 Task: Search one way flight ticket for 4 adults, 2 children, 2 infants in seat and 1 infant on lap in economy from West Yellowstone: Yellowstone Airport to Fort Wayne: Fort Wayne International Airport on 5-4-2023. Choice of flights is Royal air maroc. Number of bags: 10 checked bags. Price is upto 100000. Outbound departure time preference is 18:45.
Action: Mouse moved to (338, 131)
Screenshot: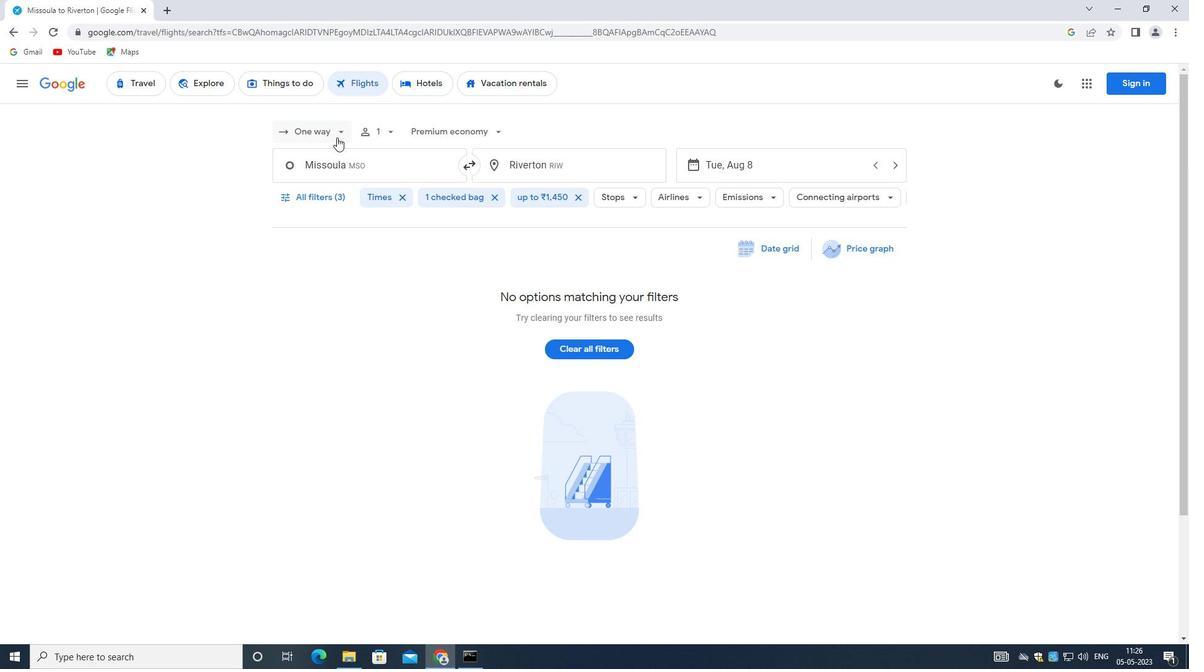 
Action: Mouse pressed left at (338, 131)
Screenshot: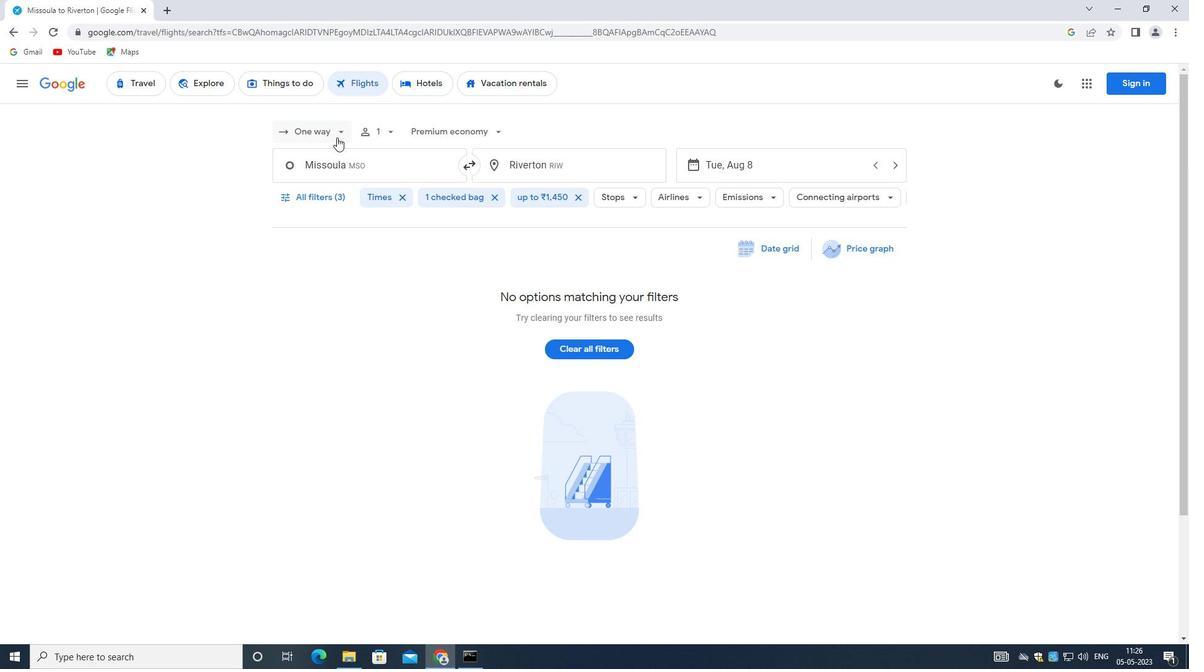
Action: Mouse moved to (324, 188)
Screenshot: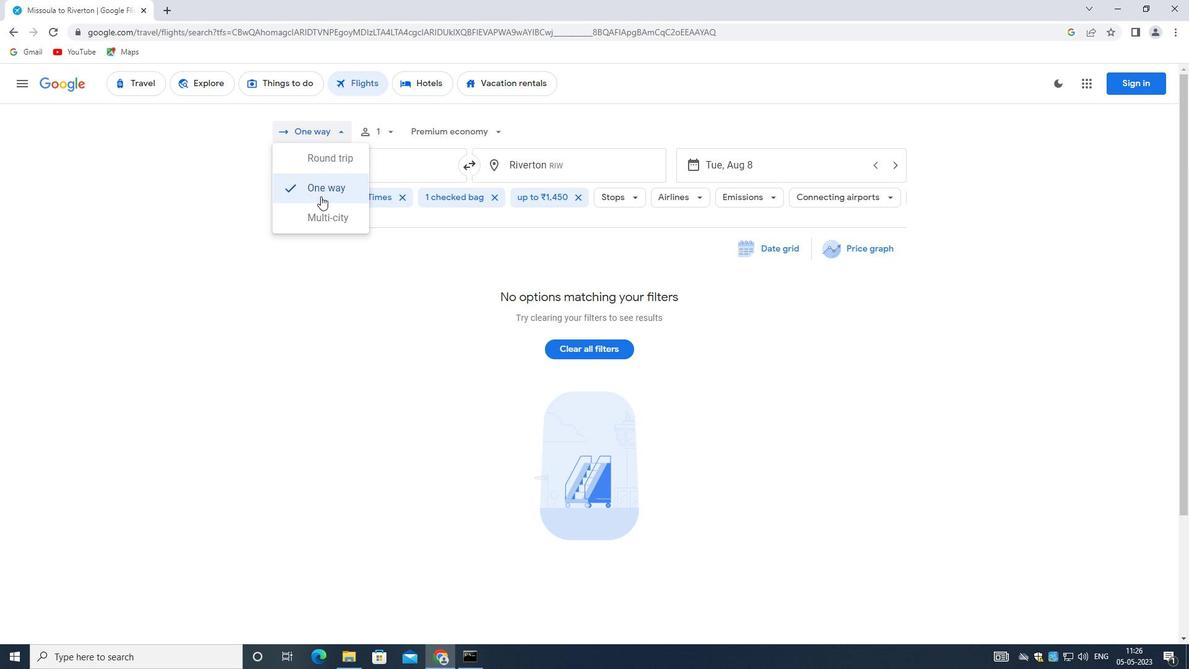 
Action: Mouse pressed left at (324, 188)
Screenshot: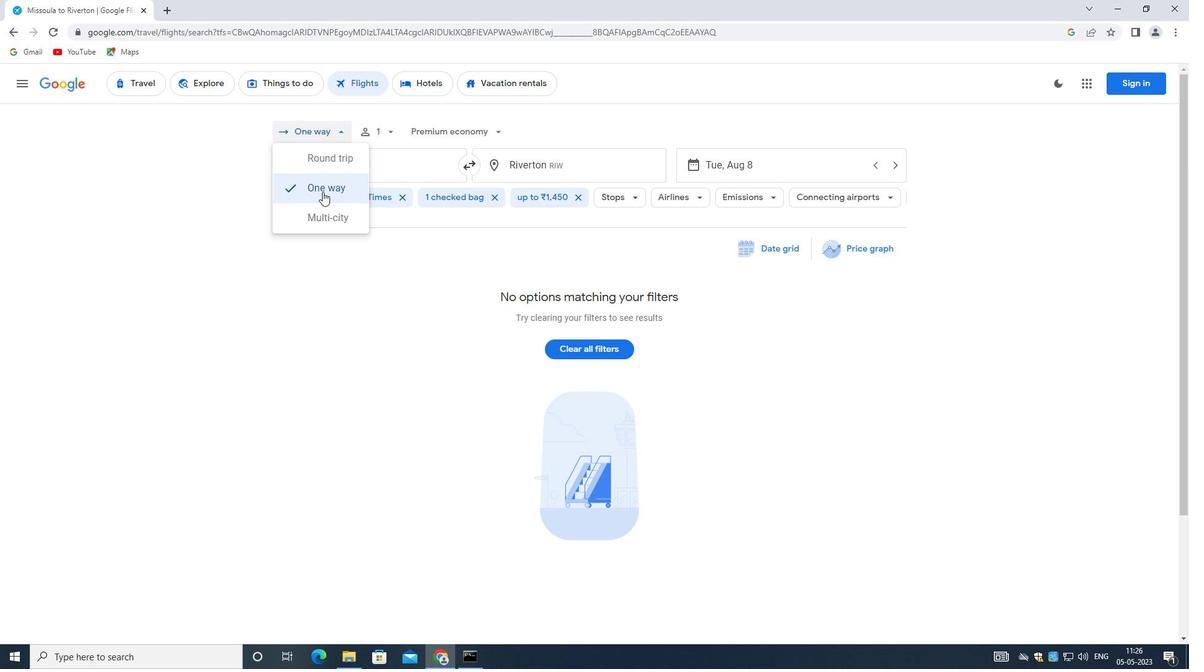 
Action: Mouse moved to (388, 128)
Screenshot: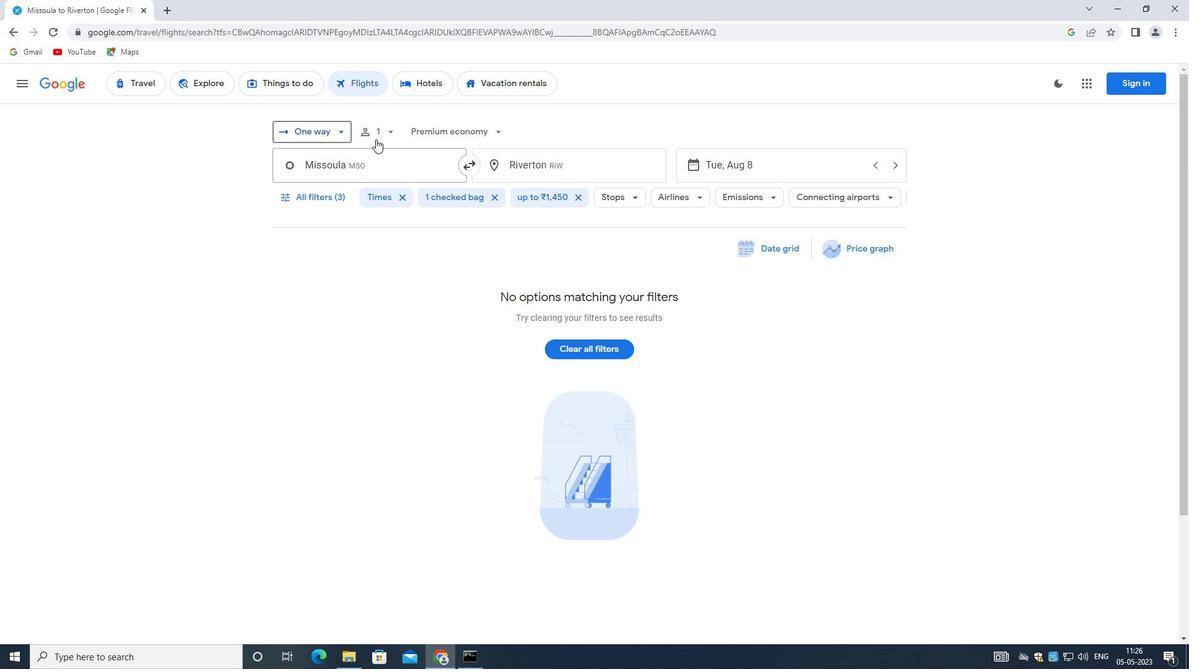 
Action: Mouse pressed left at (388, 128)
Screenshot: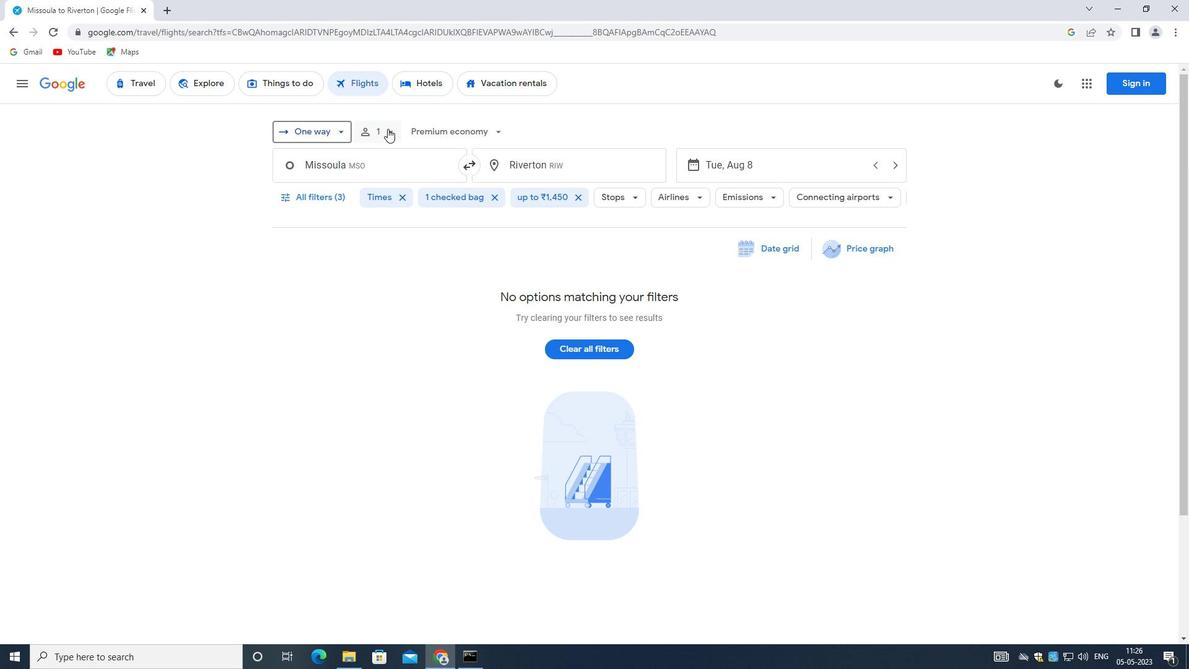 
Action: Mouse moved to (485, 162)
Screenshot: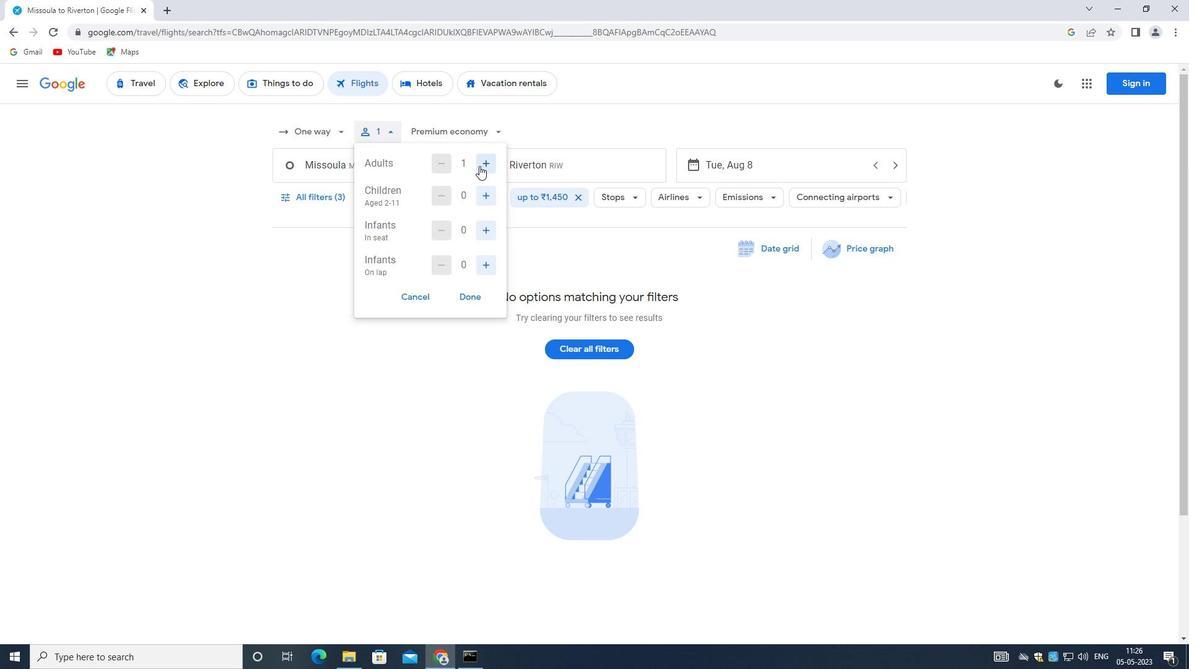 
Action: Mouse pressed left at (485, 162)
Screenshot: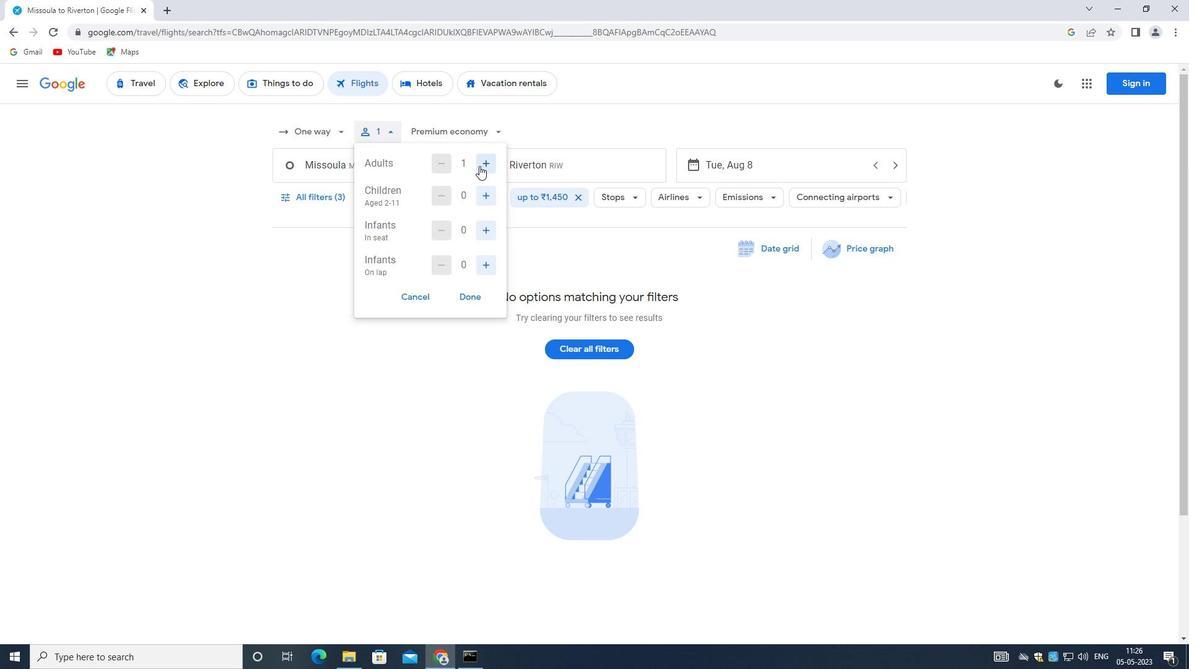 
Action: Mouse pressed left at (485, 162)
Screenshot: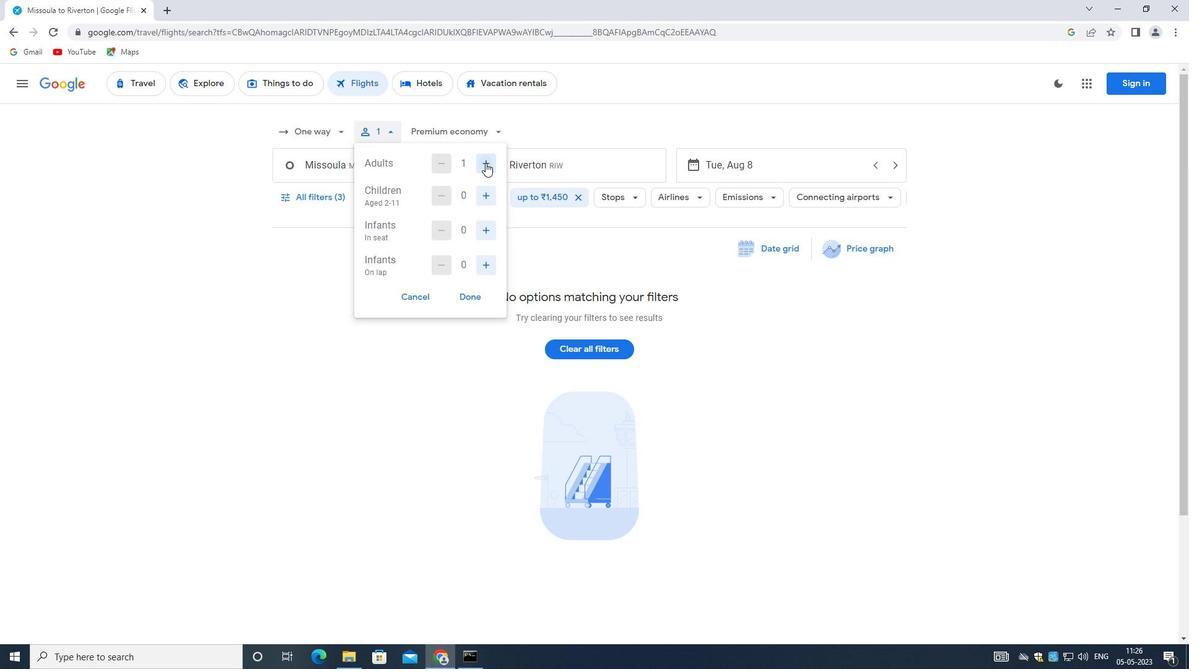 
Action: Mouse pressed left at (485, 162)
Screenshot: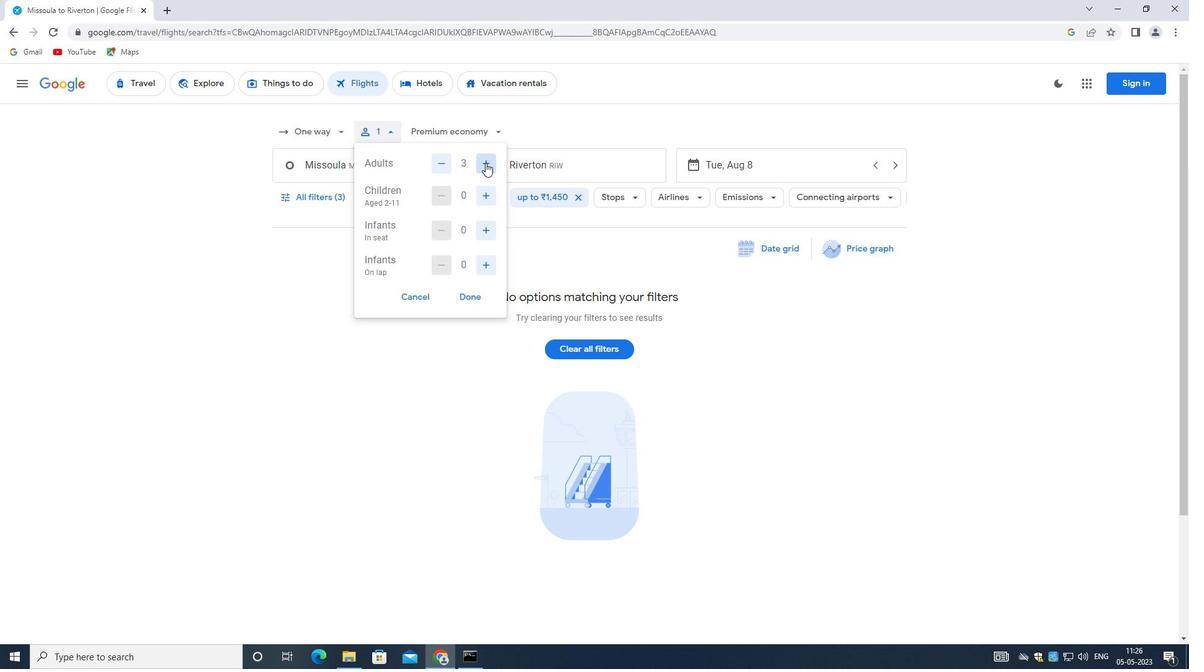
Action: Mouse moved to (483, 188)
Screenshot: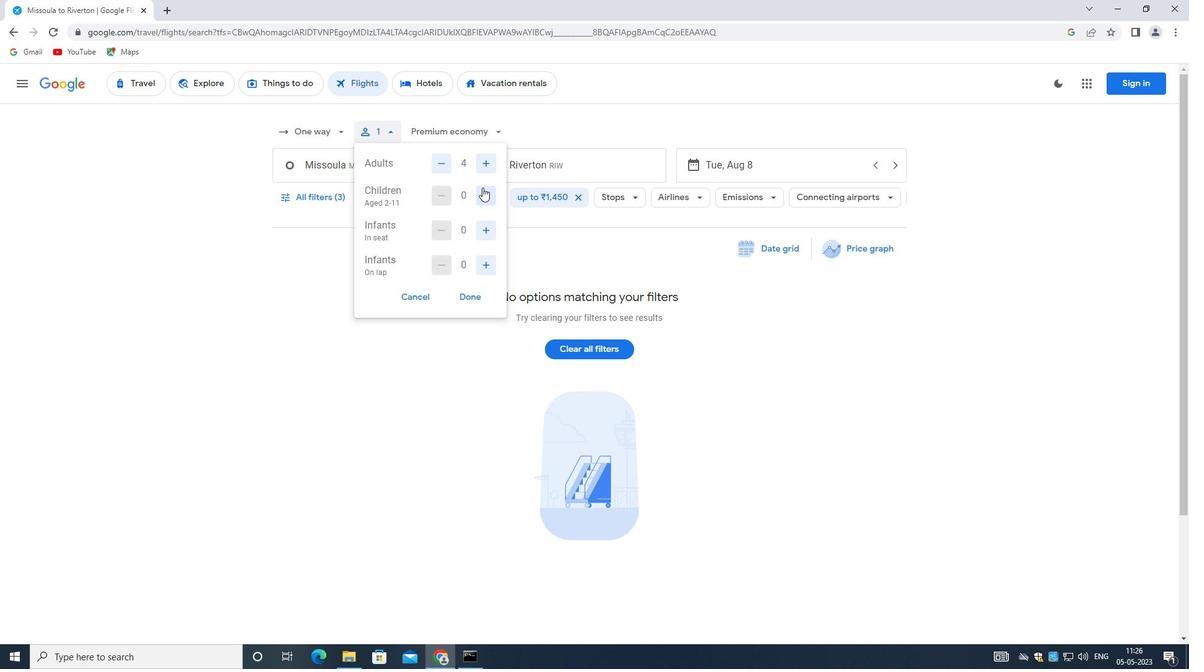 
Action: Mouse pressed left at (483, 188)
Screenshot: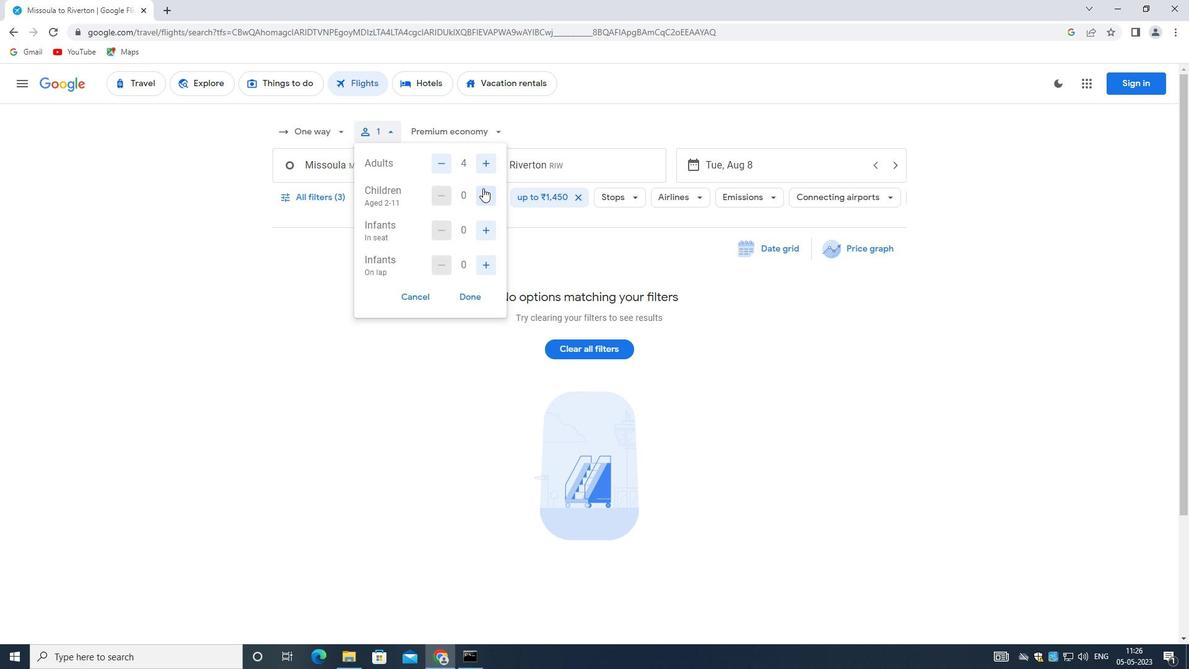 
Action: Mouse pressed left at (483, 188)
Screenshot: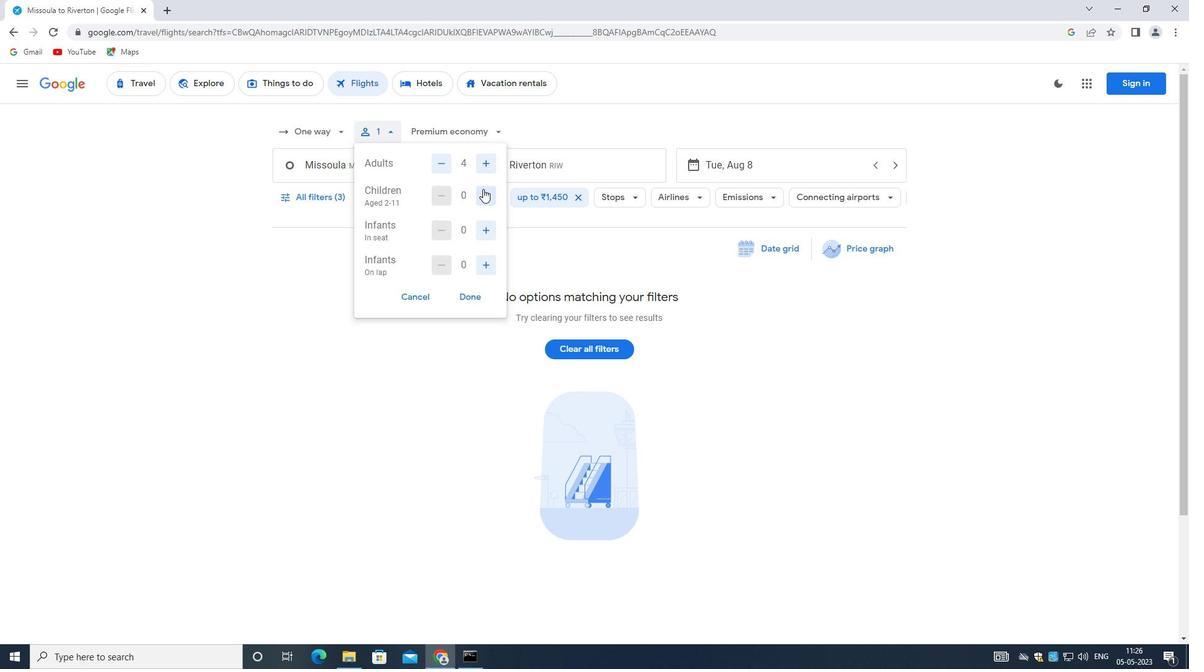 
Action: Mouse moved to (486, 231)
Screenshot: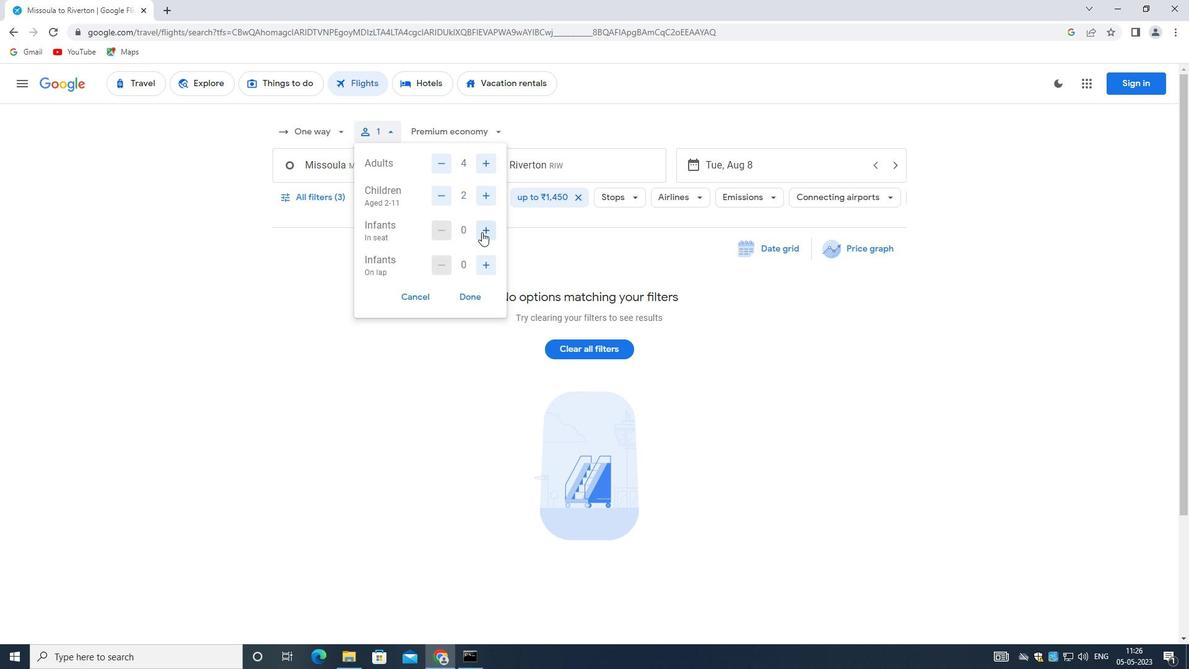
Action: Mouse pressed left at (486, 231)
Screenshot: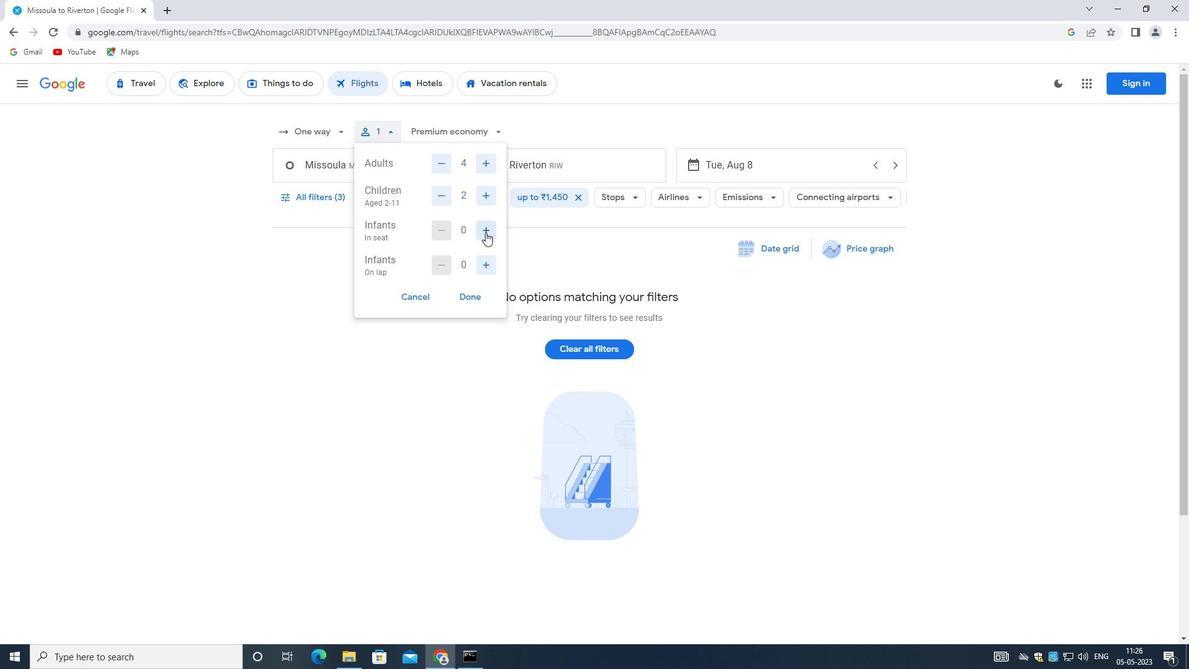
Action: Mouse moved to (486, 231)
Screenshot: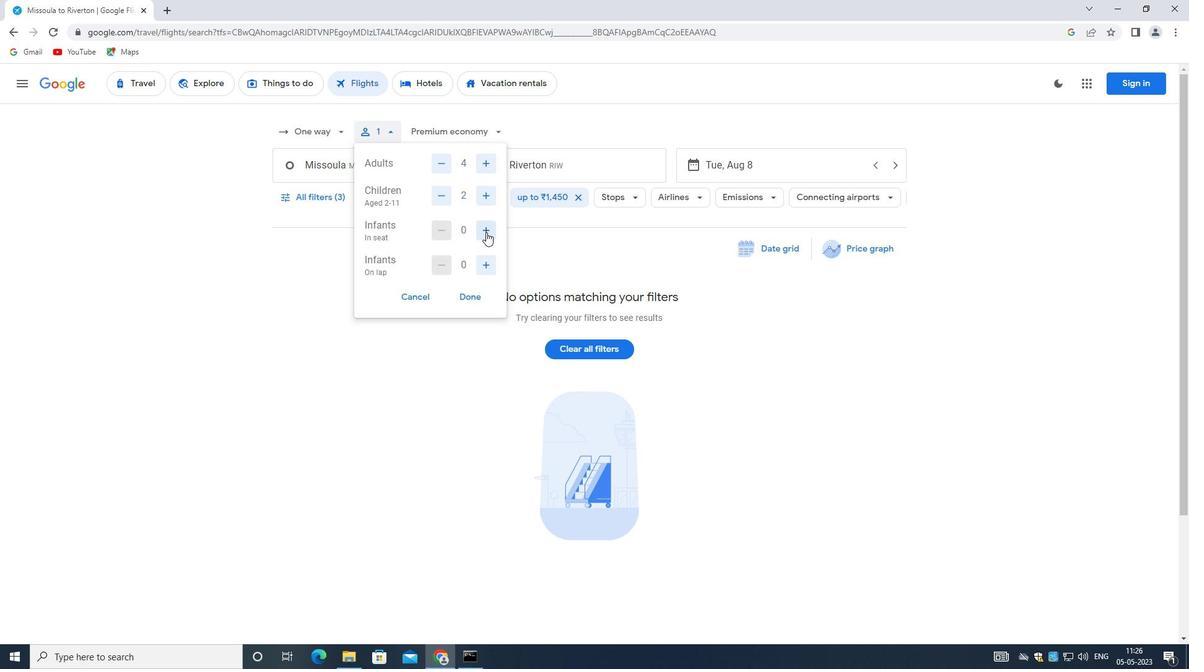 
Action: Mouse pressed left at (486, 231)
Screenshot: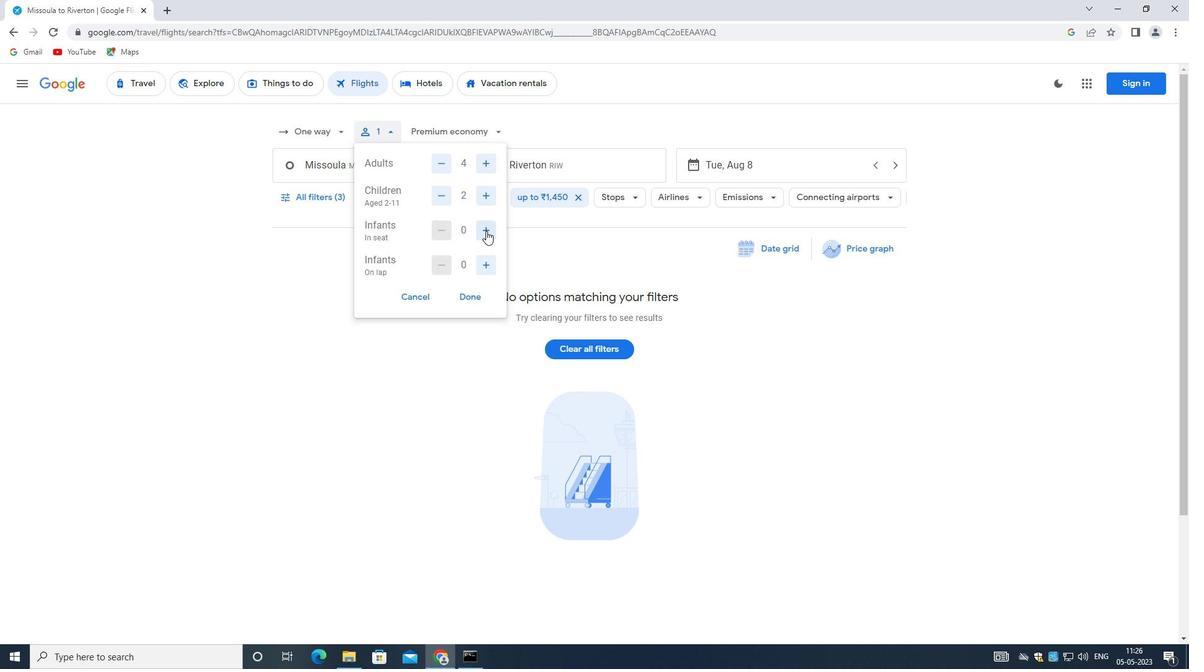 
Action: Mouse moved to (487, 263)
Screenshot: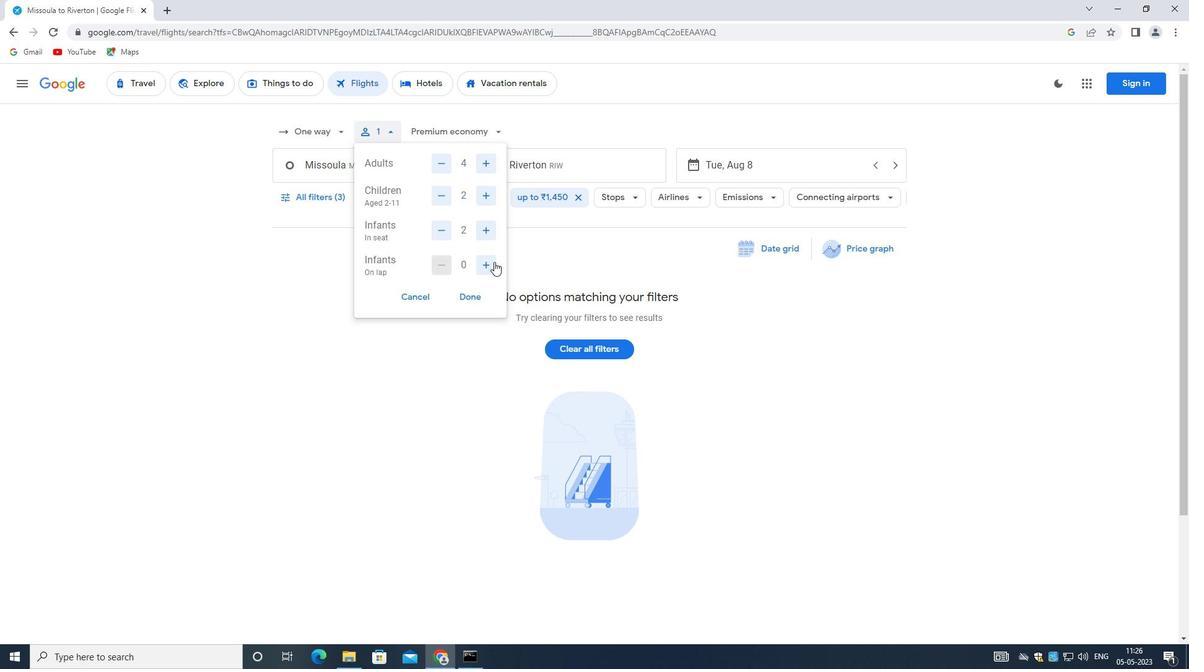
Action: Mouse pressed left at (487, 263)
Screenshot: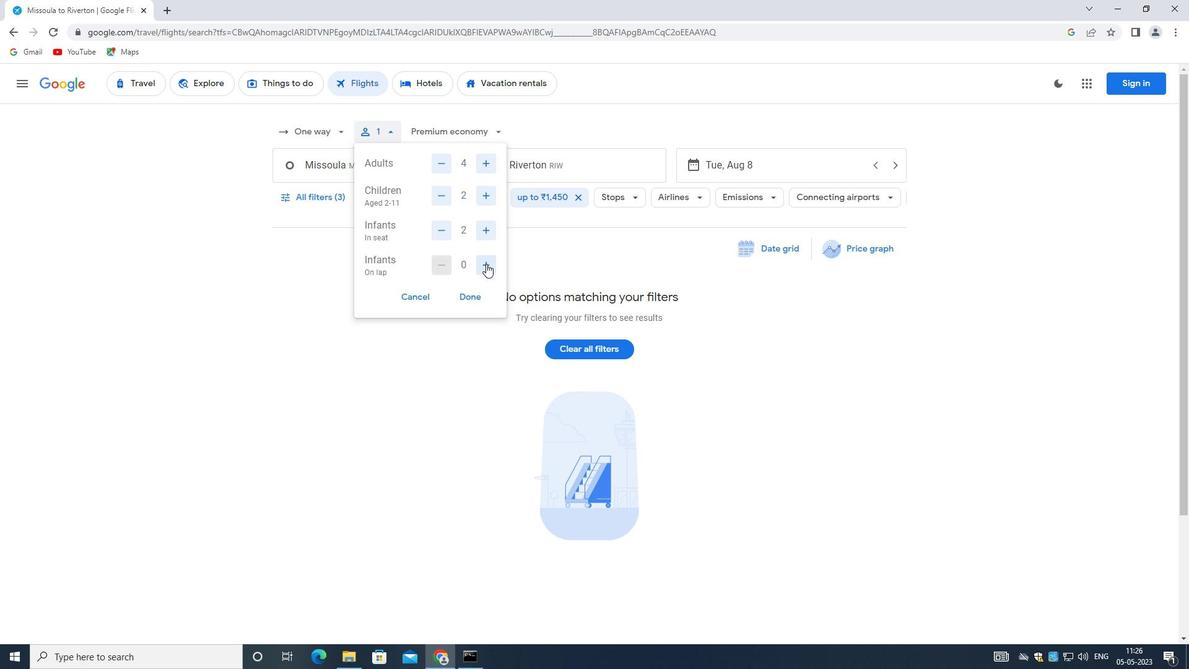 
Action: Mouse moved to (465, 297)
Screenshot: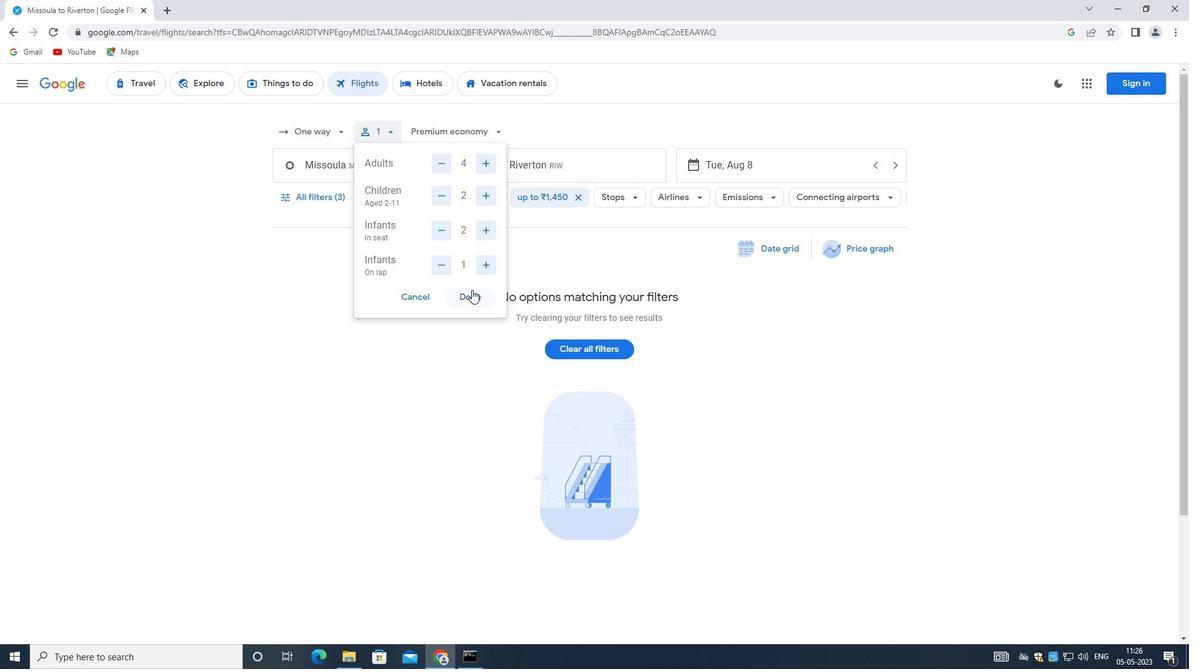 
Action: Mouse pressed left at (465, 297)
Screenshot: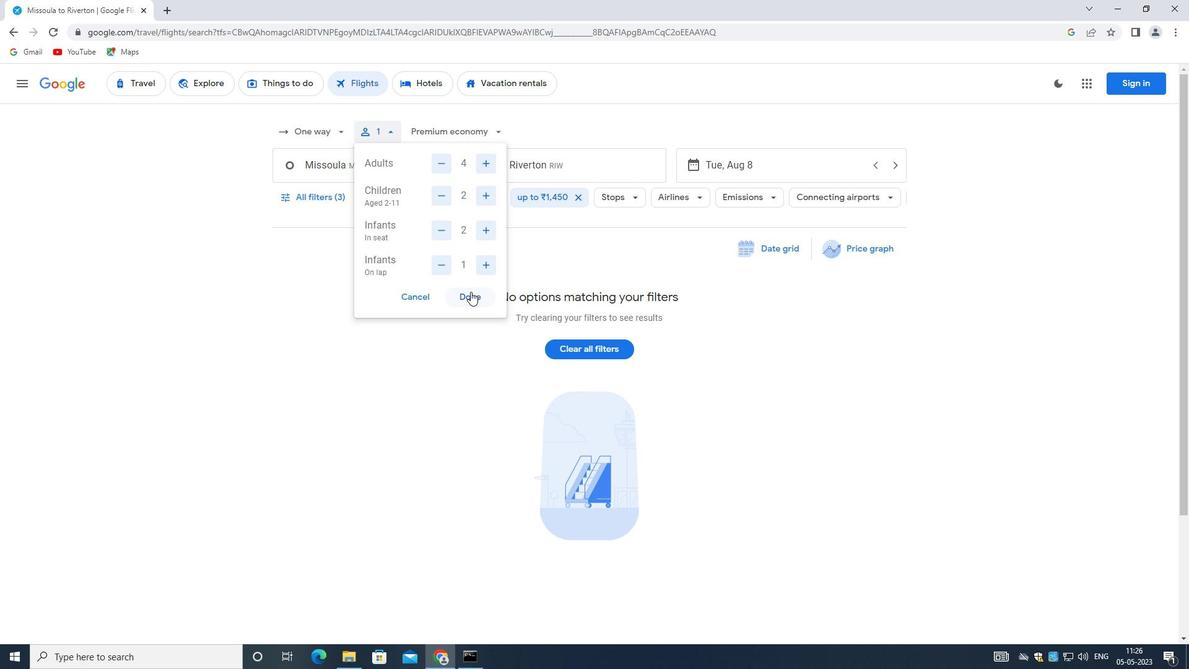 
Action: Mouse moved to (449, 131)
Screenshot: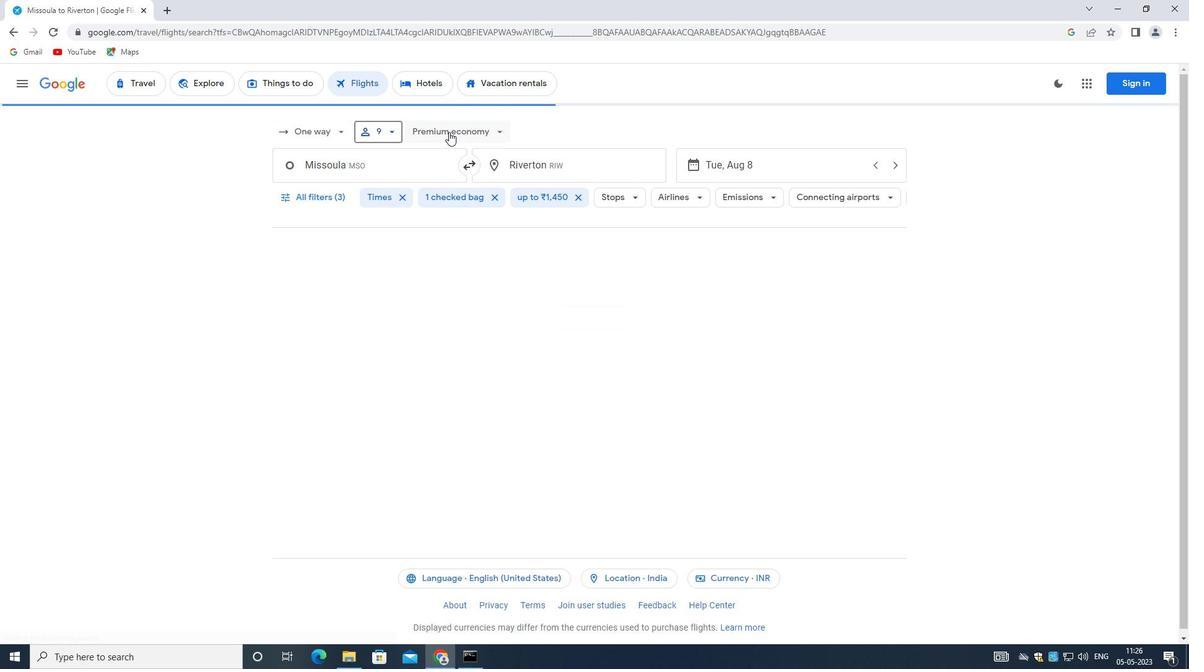 
Action: Mouse pressed left at (449, 131)
Screenshot: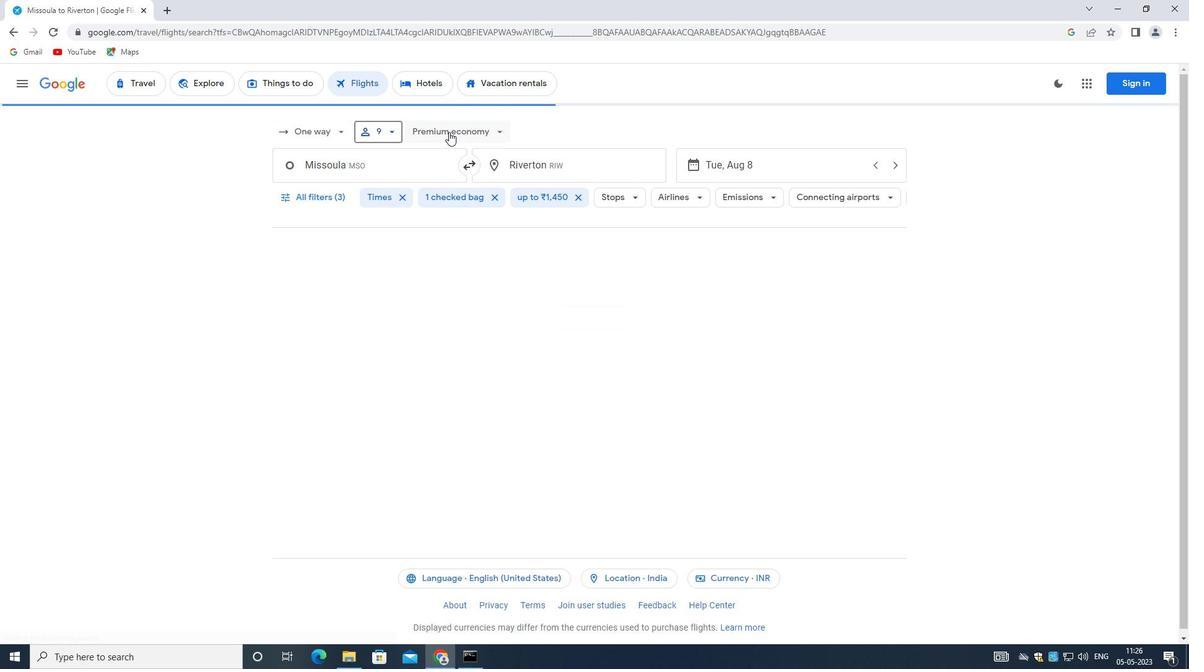 
Action: Mouse moved to (470, 154)
Screenshot: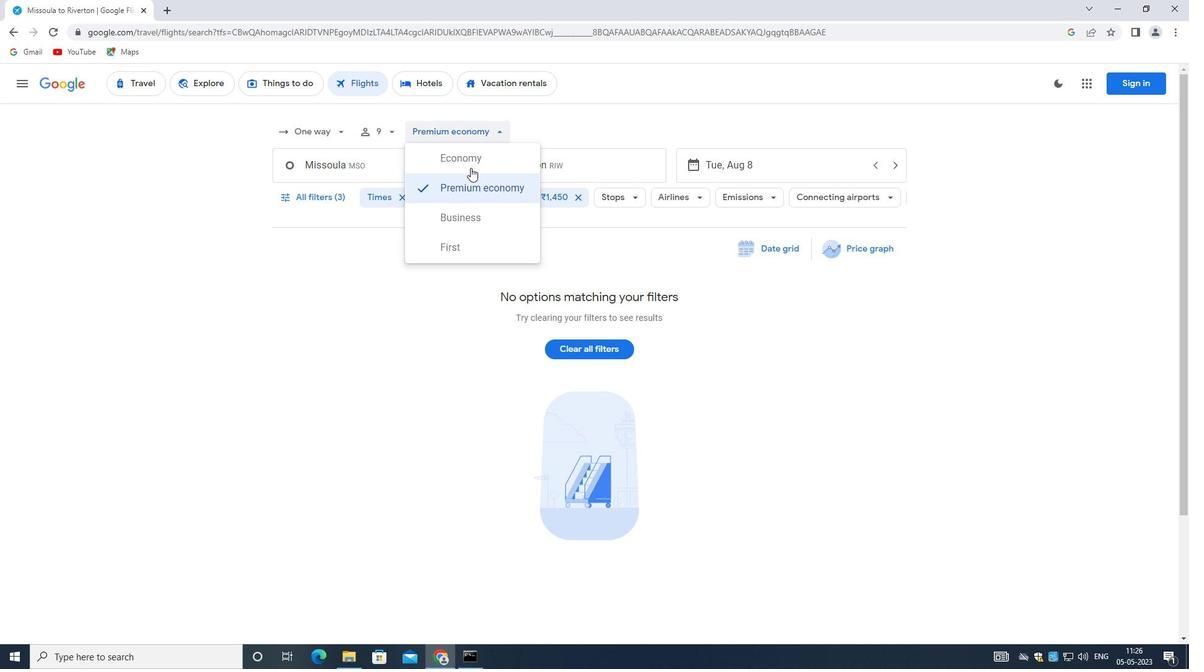 
Action: Mouse pressed left at (470, 154)
Screenshot: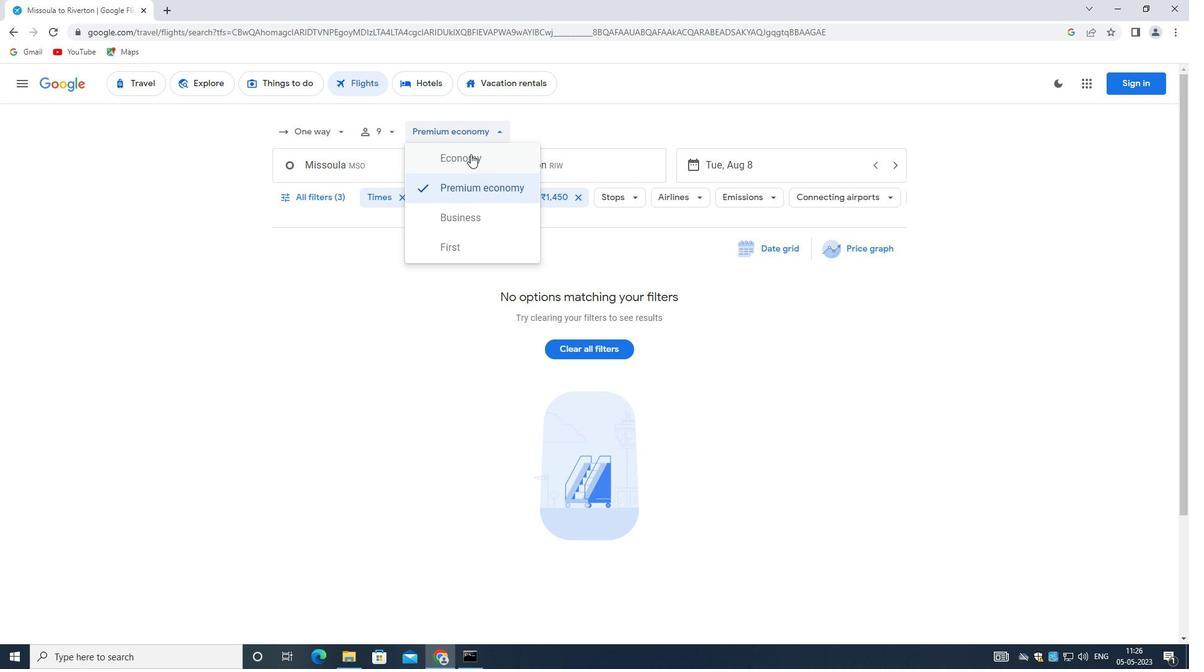 
Action: Mouse moved to (359, 168)
Screenshot: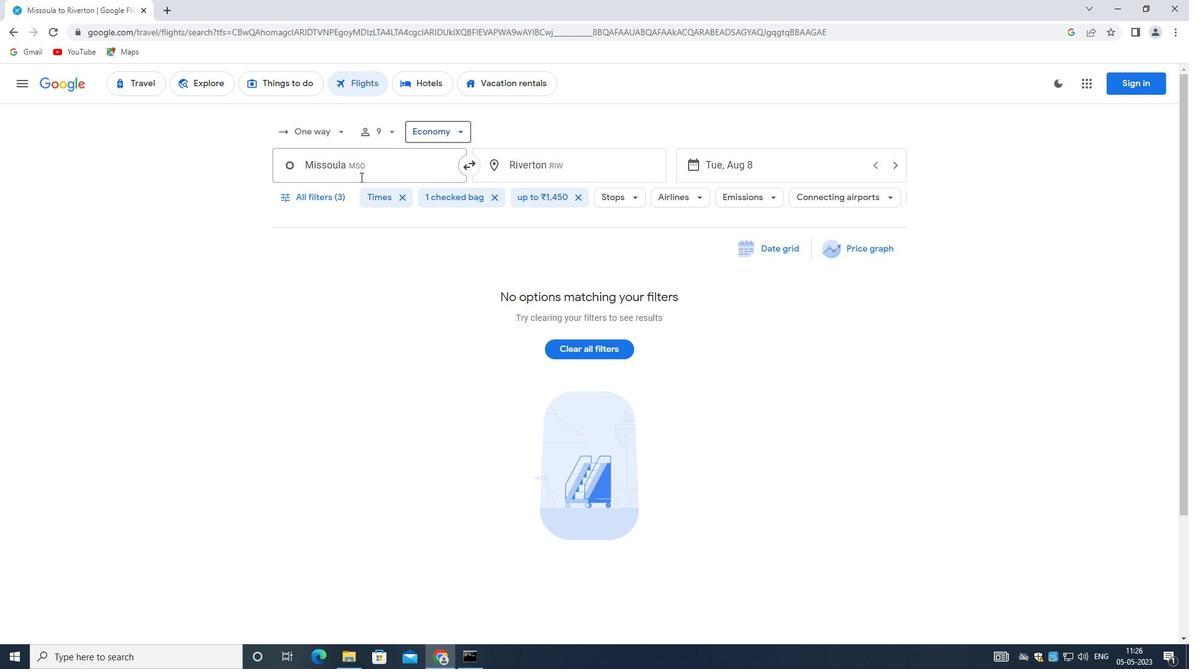 
Action: Mouse pressed left at (359, 168)
Screenshot: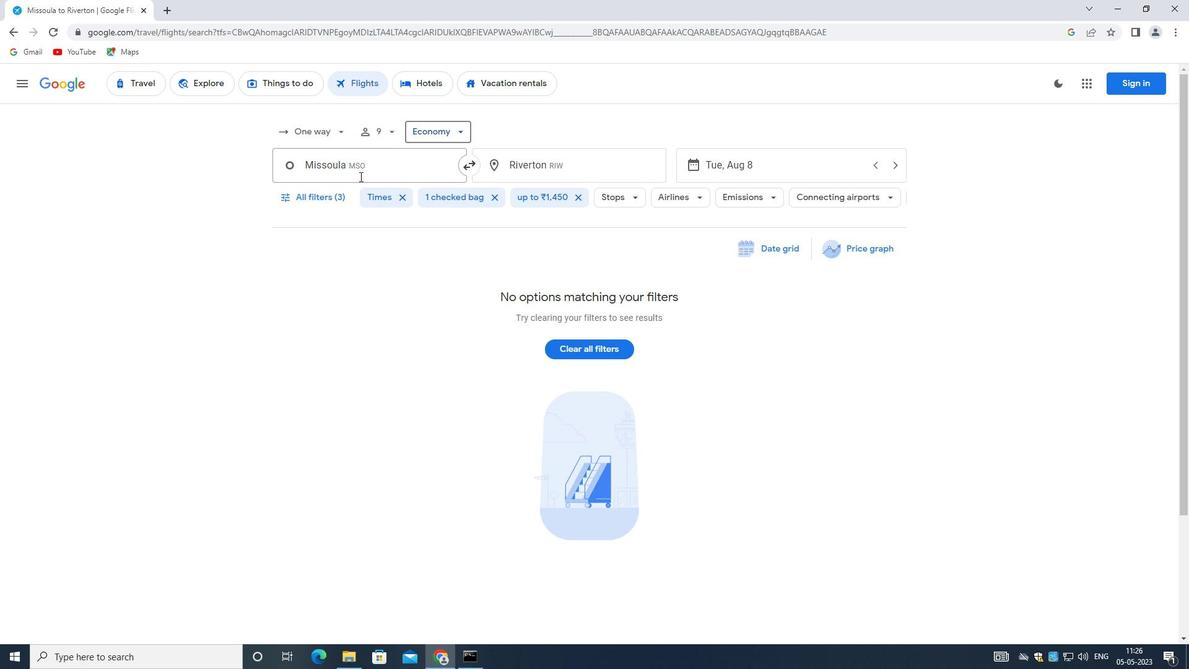 
Action: Key pressed <Key.backspace><Key.shift_r>Yelli<Key.backspace>ow
Screenshot: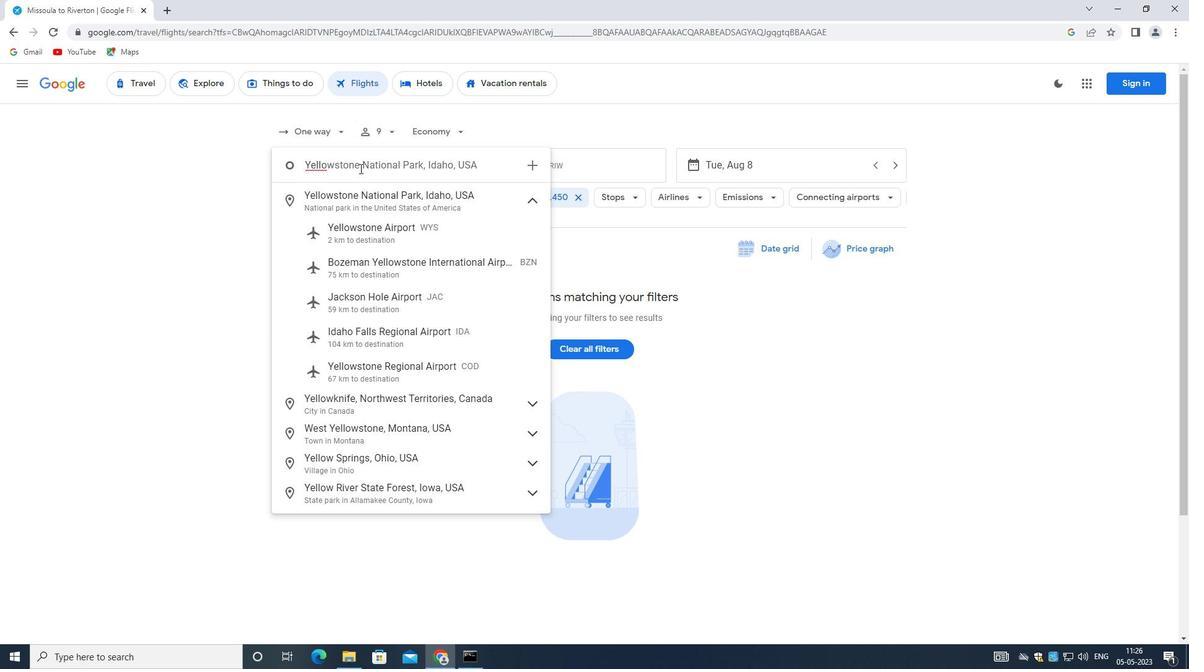 
Action: Mouse moved to (335, 184)
Screenshot: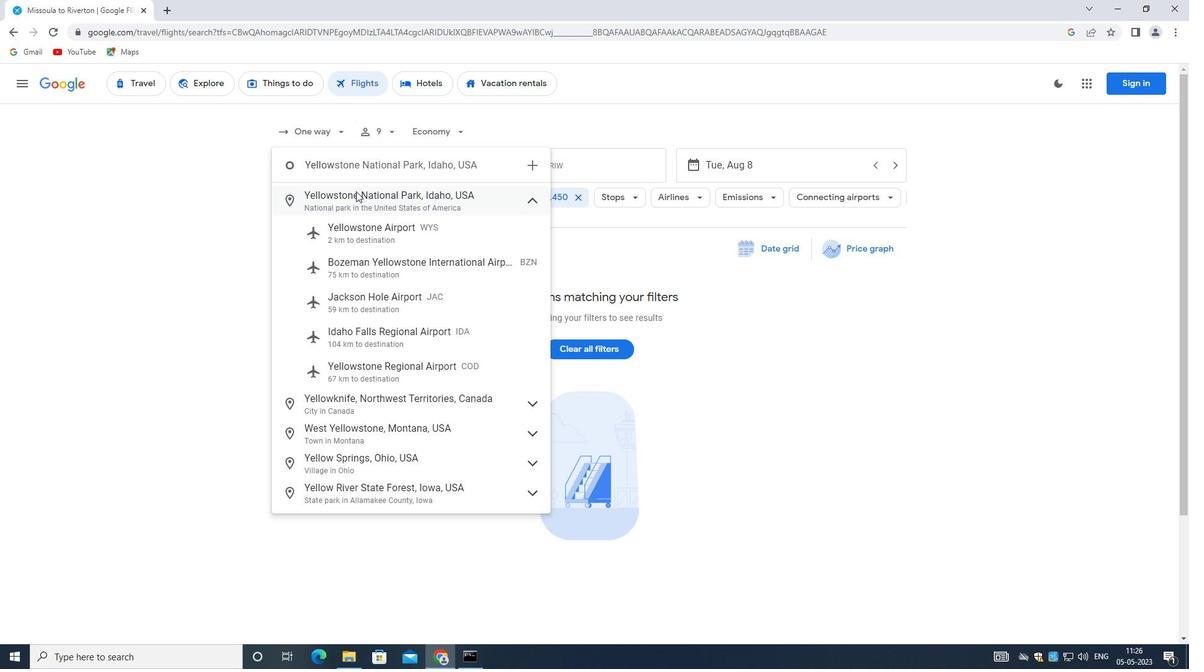 
Action: Key pressed stone<Key.space><Key.shift>AIR
Screenshot: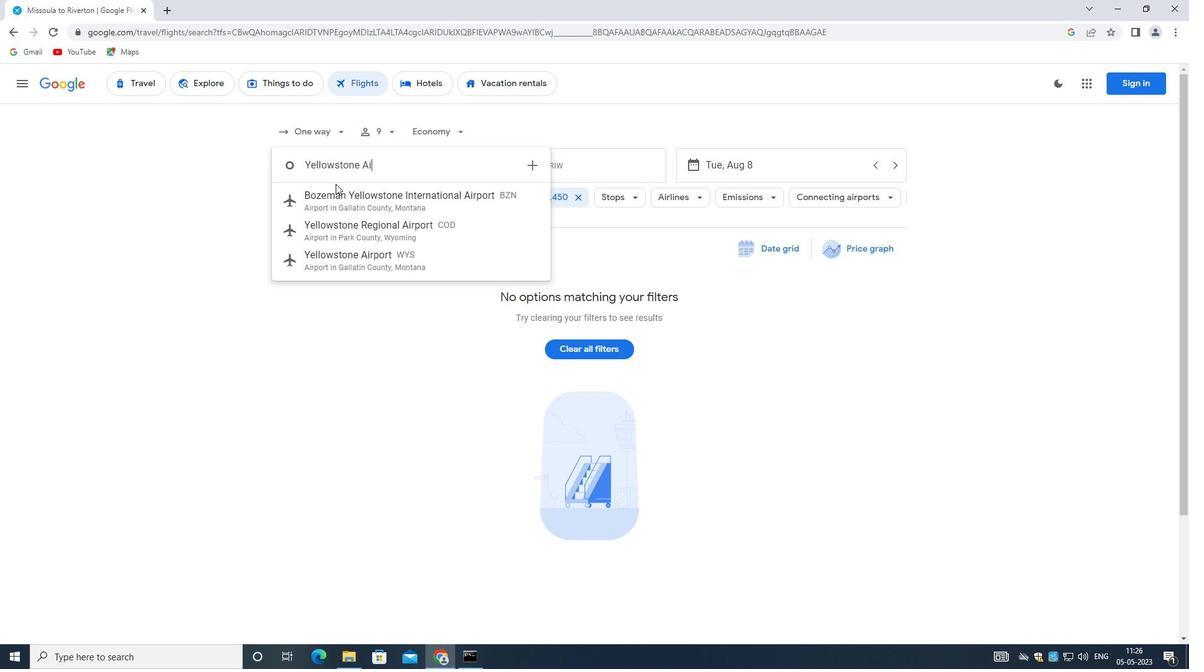 
Action: Mouse moved to (377, 256)
Screenshot: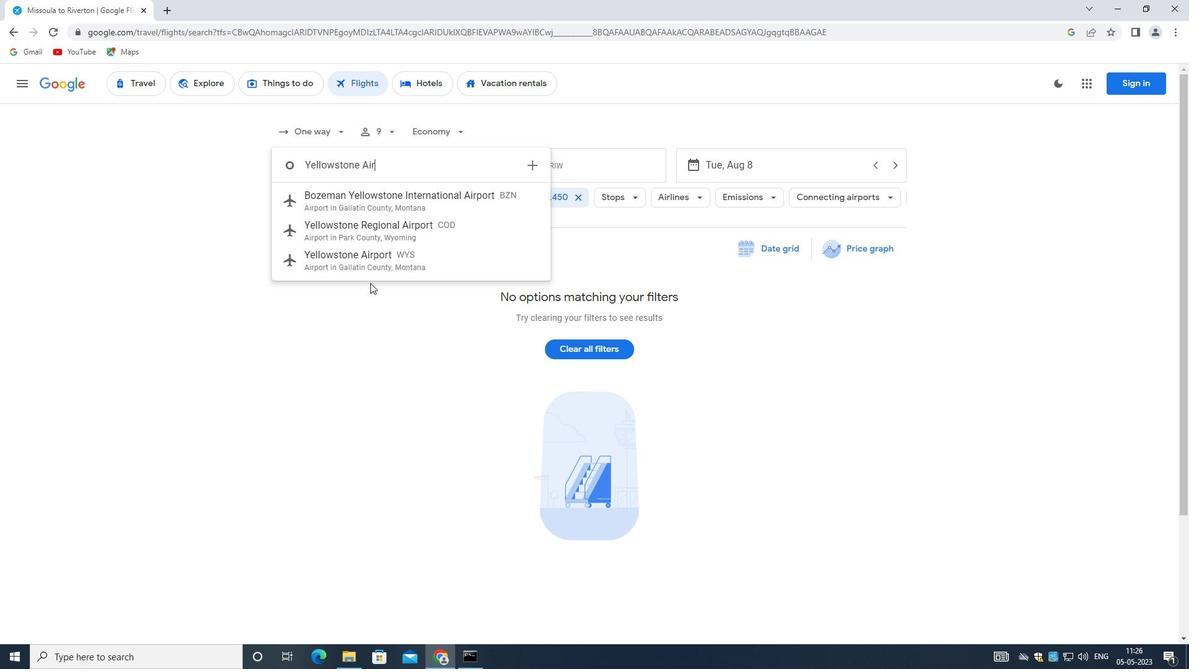 
Action: Mouse pressed left at (377, 256)
Screenshot: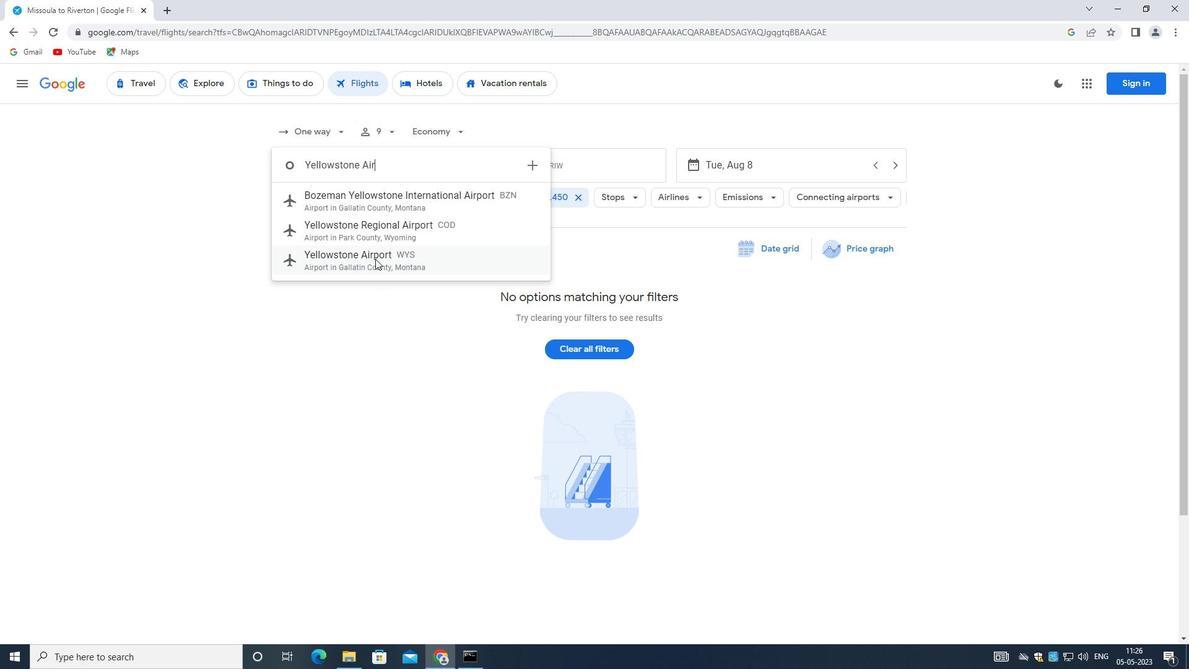 
Action: Mouse moved to (565, 166)
Screenshot: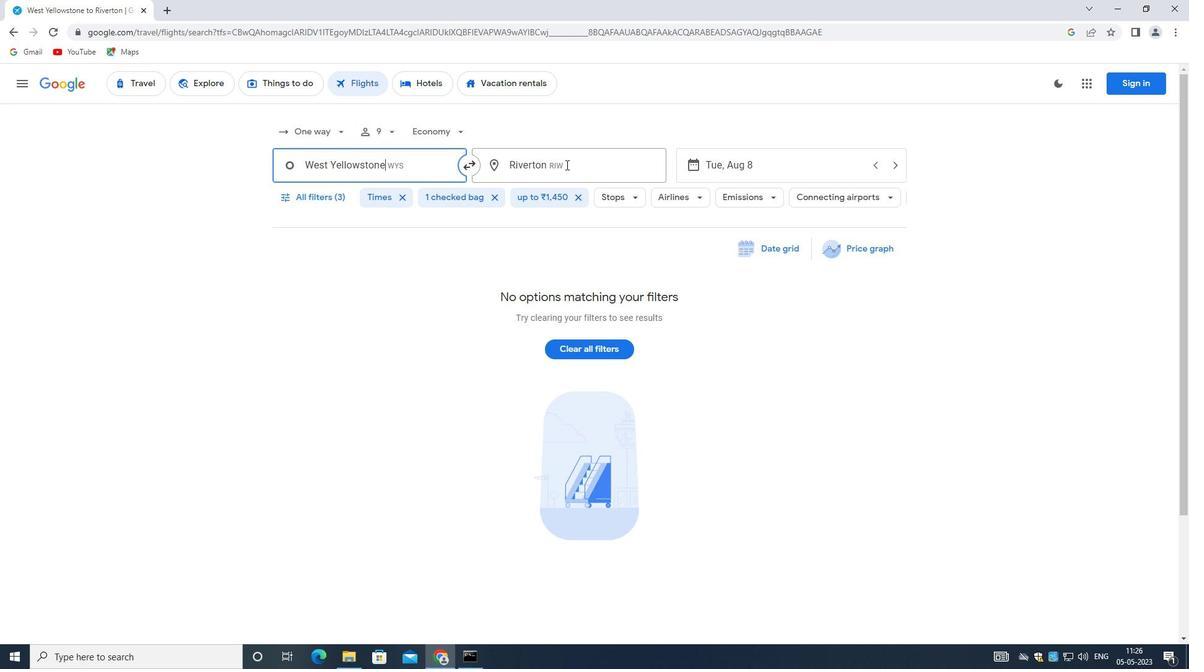 
Action: Mouse pressed left at (565, 166)
Screenshot: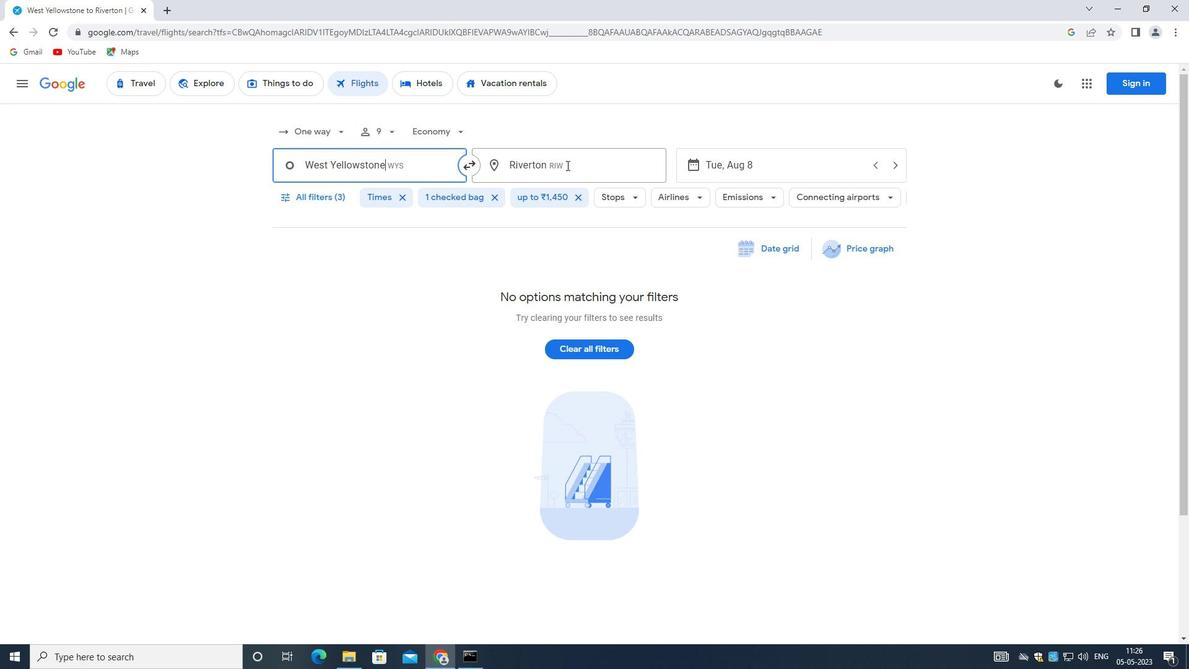
Action: Key pressed <Key.backspace><Key.shift>FORT
Screenshot: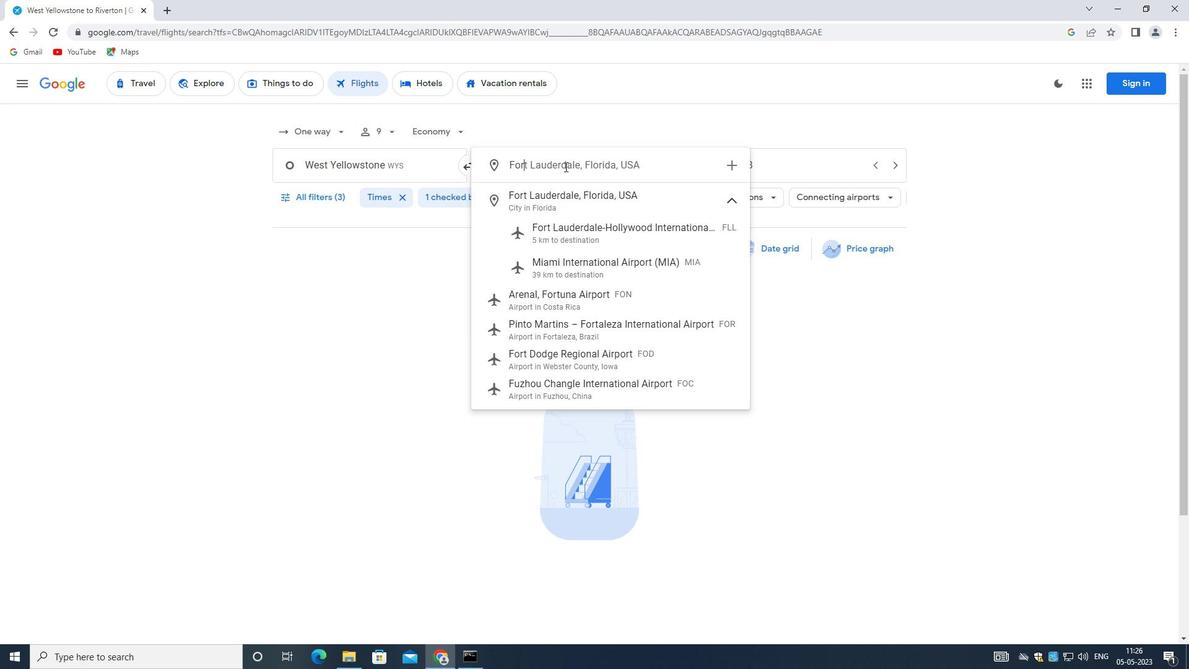 
Action: Mouse moved to (484, 212)
Screenshot: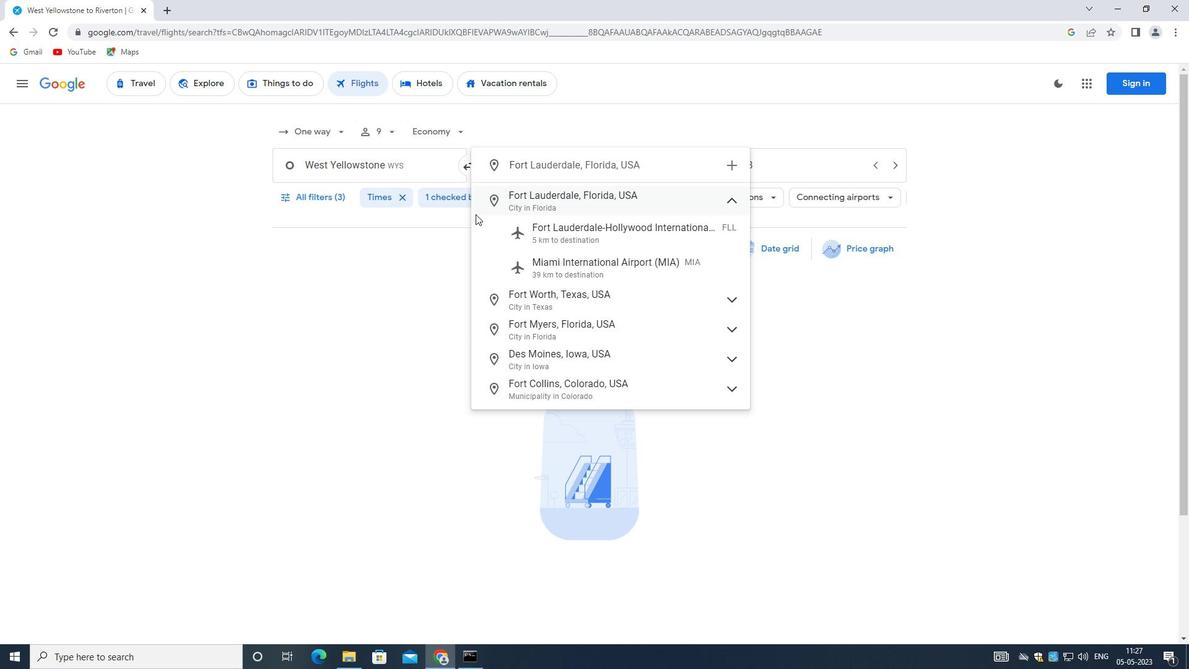 
Action: Key pressed <Key.space><Key.shift>WAY
Screenshot: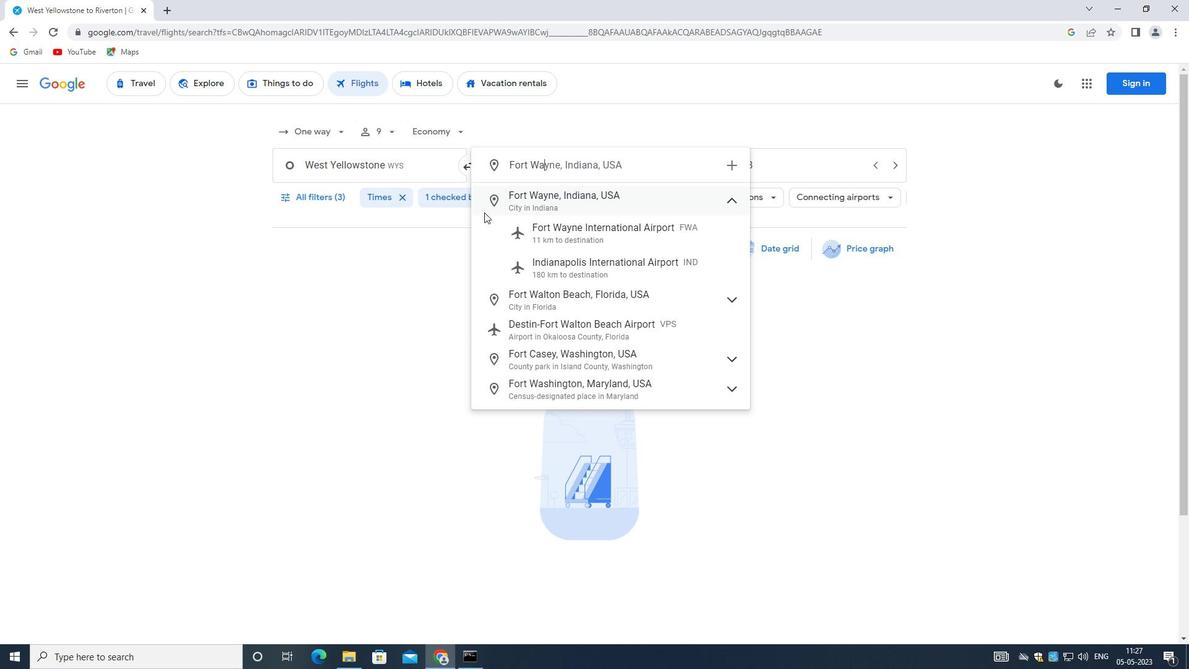 
Action: Mouse moved to (588, 223)
Screenshot: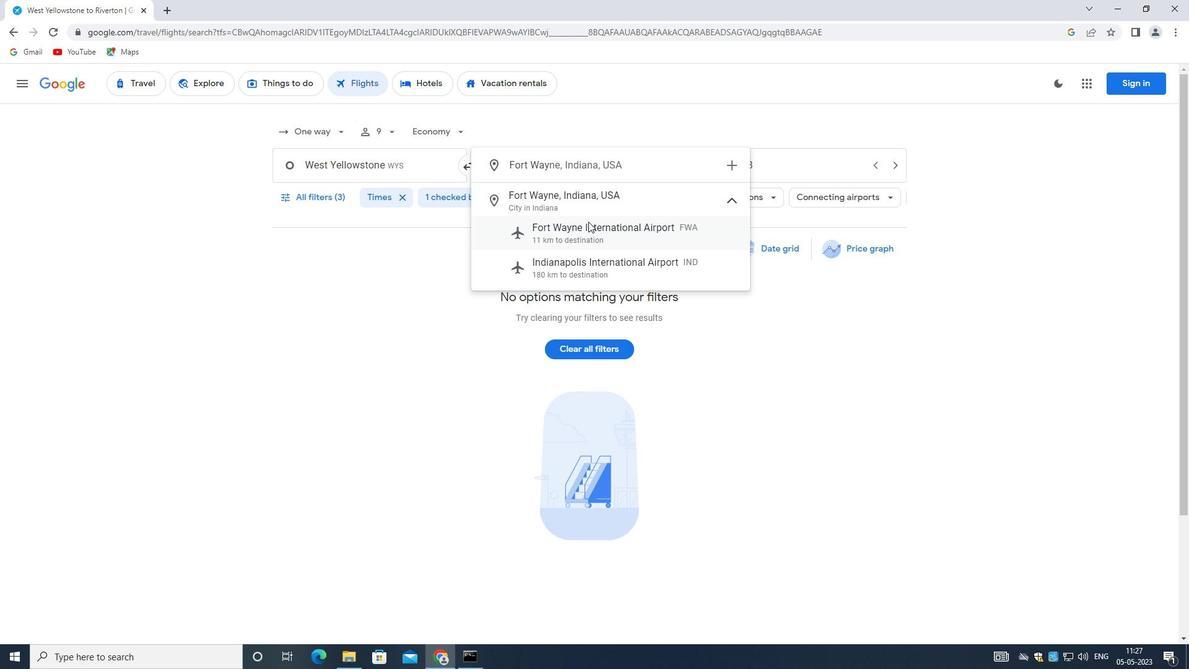 
Action: Mouse pressed left at (588, 223)
Screenshot: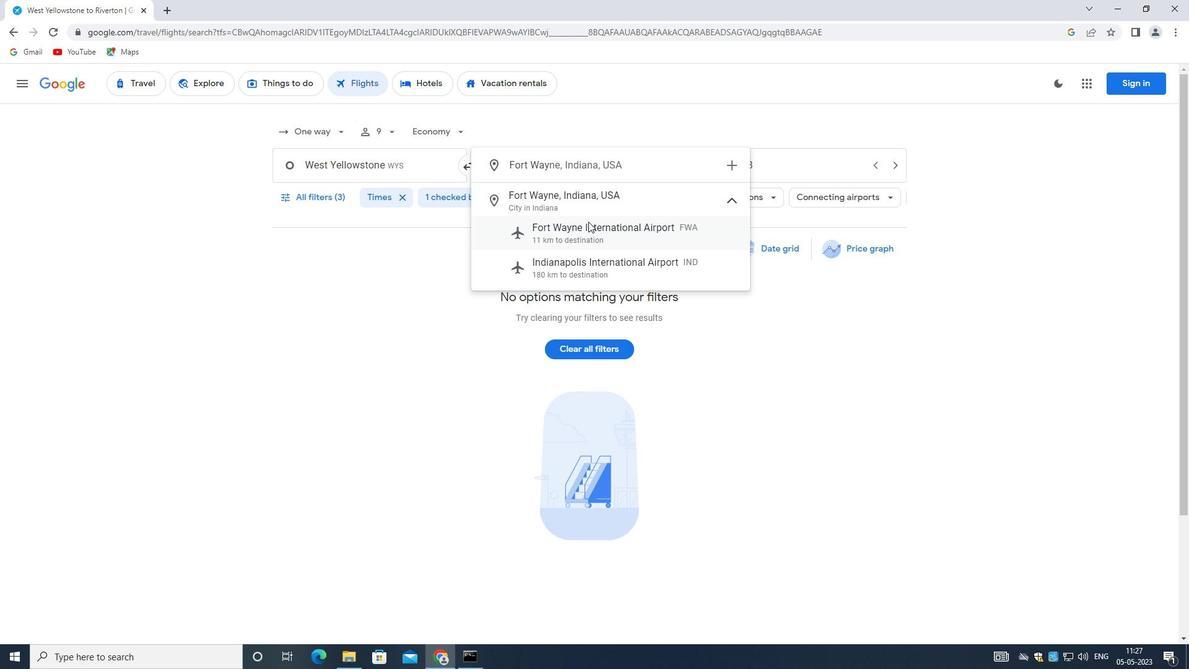 
Action: Mouse moved to (742, 164)
Screenshot: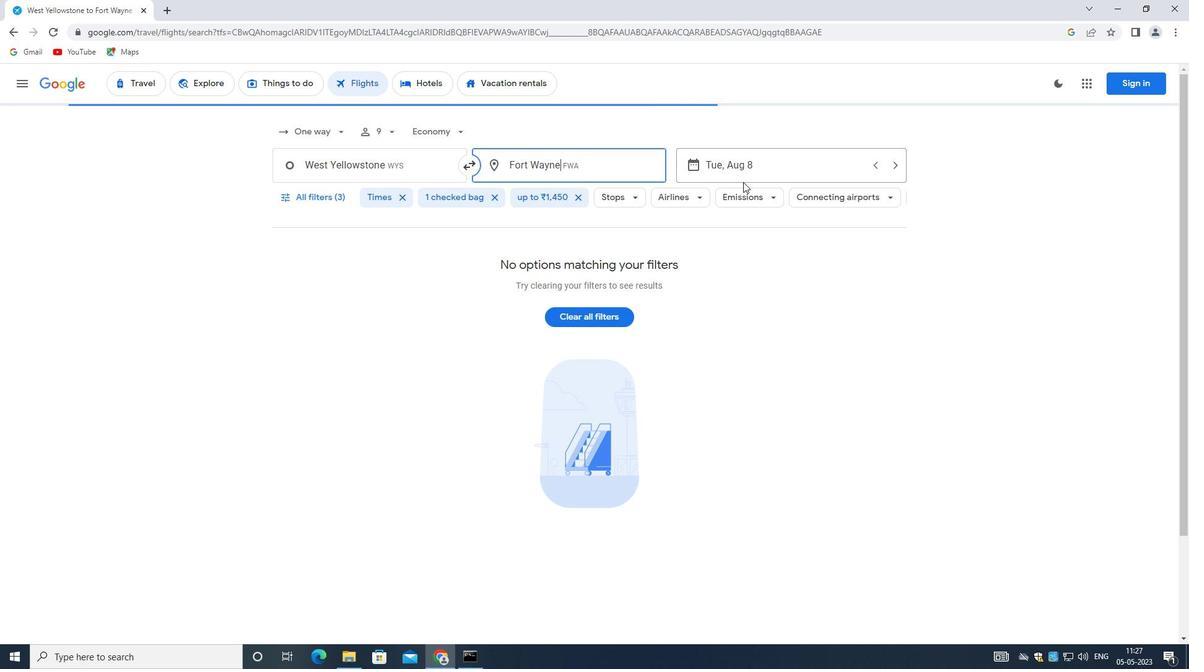 
Action: Mouse pressed left at (742, 164)
Screenshot: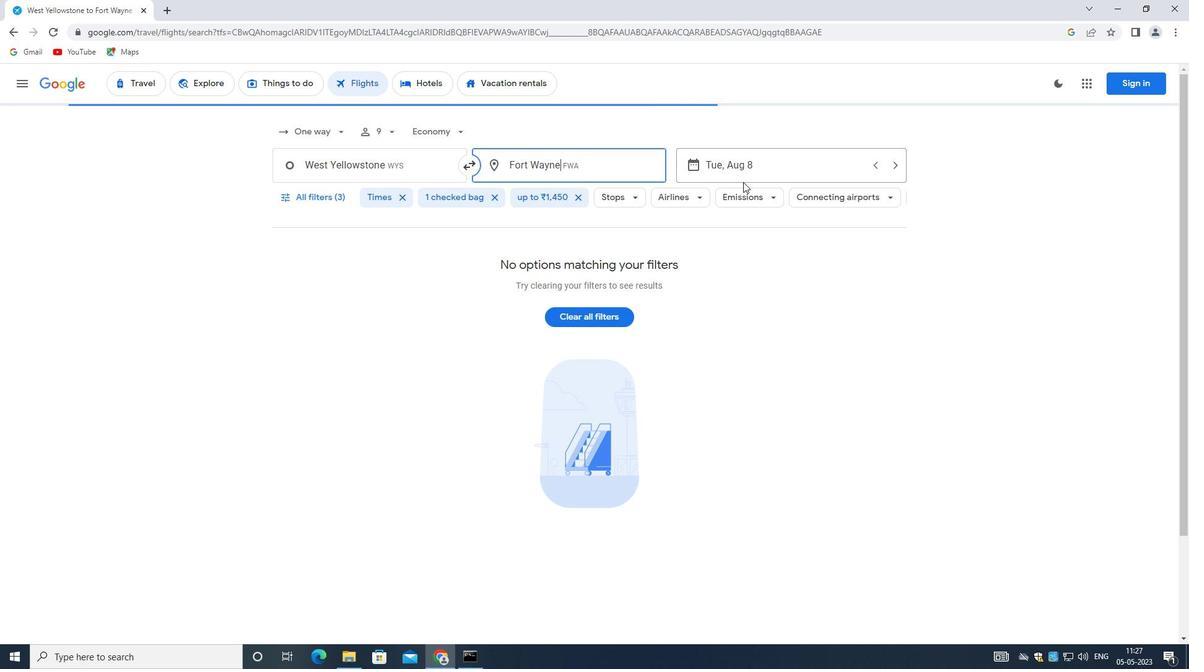 
Action: Mouse moved to (537, 294)
Screenshot: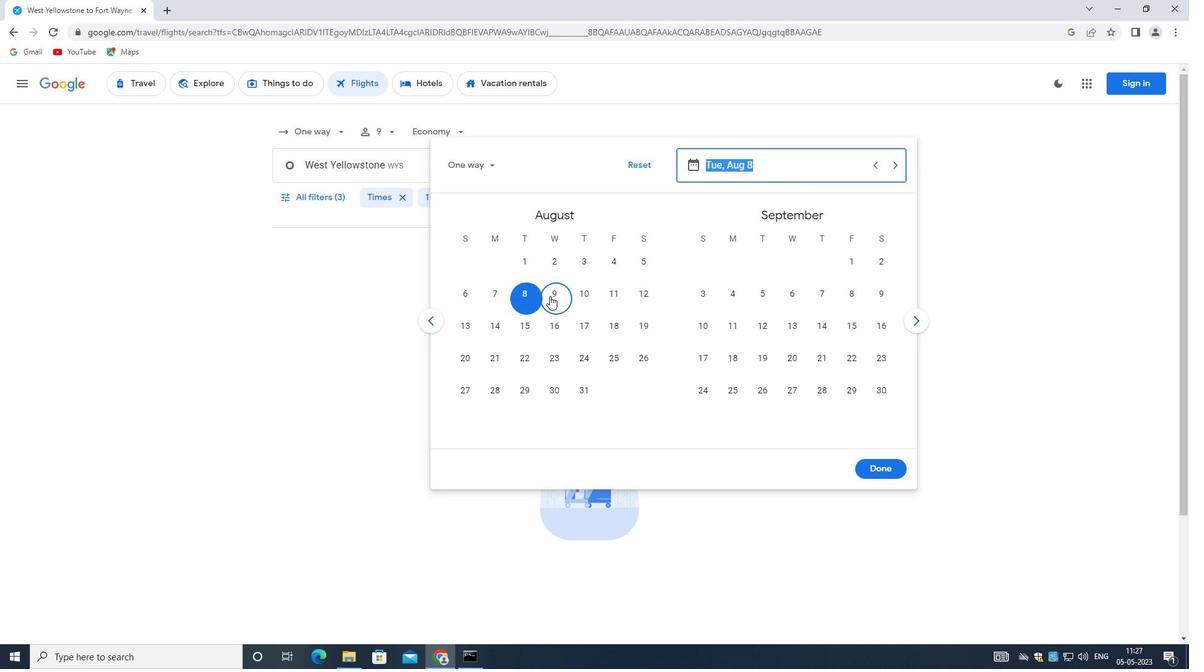 
Action: Mouse pressed left at (537, 294)
Screenshot: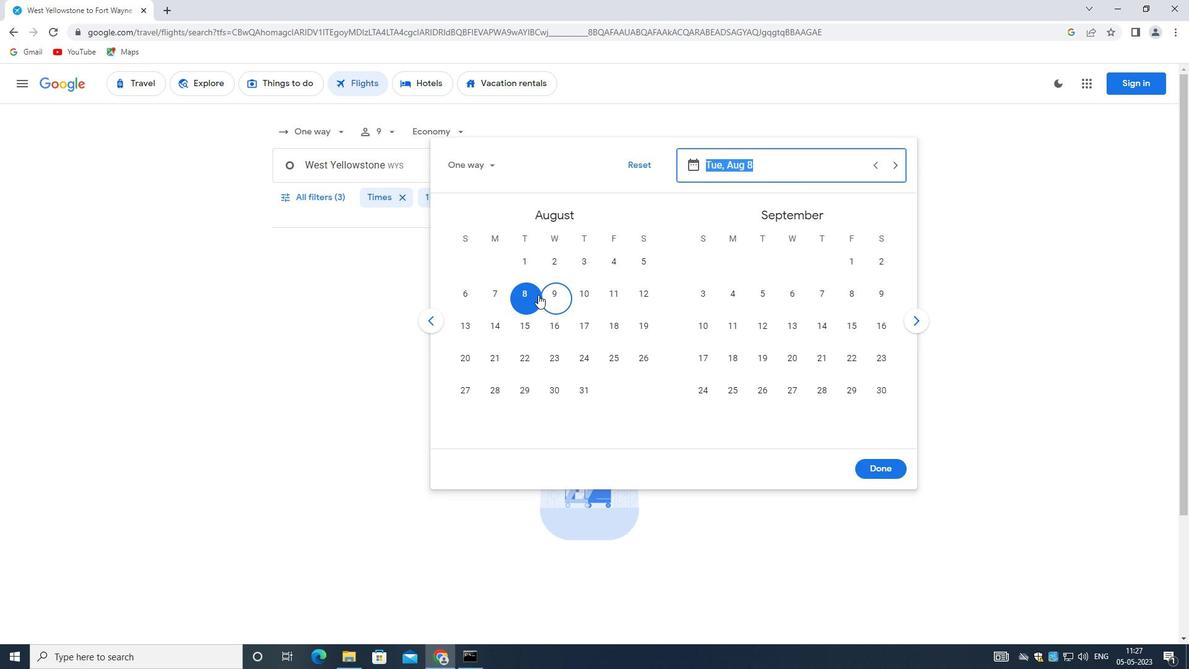 
Action: Mouse moved to (880, 462)
Screenshot: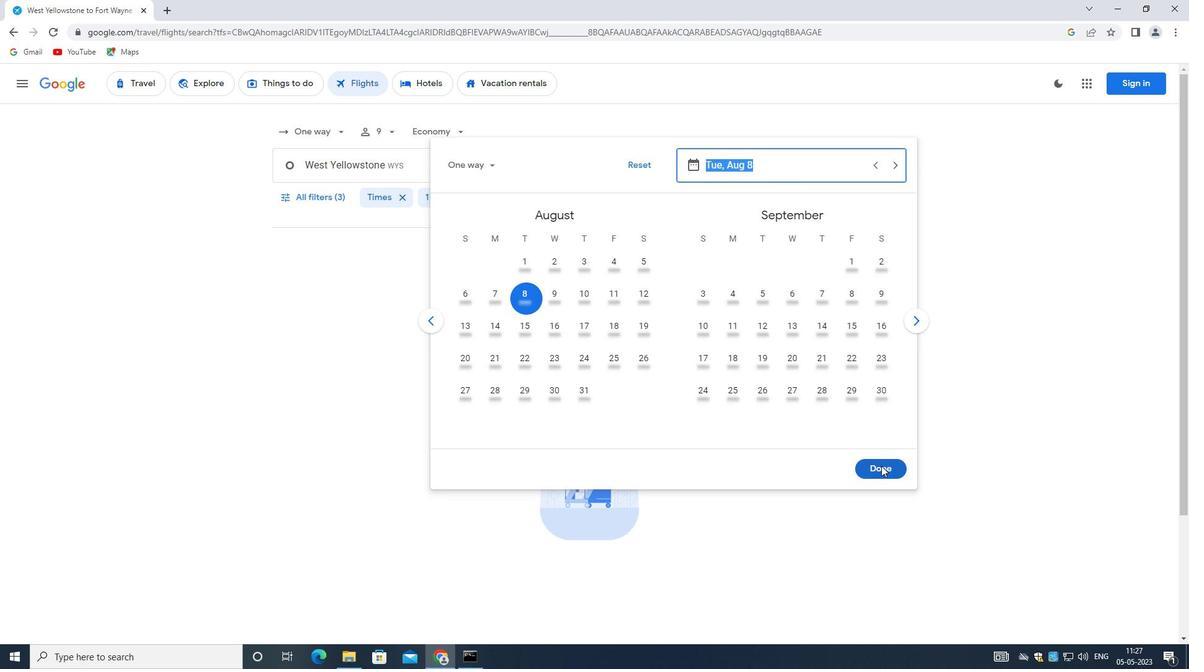 
Action: Mouse pressed left at (880, 462)
Screenshot: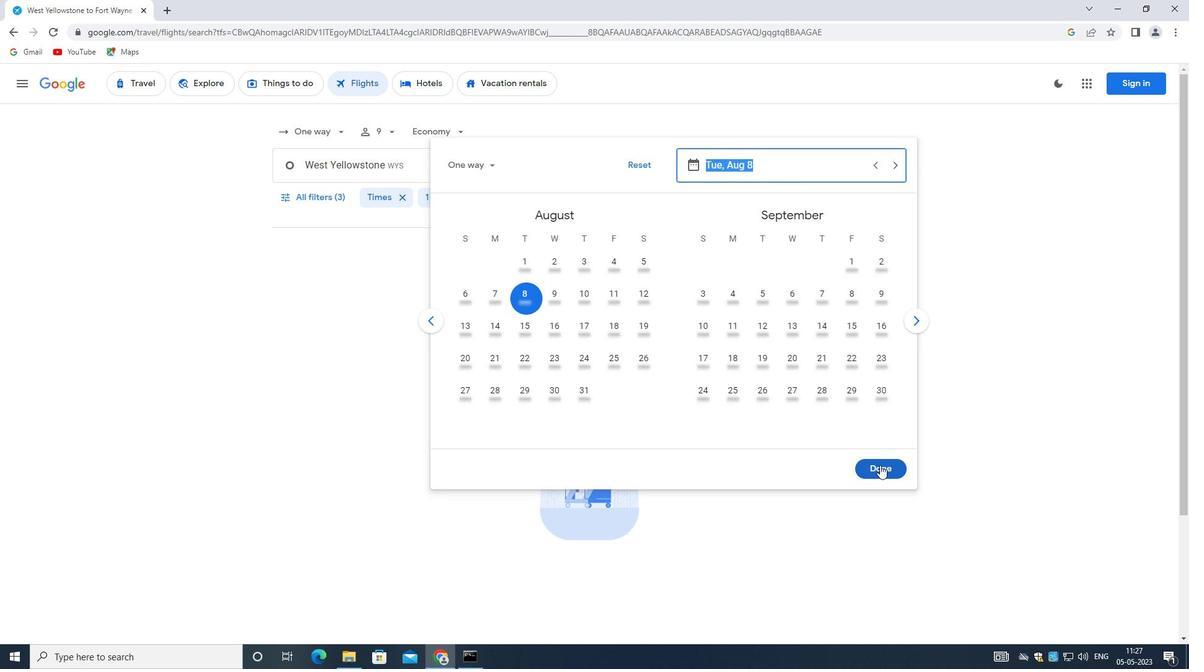 
Action: Mouse moved to (317, 193)
Screenshot: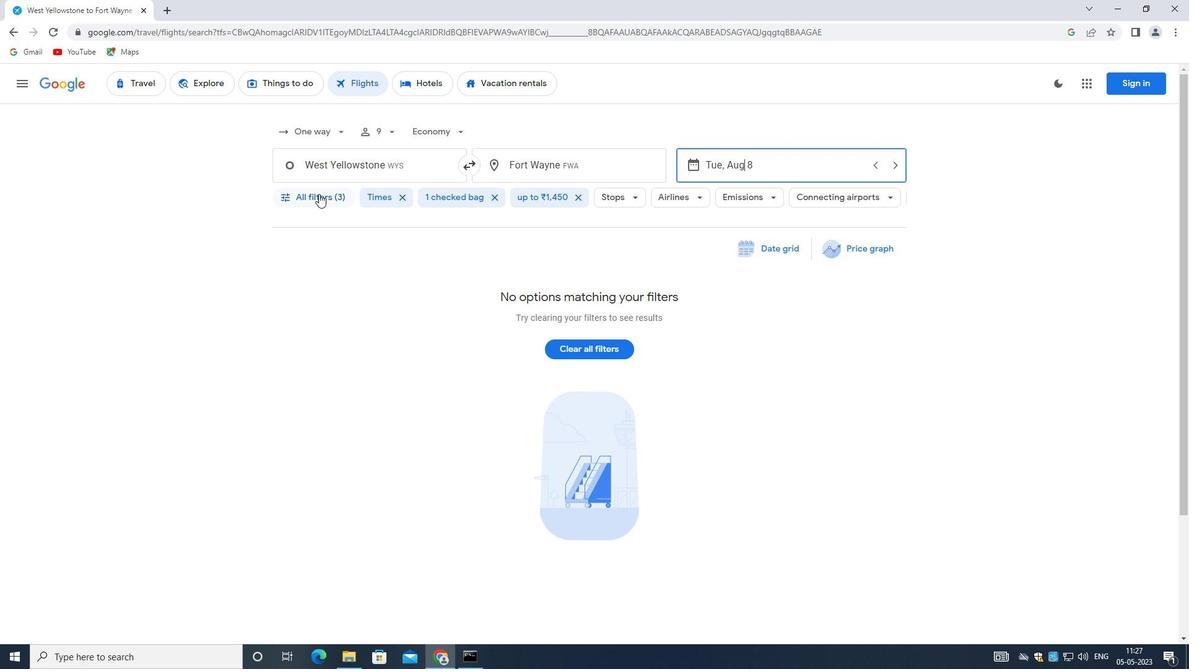 
Action: Mouse pressed left at (317, 193)
Screenshot: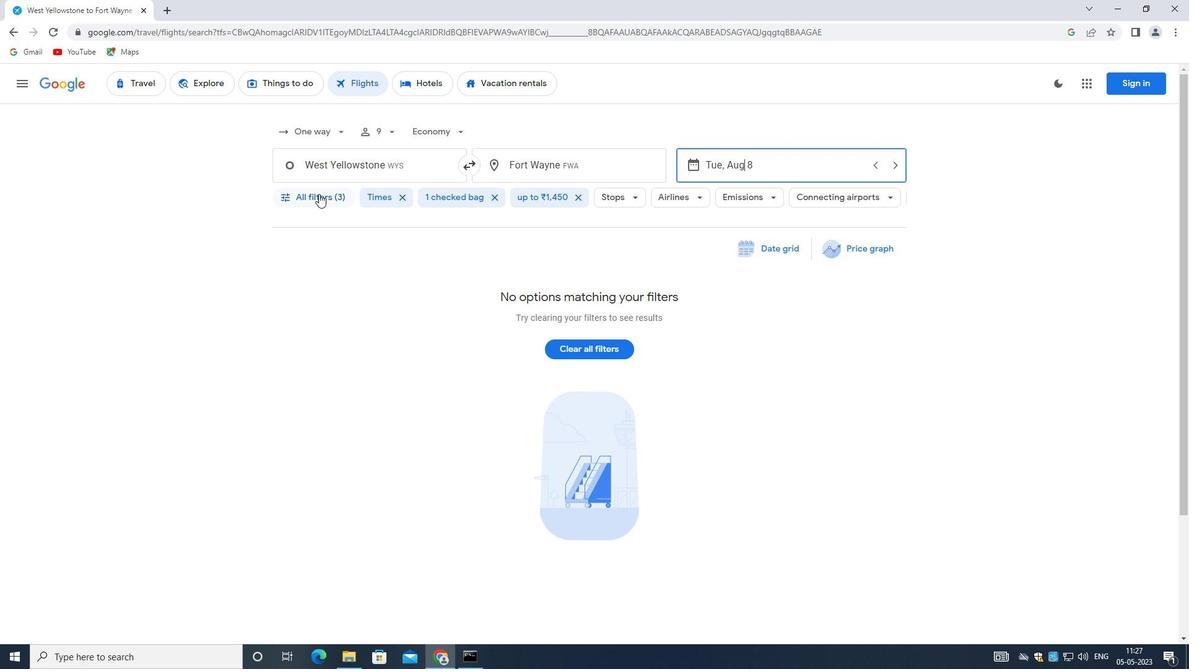 
Action: Mouse moved to (407, 327)
Screenshot: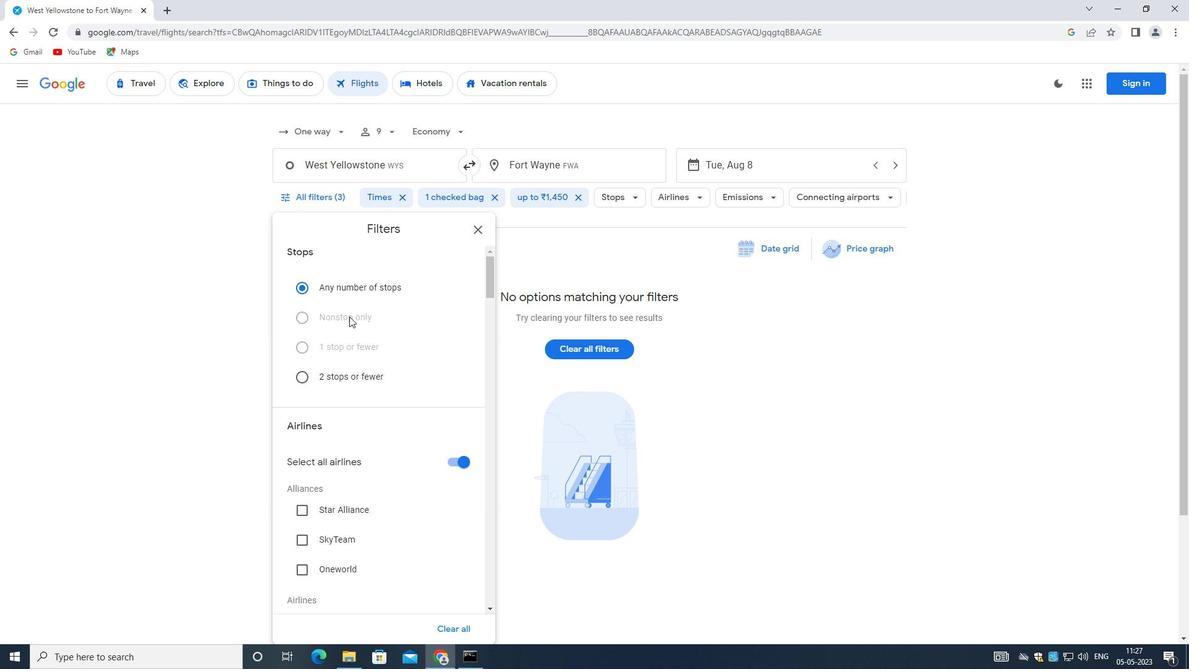 
Action: Mouse scrolled (407, 326) with delta (0, 0)
Screenshot: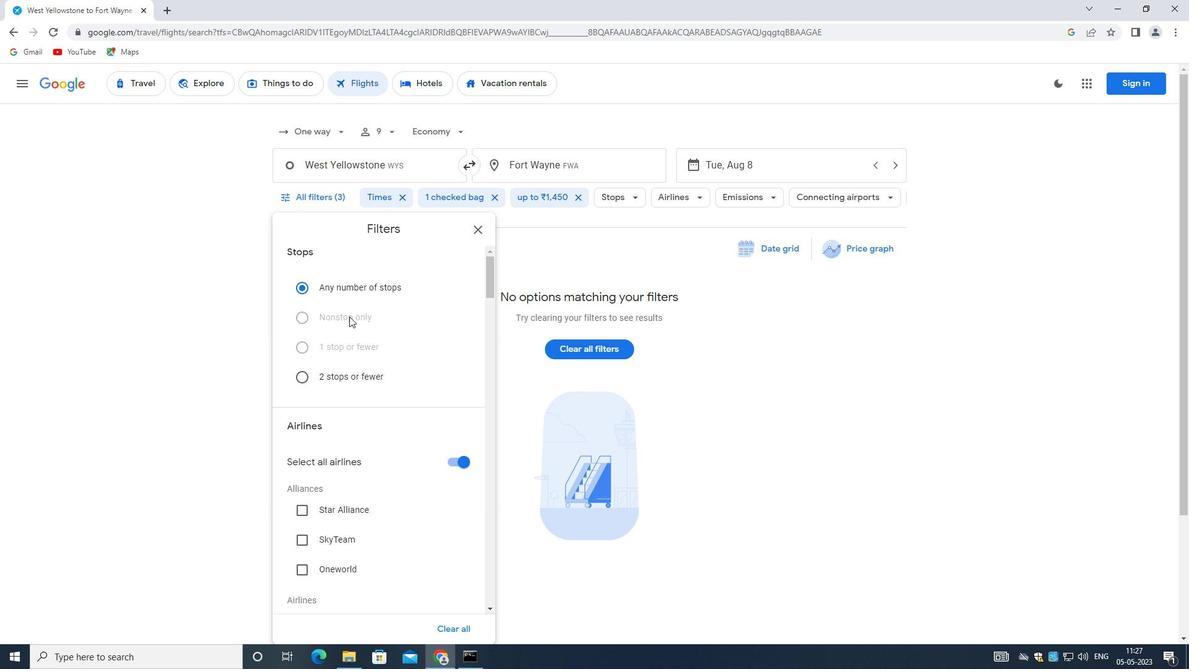 
Action: Mouse moved to (409, 331)
Screenshot: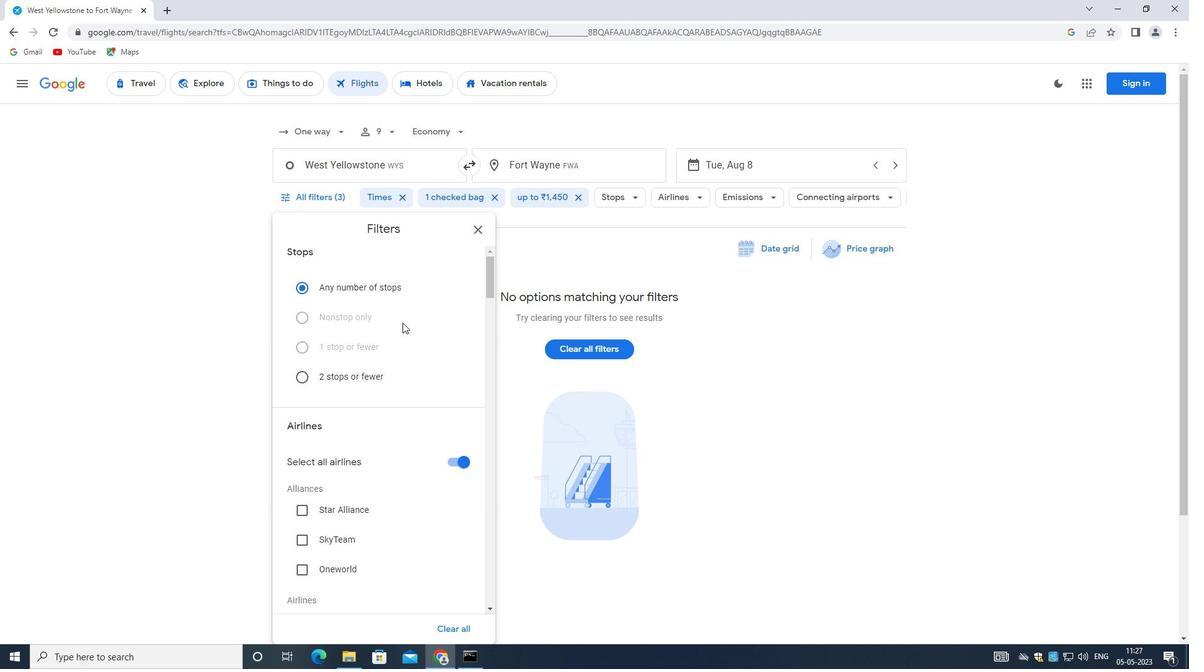 
Action: Mouse scrolled (409, 330) with delta (0, 0)
Screenshot: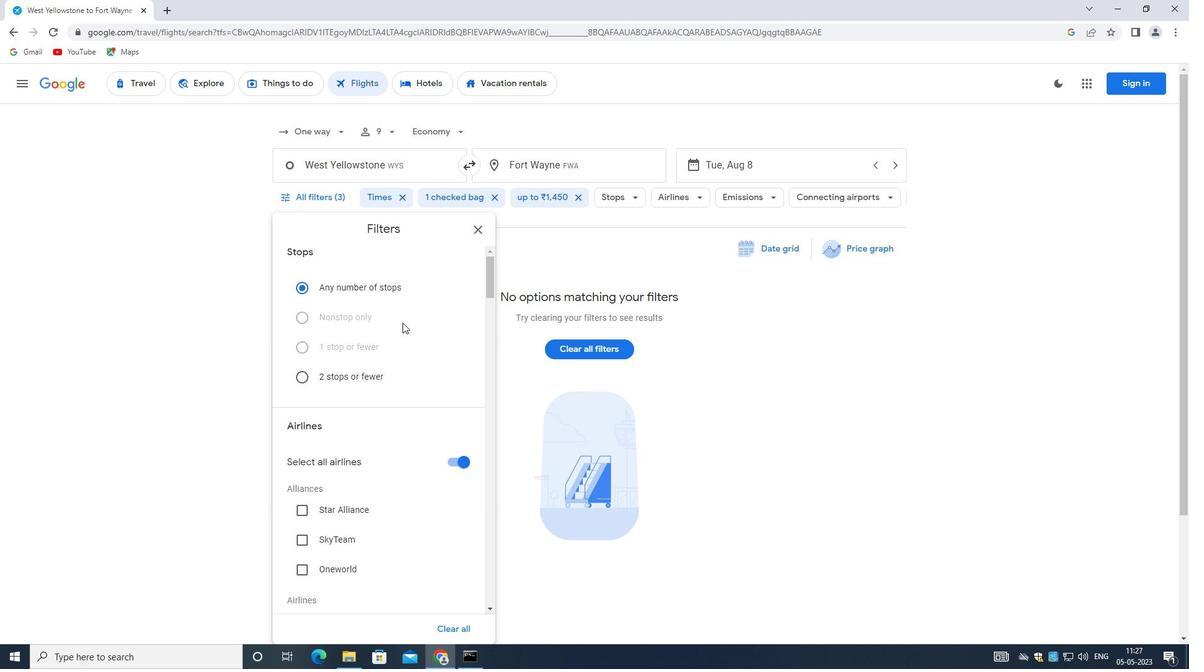 
Action: Mouse moved to (449, 338)
Screenshot: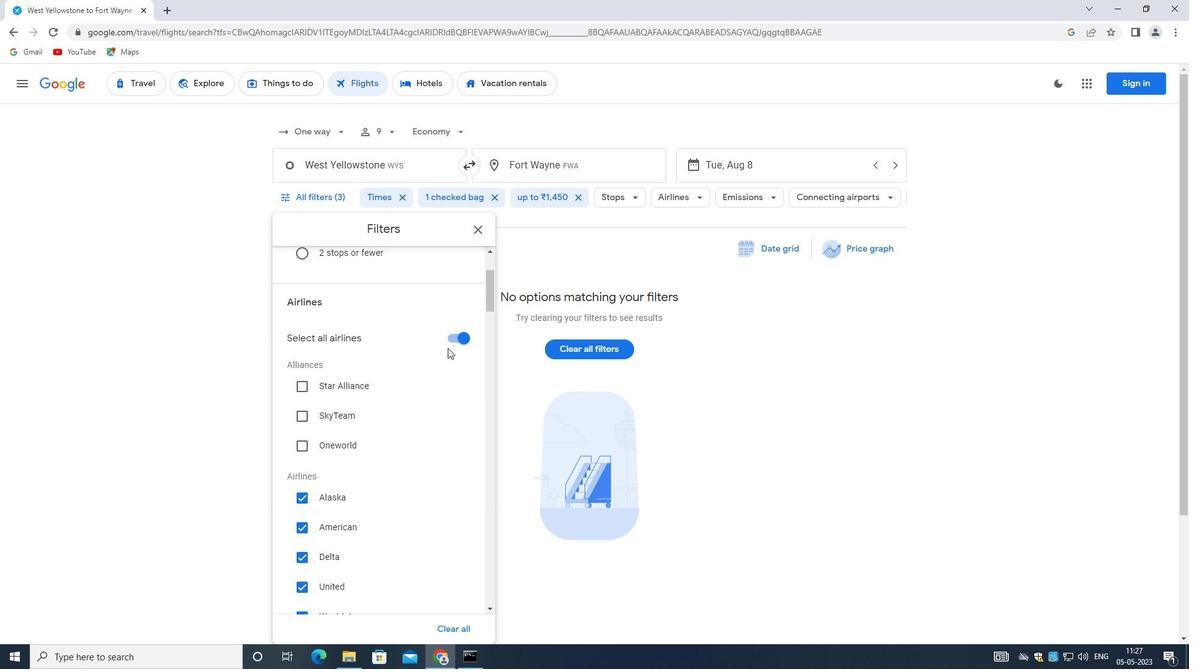 
Action: Mouse pressed left at (449, 338)
Screenshot: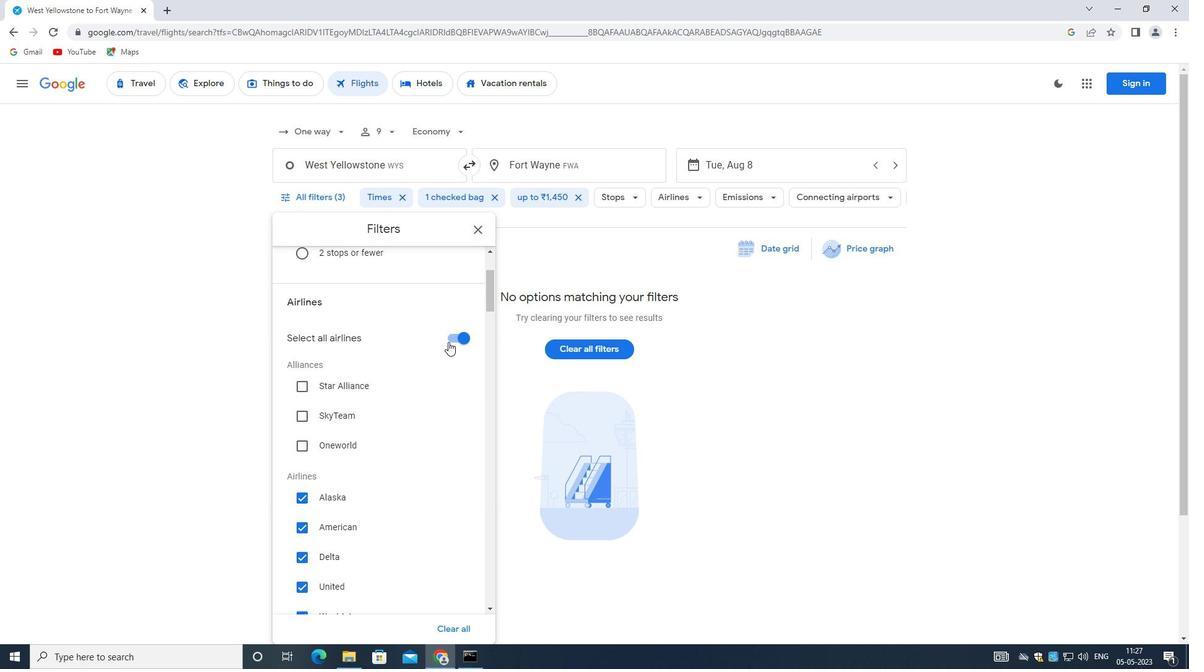 
Action: Mouse moved to (402, 383)
Screenshot: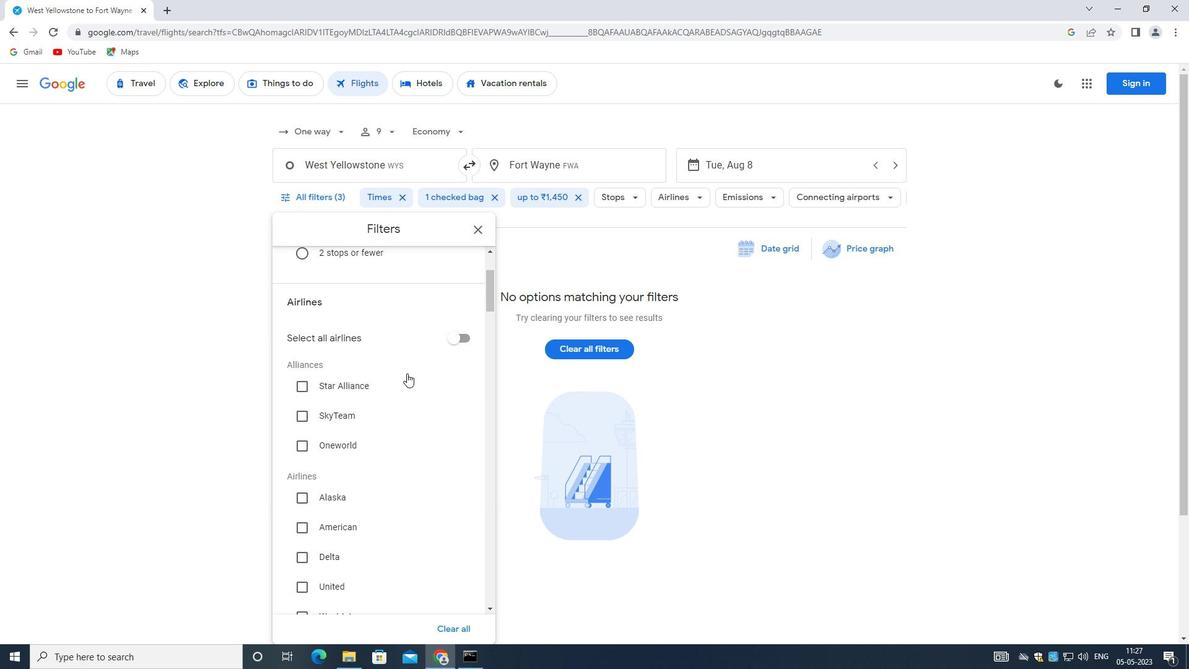 
Action: Mouse scrolled (402, 382) with delta (0, 0)
Screenshot: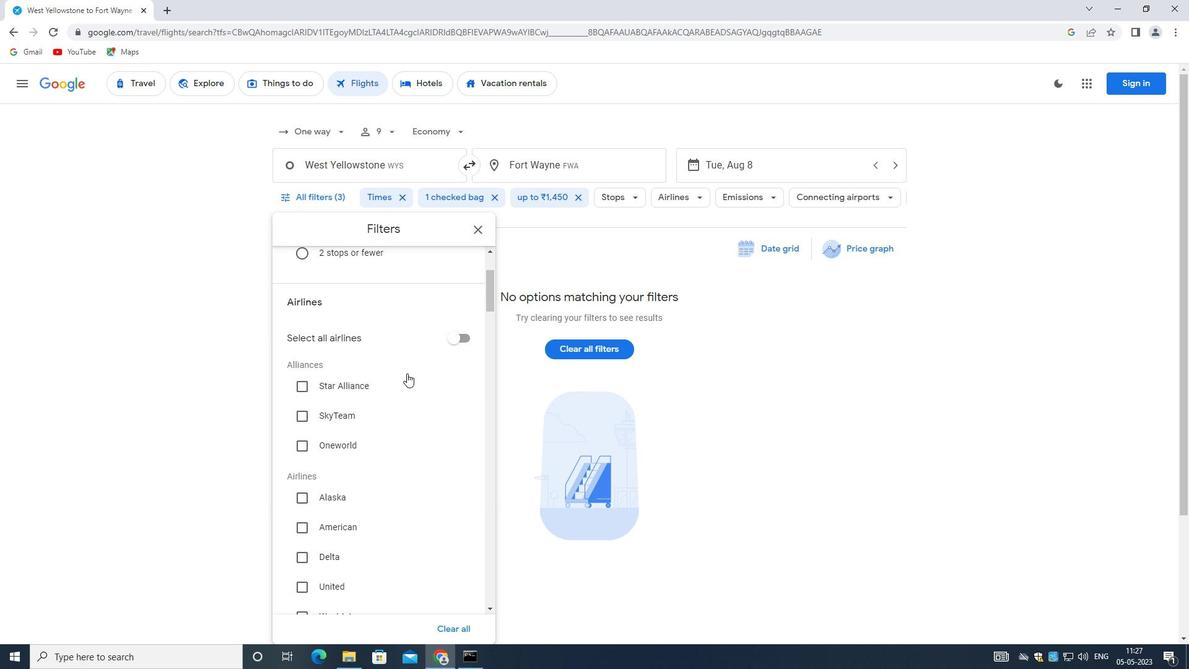 
Action: Mouse moved to (398, 389)
Screenshot: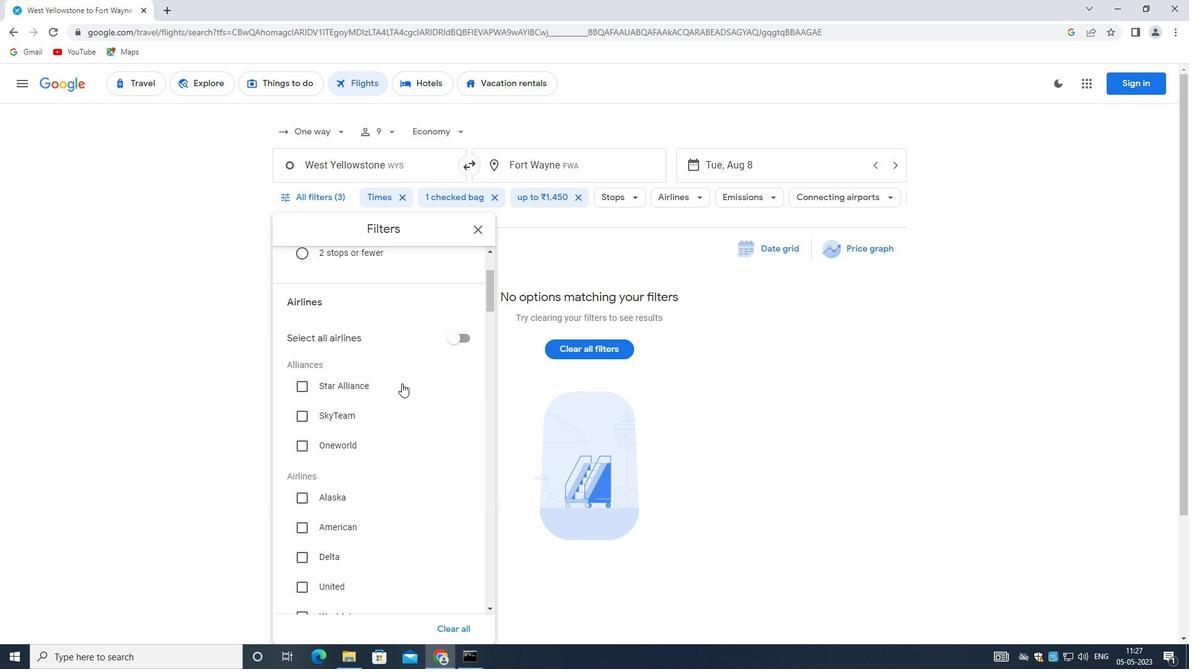 
Action: Mouse scrolled (398, 389) with delta (0, 0)
Screenshot: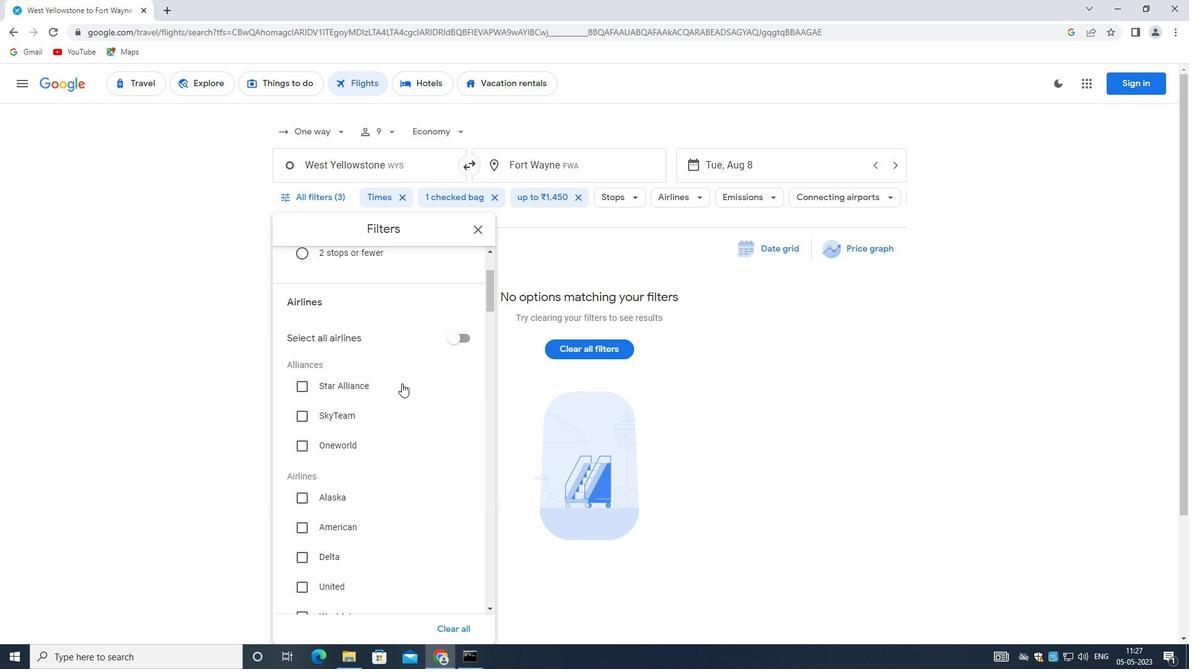 
Action: Mouse moved to (396, 392)
Screenshot: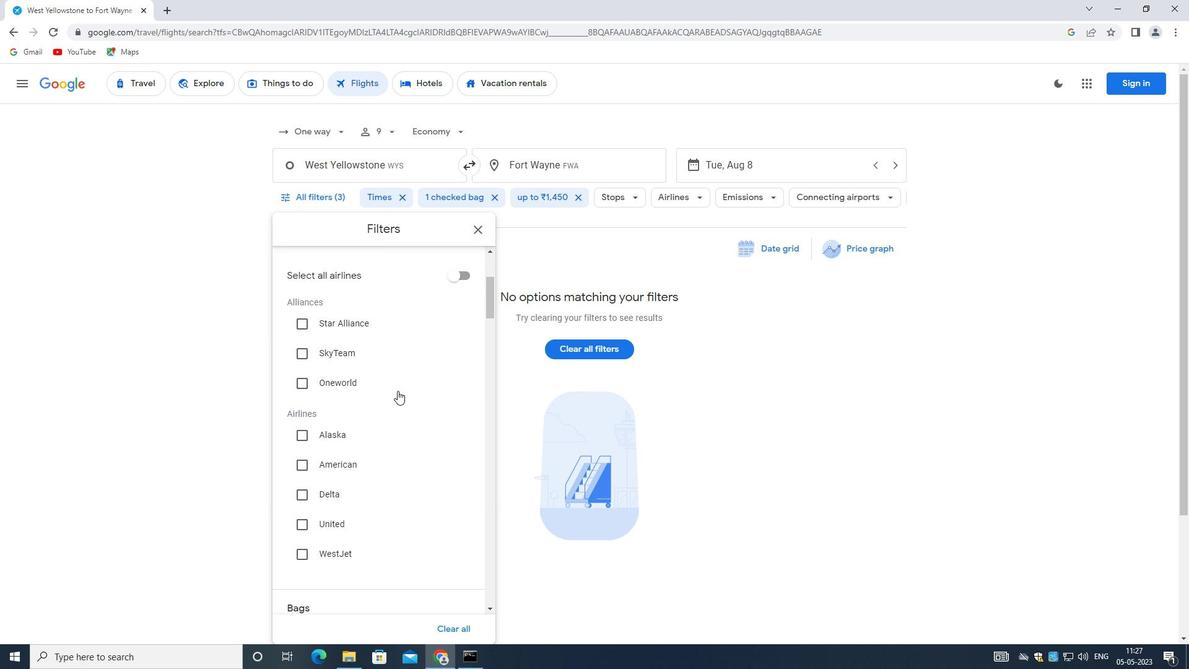 
Action: Mouse scrolled (396, 391) with delta (0, 0)
Screenshot: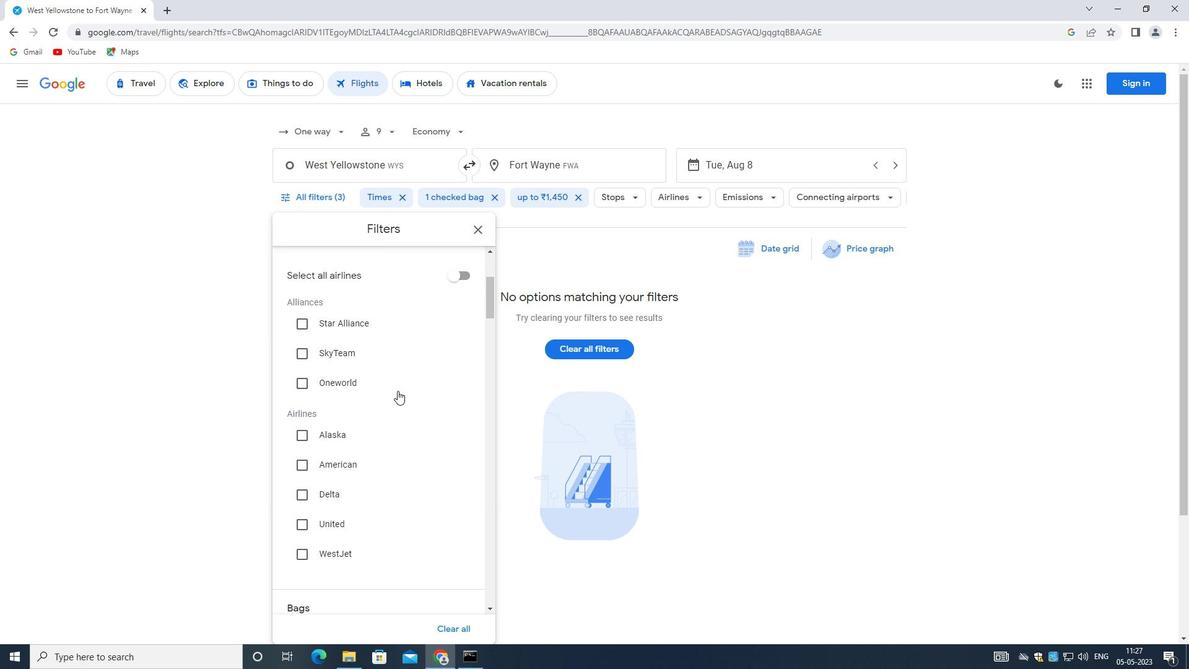 
Action: Mouse moved to (395, 392)
Screenshot: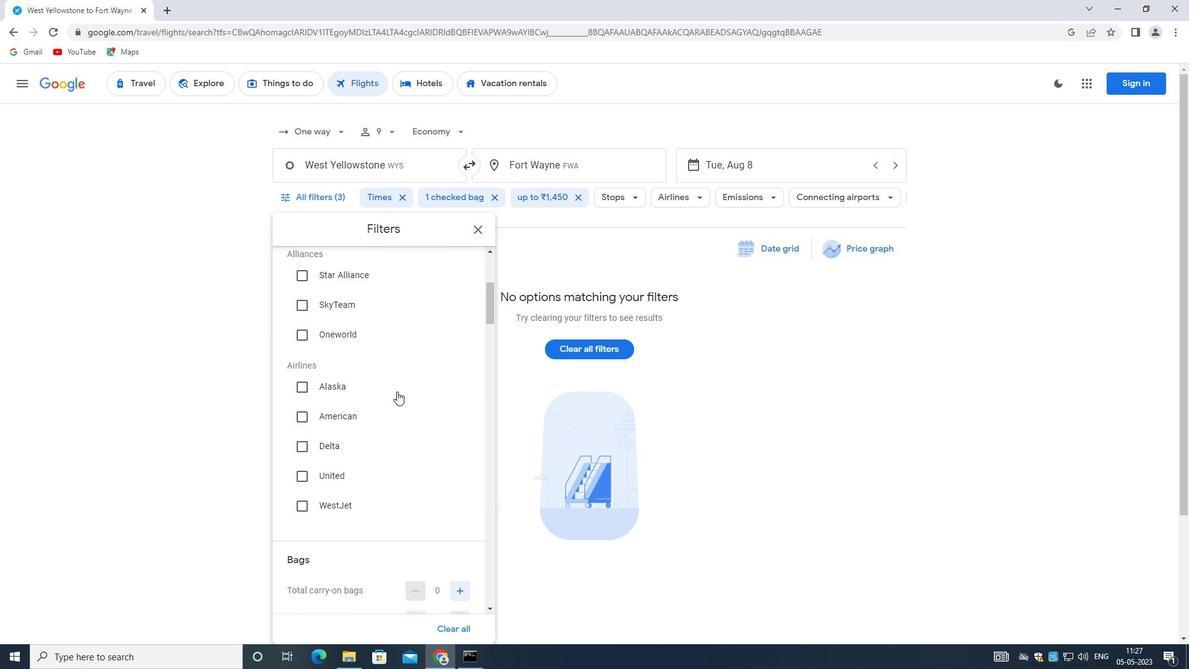 
Action: Mouse scrolled (395, 391) with delta (0, 0)
Screenshot: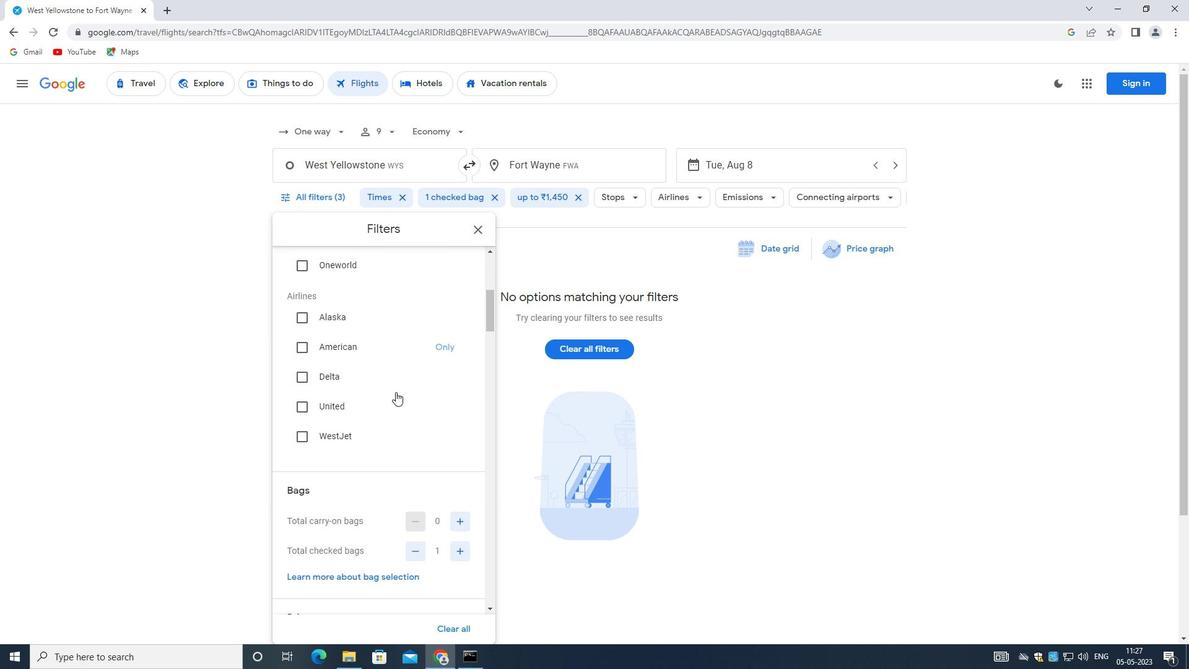 
Action: Mouse moved to (456, 483)
Screenshot: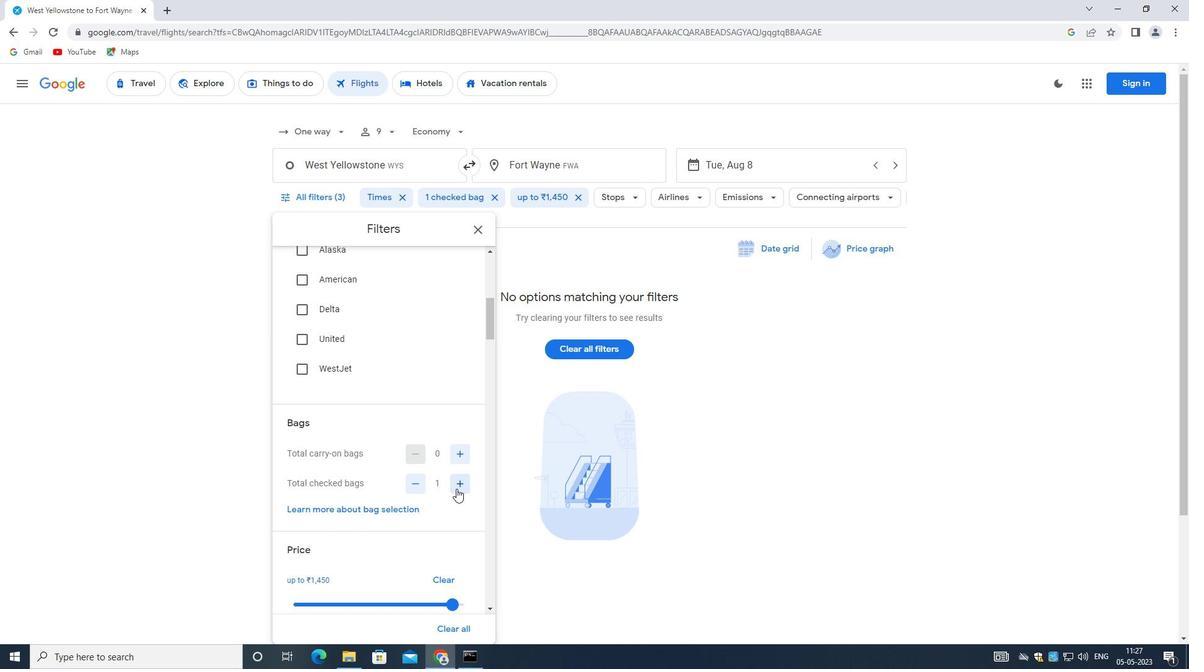 
Action: Mouse pressed left at (456, 483)
Screenshot: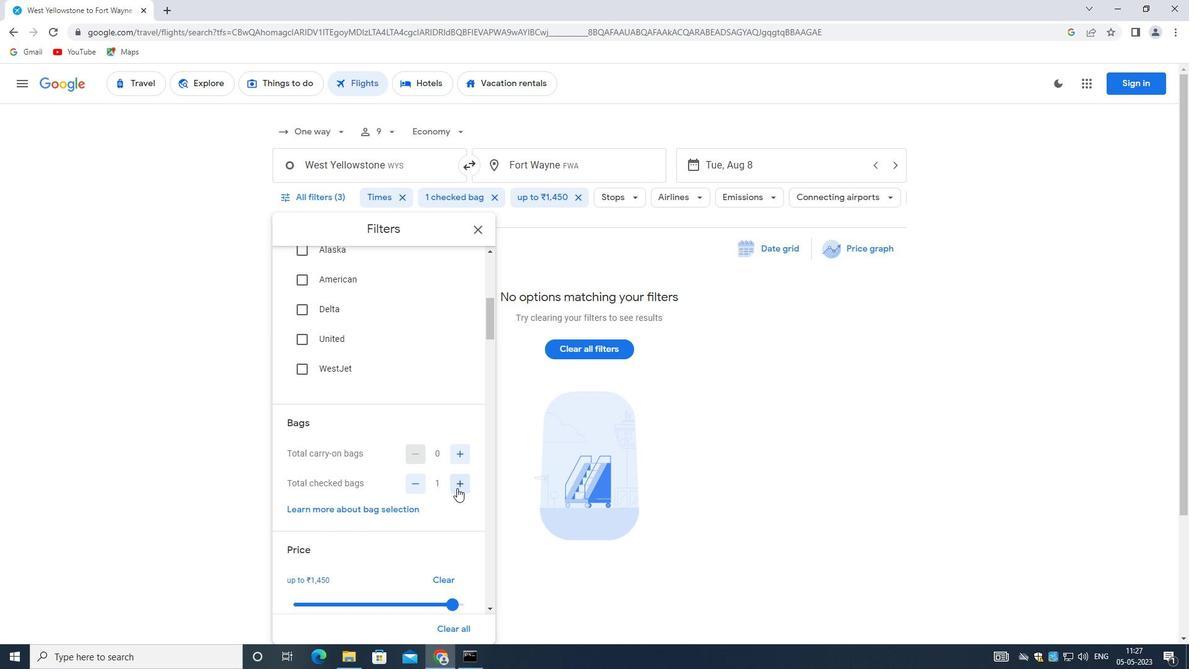
Action: Mouse moved to (456, 482)
Screenshot: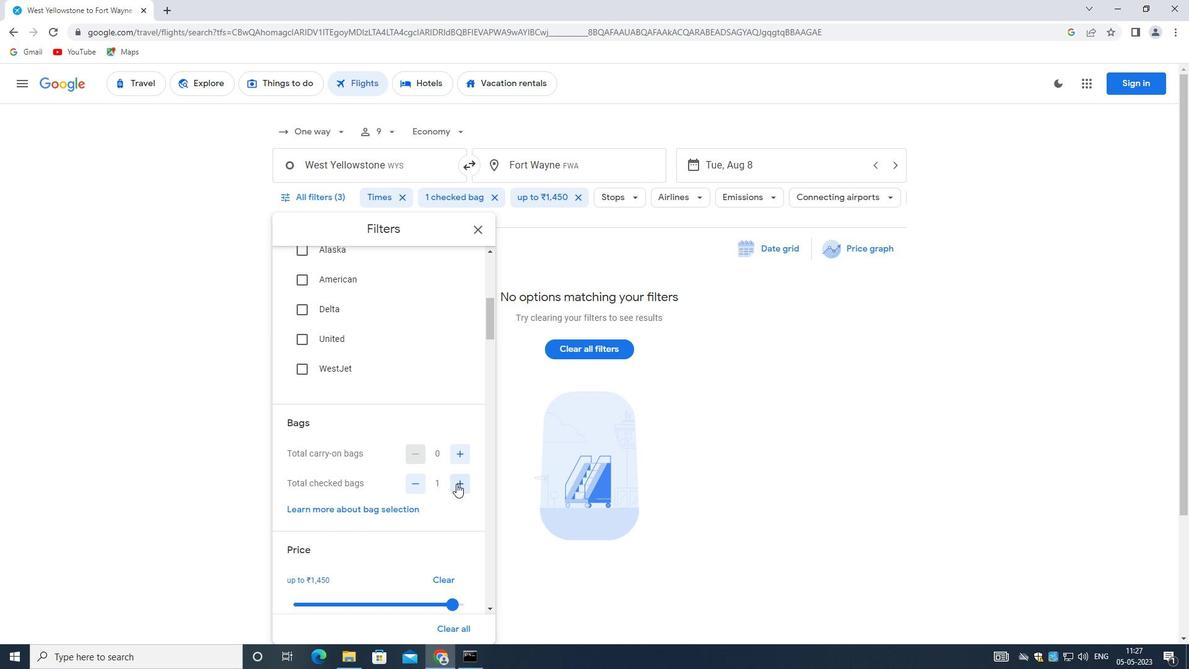 
Action: Mouse pressed left at (456, 482)
Screenshot: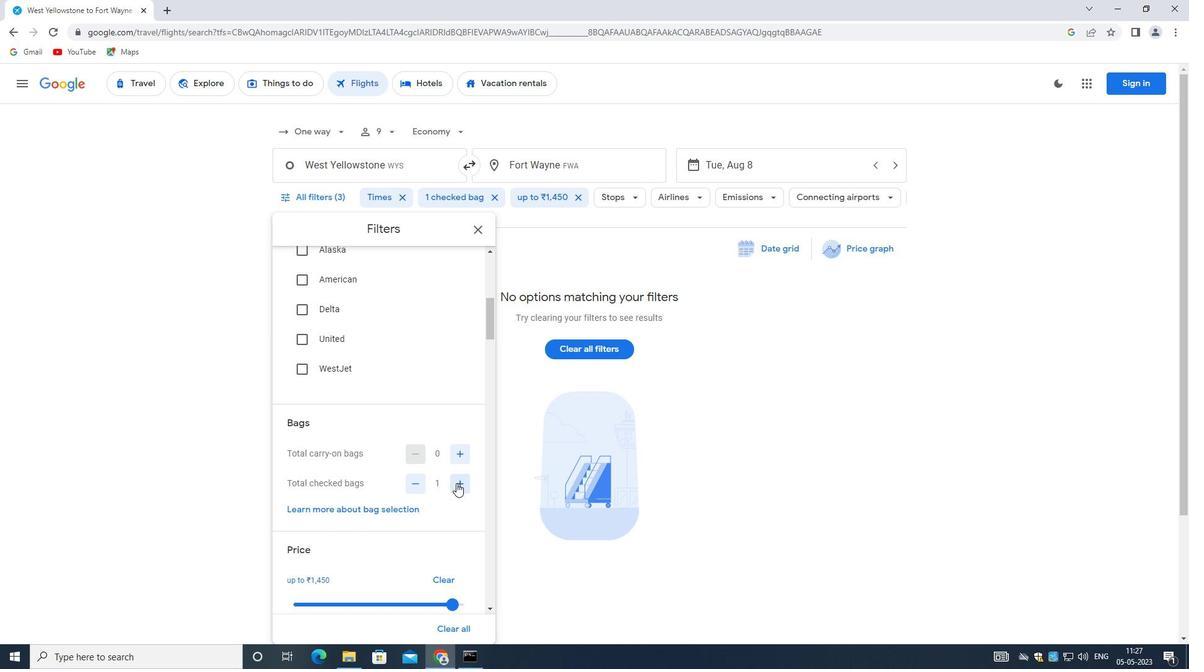 
Action: Mouse pressed left at (456, 482)
Screenshot: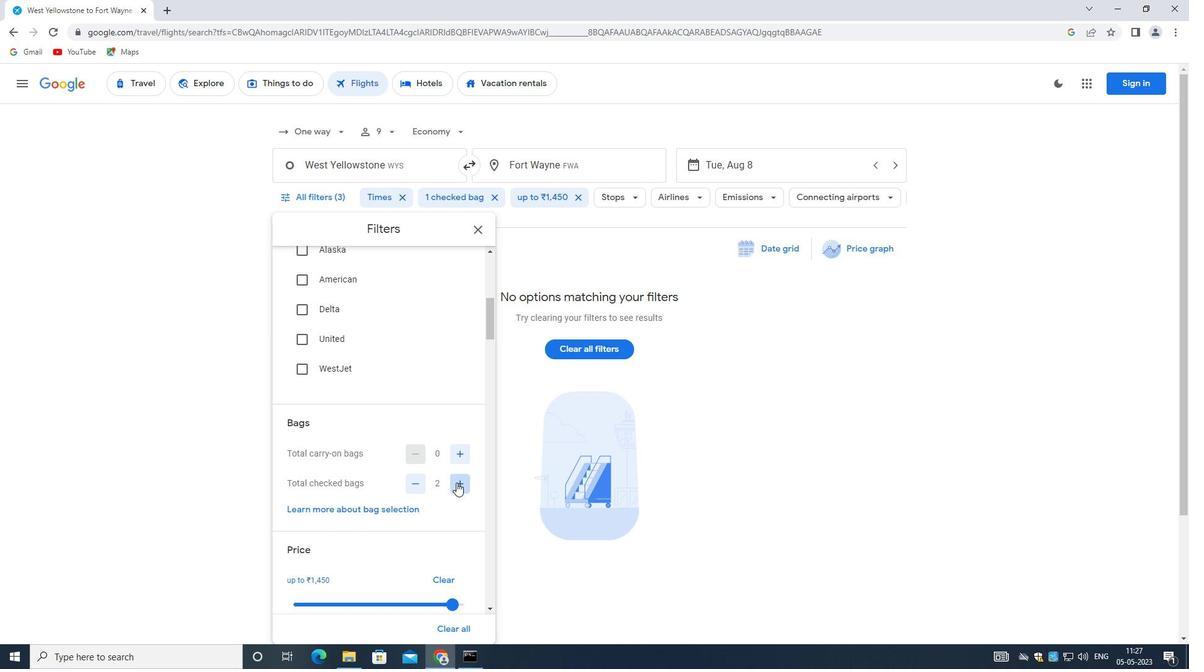 
Action: Mouse moved to (456, 482)
Screenshot: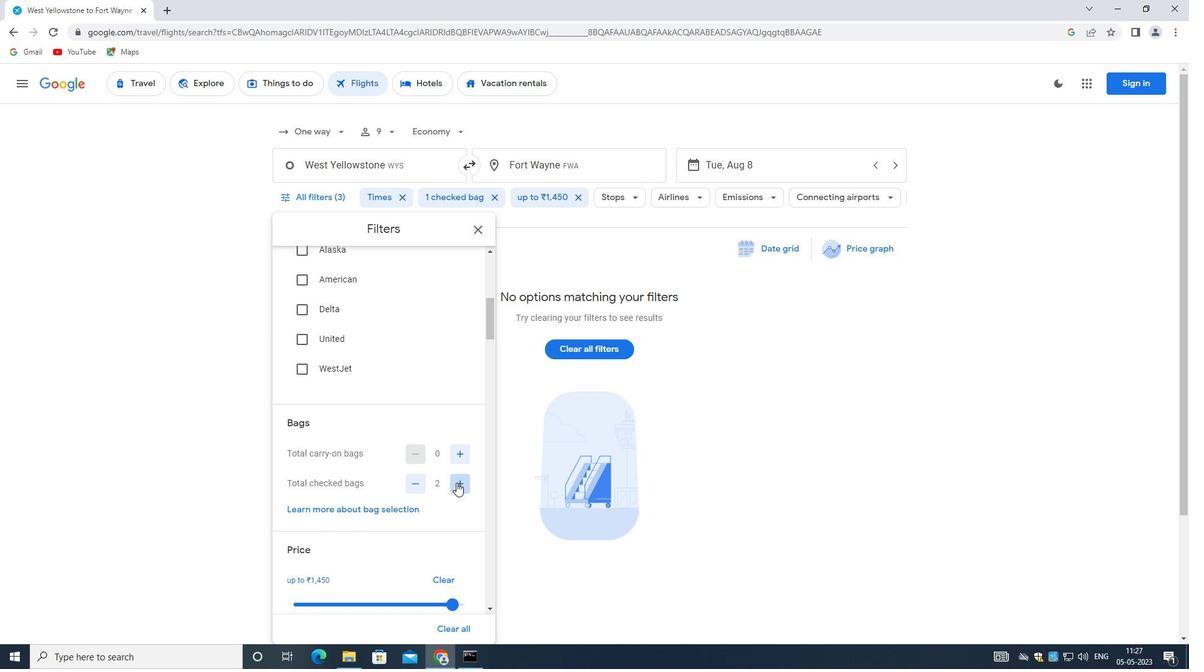 
Action: Mouse pressed left at (456, 482)
Screenshot: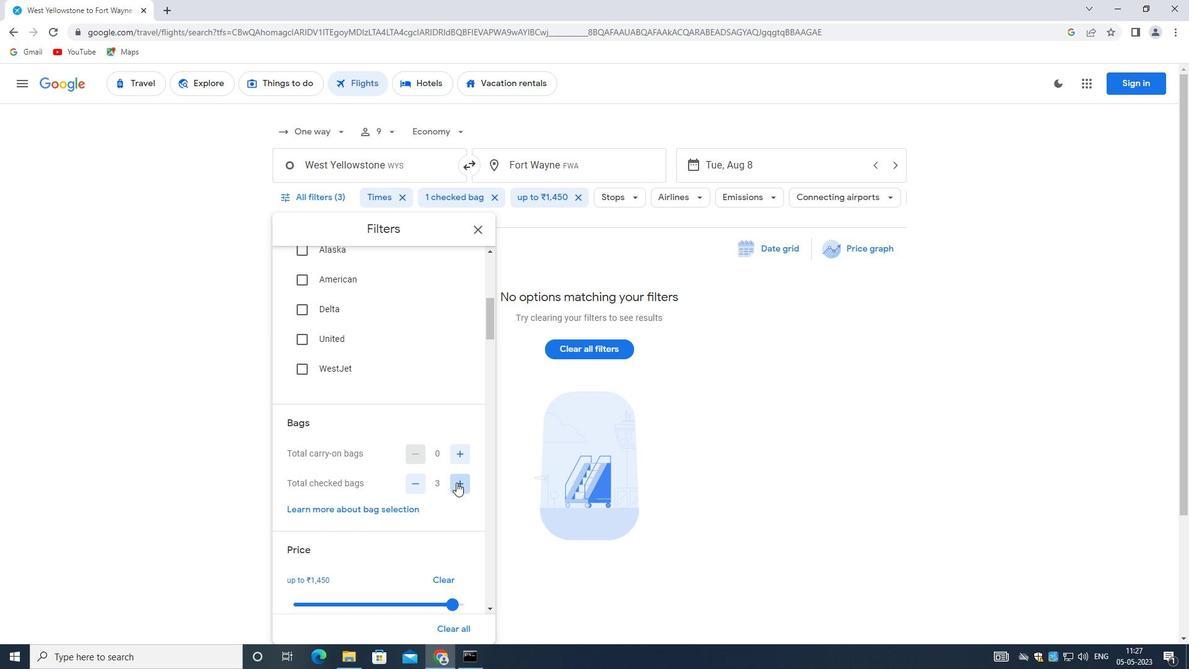 
Action: Mouse pressed left at (456, 482)
Screenshot: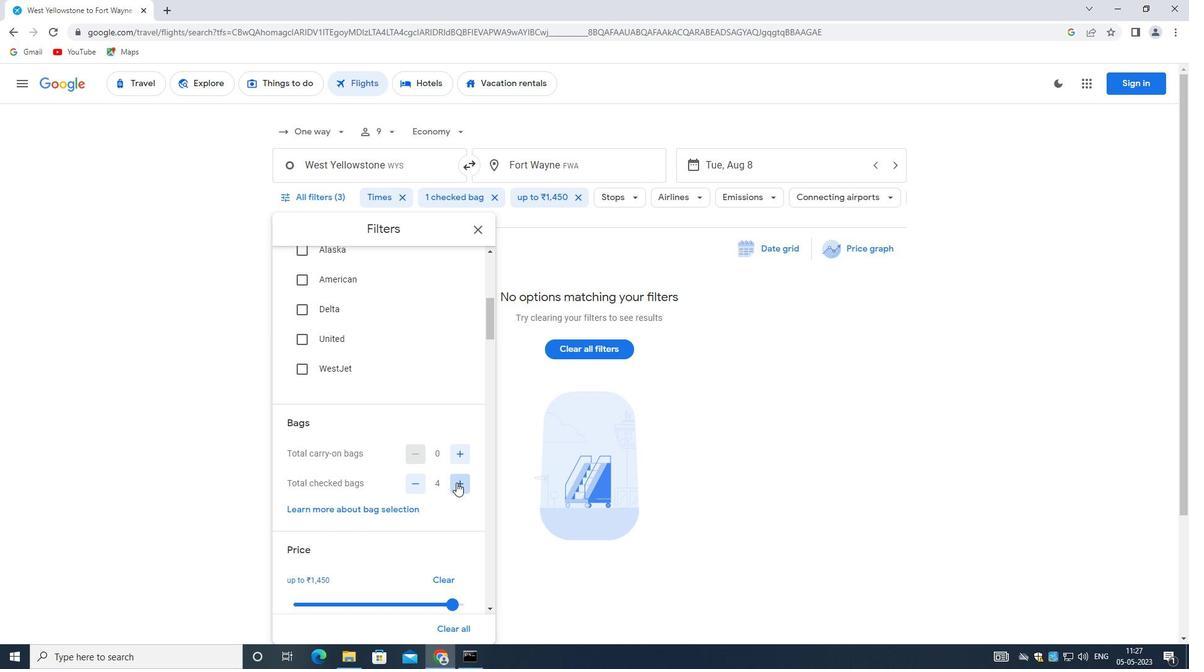 
Action: Mouse pressed left at (456, 482)
Screenshot: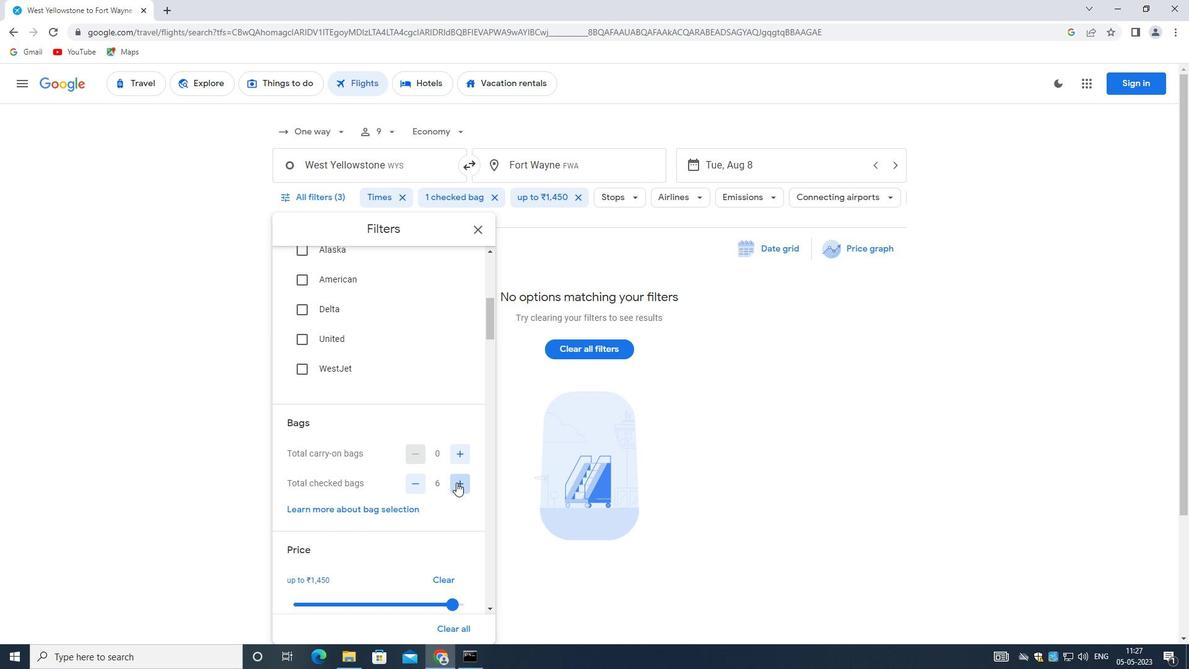 
Action: Mouse moved to (456, 483)
Screenshot: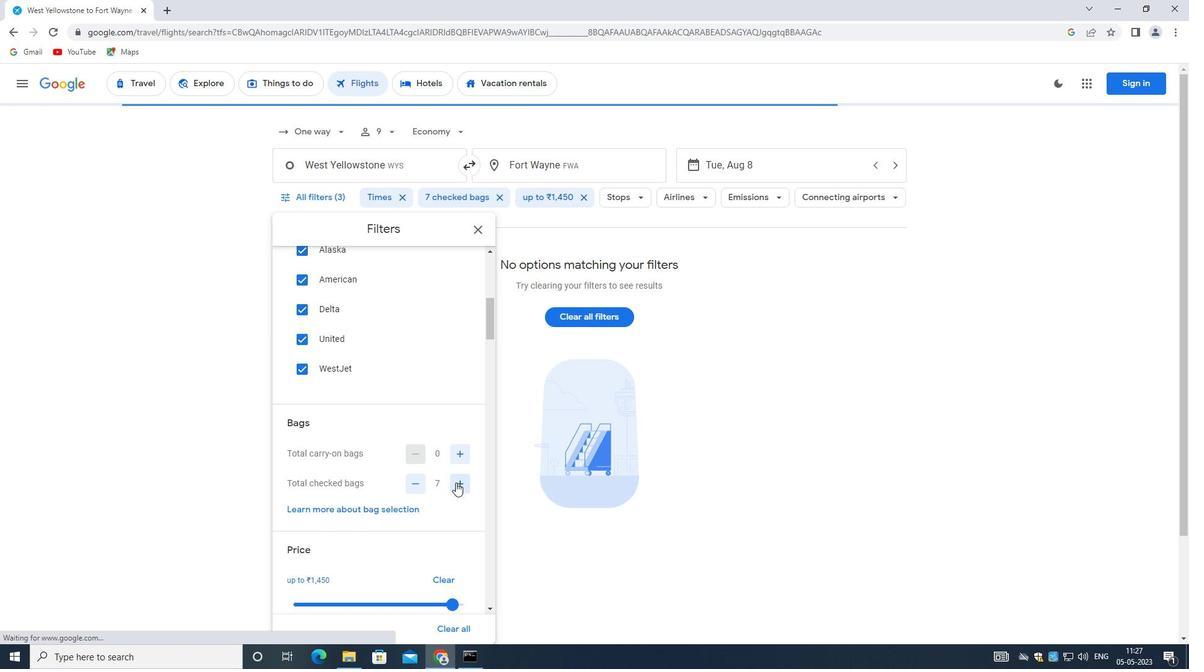 
Action: Mouse pressed left at (456, 483)
Screenshot: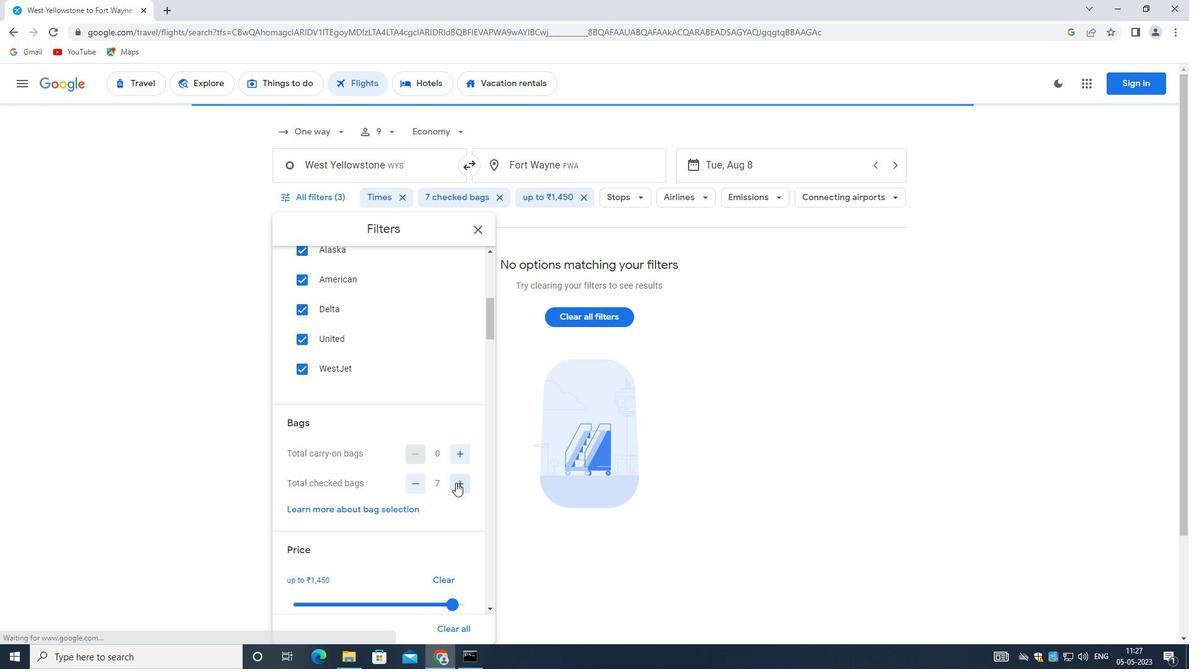 
Action: Mouse pressed left at (456, 483)
Screenshot: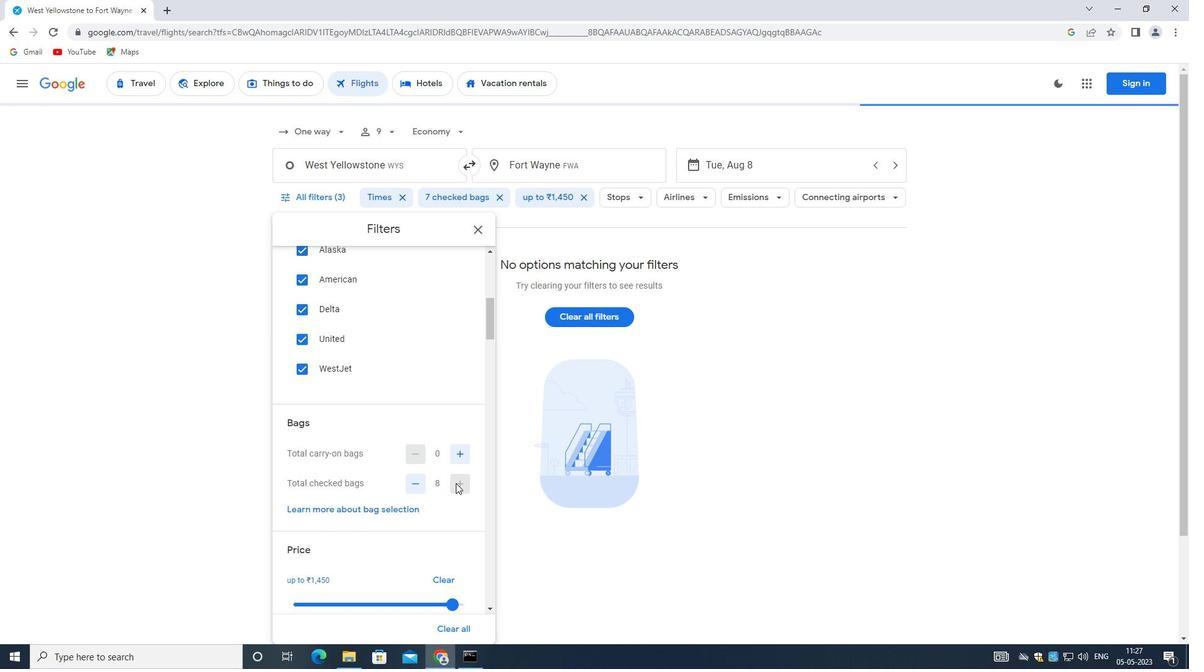 
Action: Mouse moved to (425, 488)
Screenshot: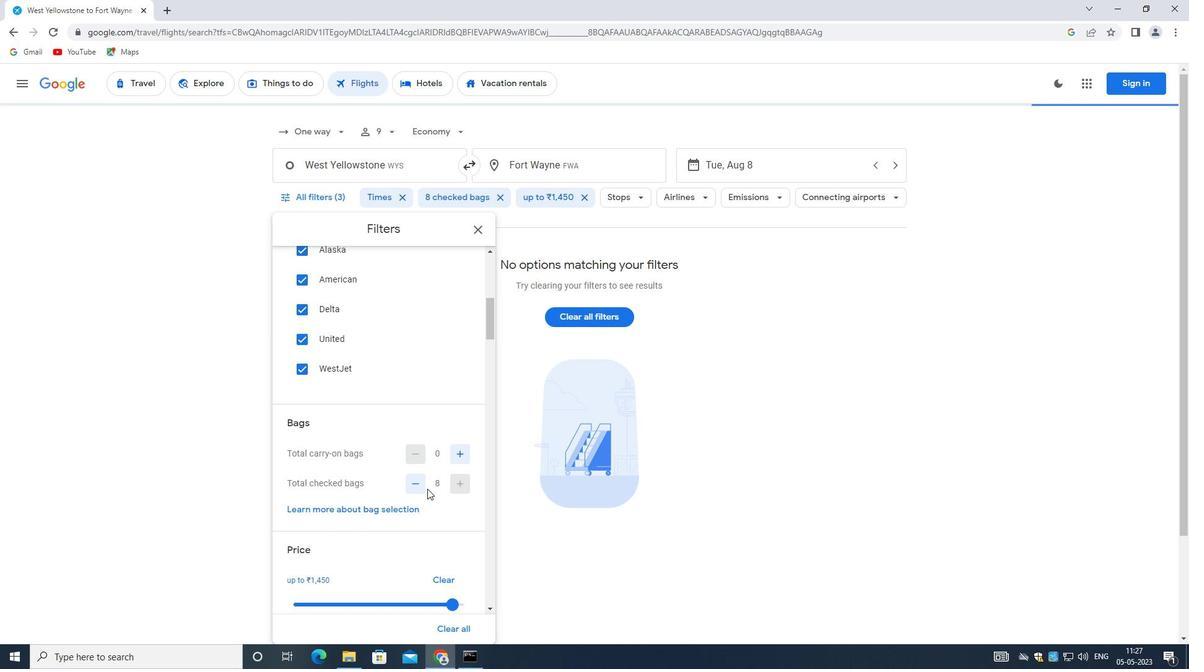 
Action: Mouse scrolled (425, 488) with delta (0, 0)
Screenshot: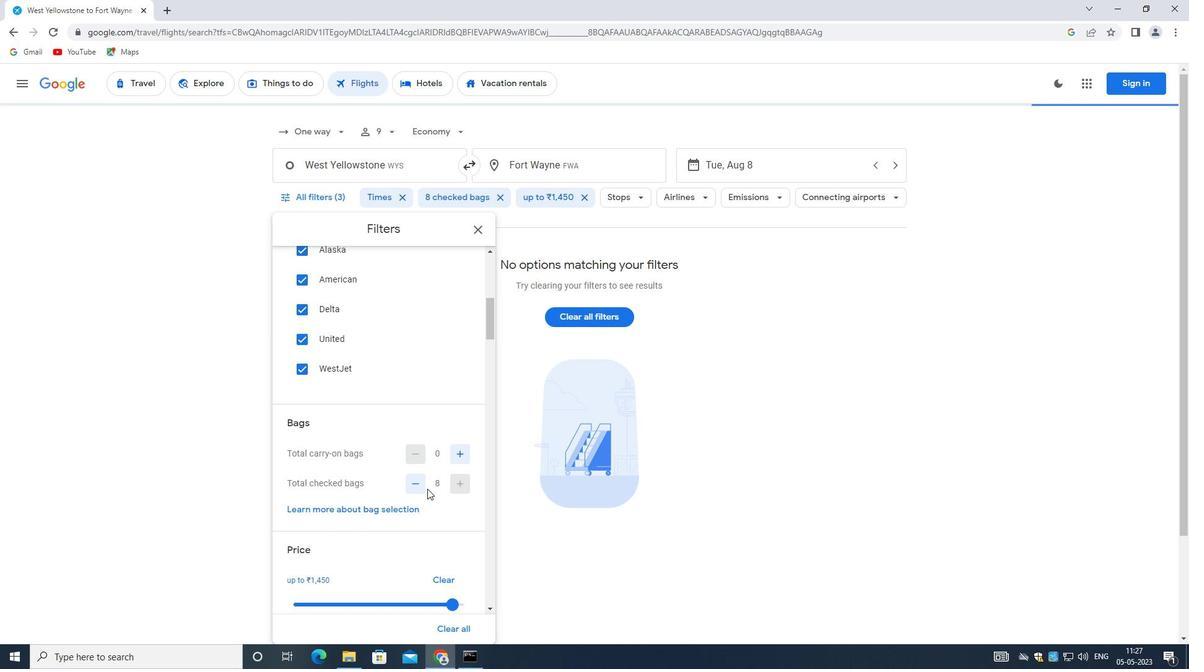 
Action: Mouse moved to (425, 490)
Screenshot: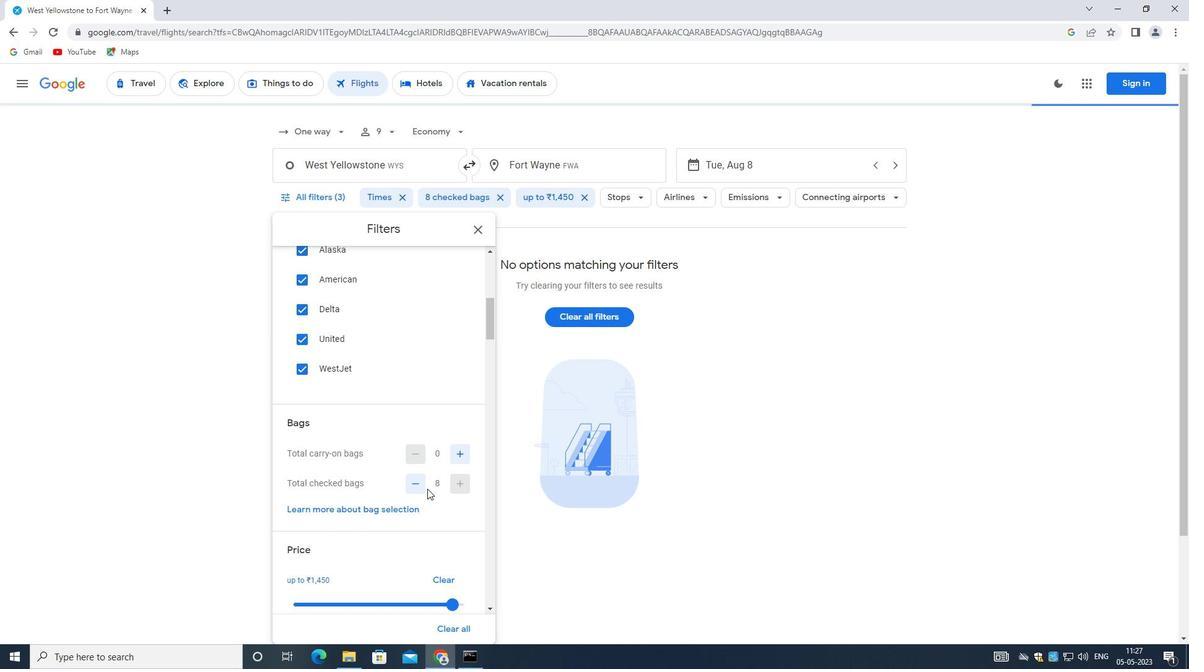 
Action: Mouse scrolled (425, 490) with delta (0, 0)
Screenshot: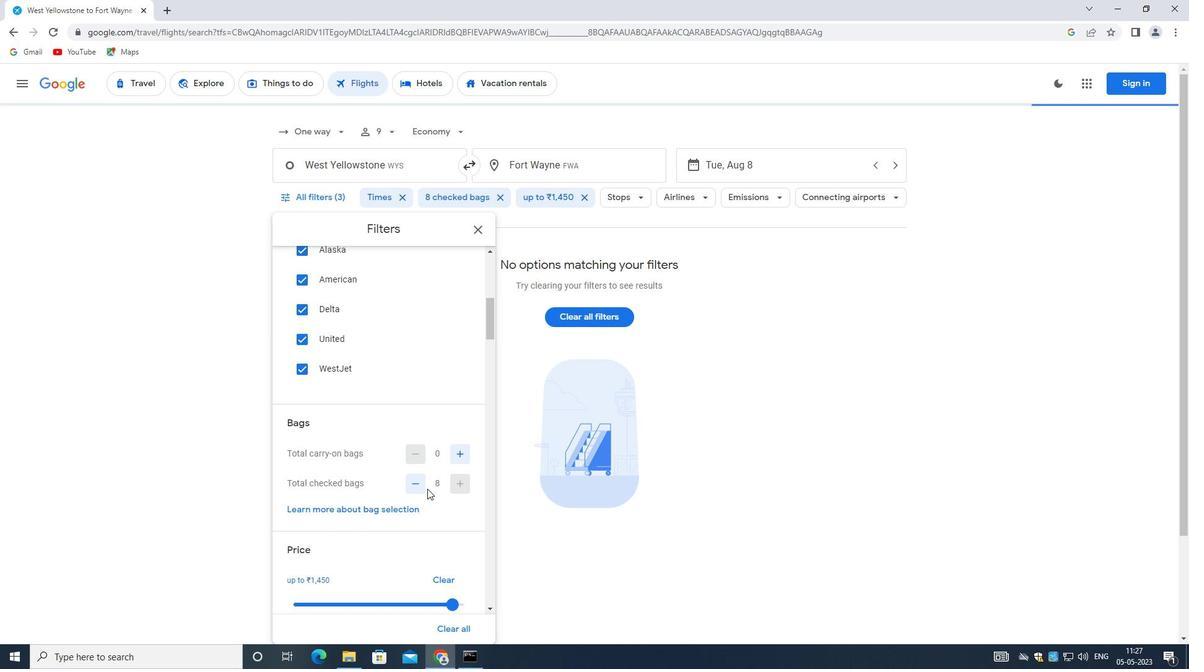 
Action: Mouse scrolled (425, 490) with delta (0, 0)
Screenshot: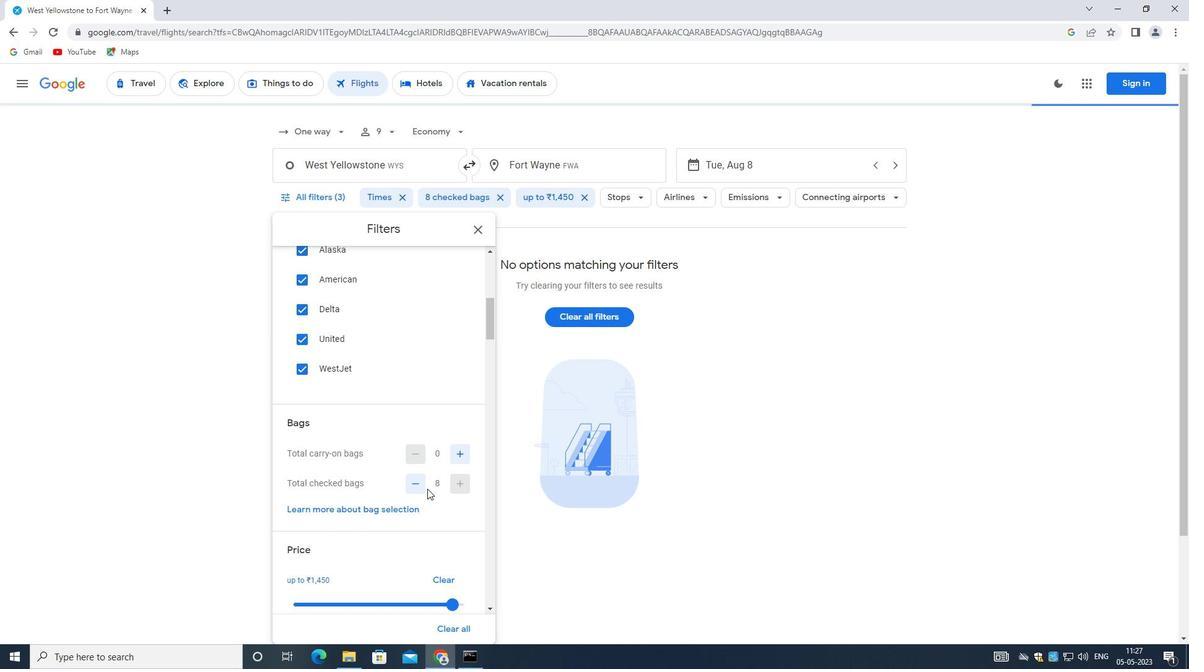 
Action: Mouse scrolled (425, 490) with delta (0, 0)
Screenshot: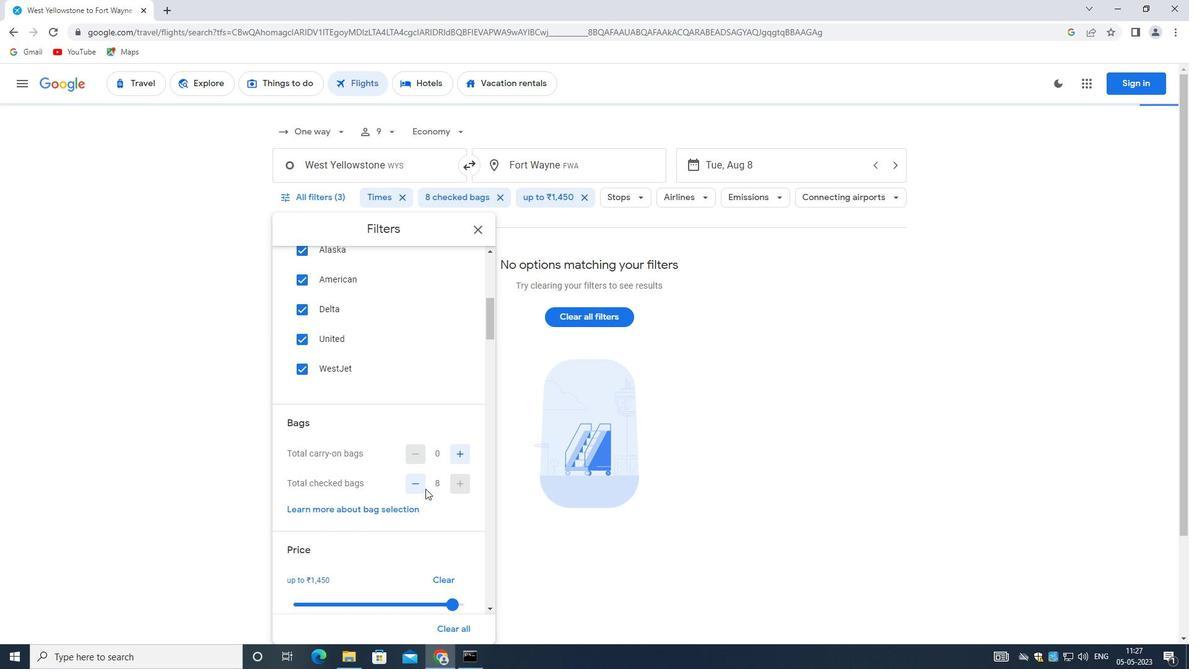 
Action: Mouse moved to (424, 490)
Screenshot: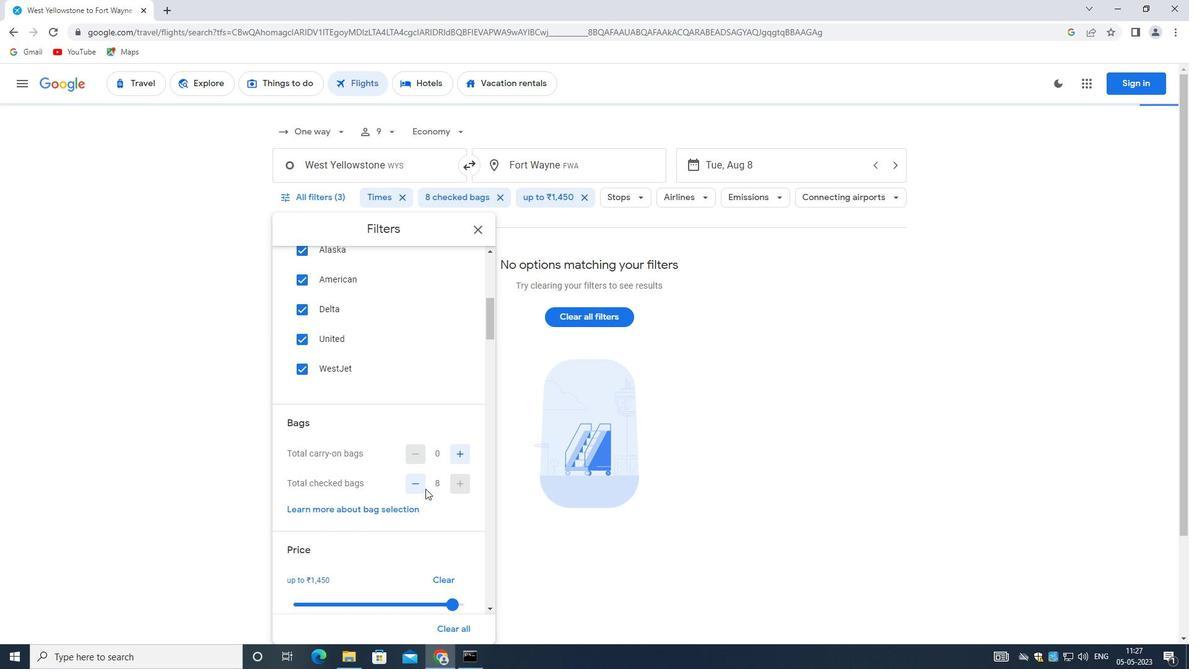 
Action: Mouse scrolled (424, 490) with delta (0, 0)
Screenshot: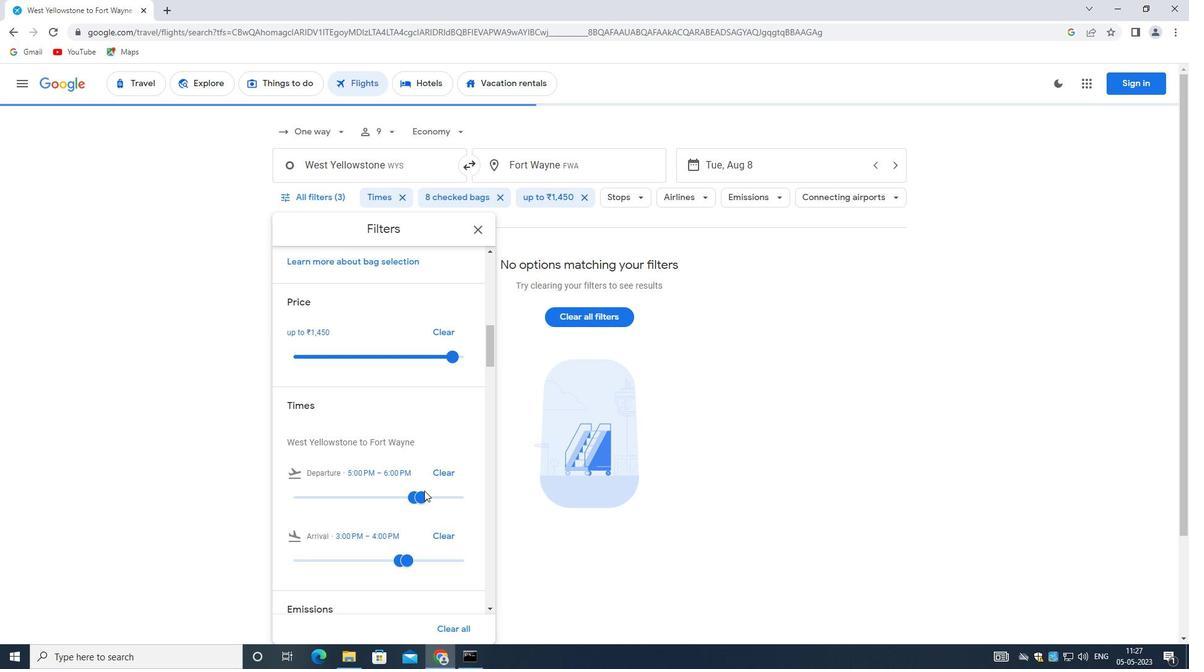 
Action: Mouse scrolled (424, 490) with delta (0, 0)
Screenshot: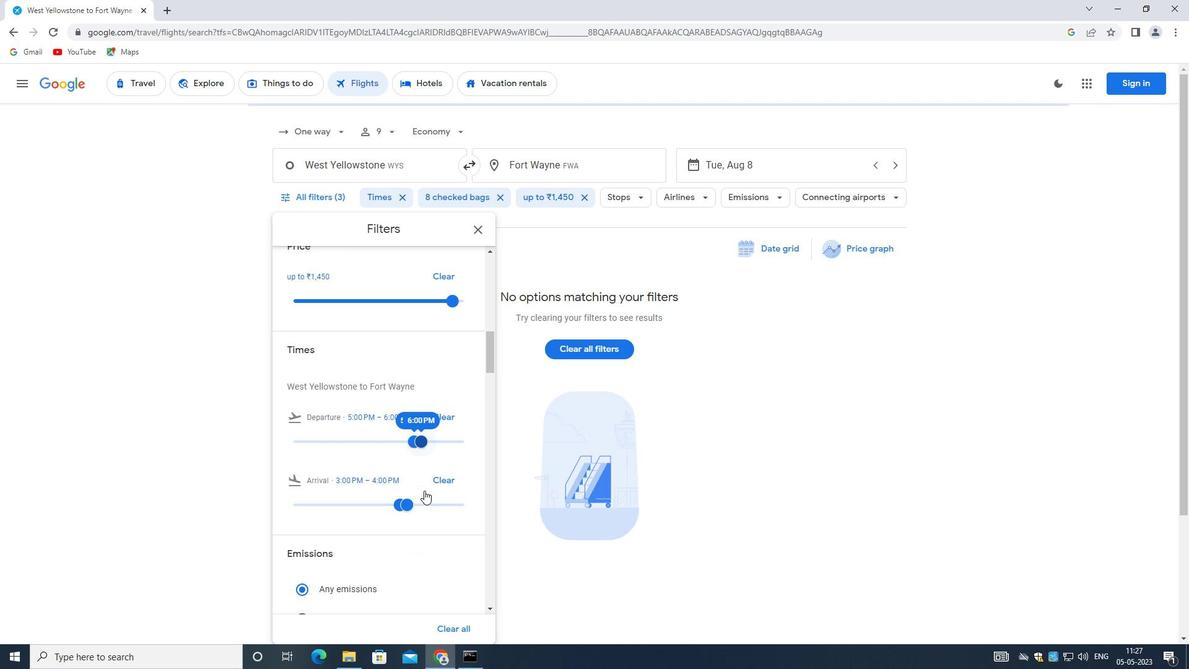 
Action: Mouse moved to (403, 390)
Screenshot: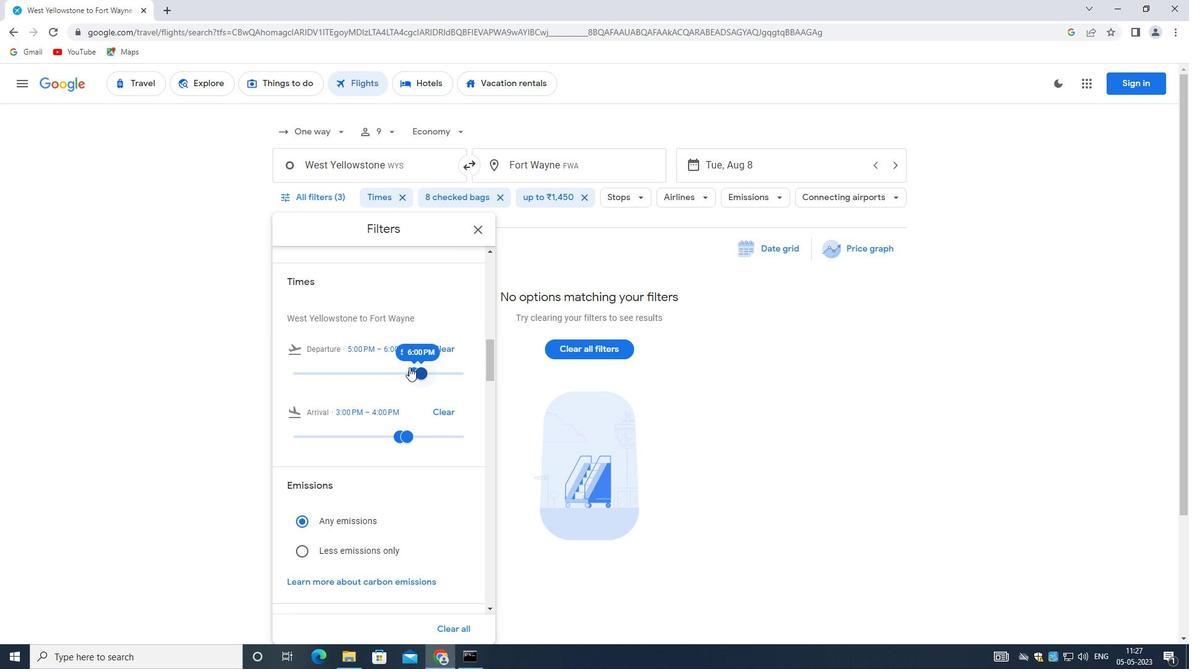 
Action: Mouse scrolled (403, 391) with delta (0, 0)
Screenshot: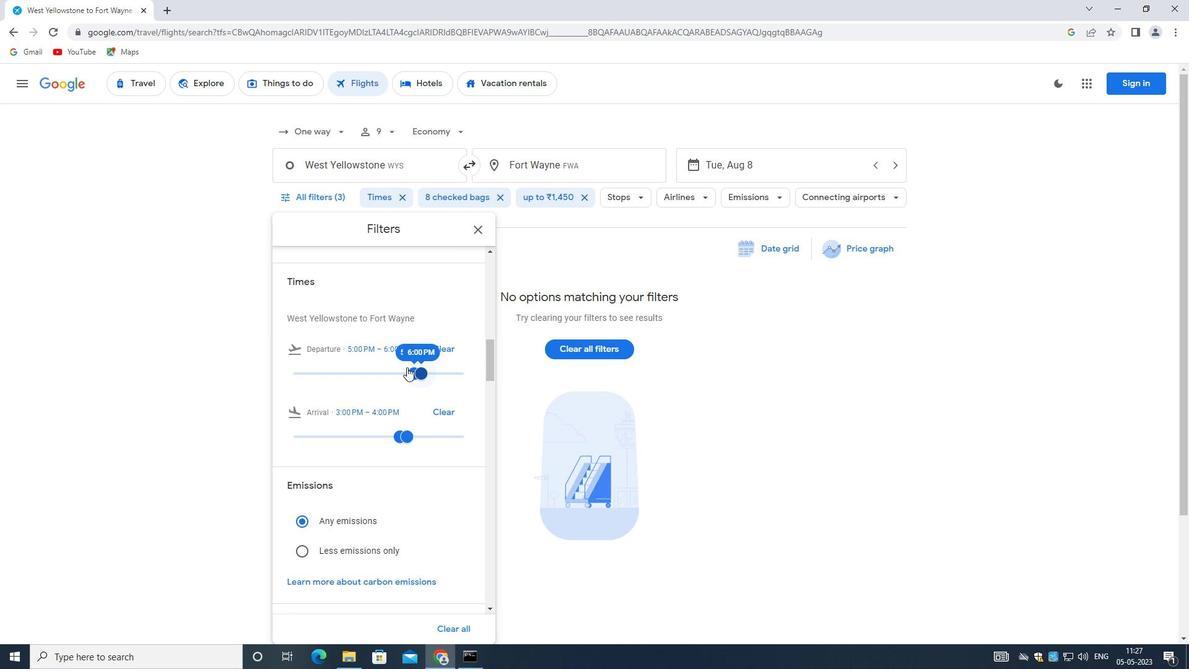 
Action: Mouse scrolled (403, 391) with delta (0, 0)
Screenshot: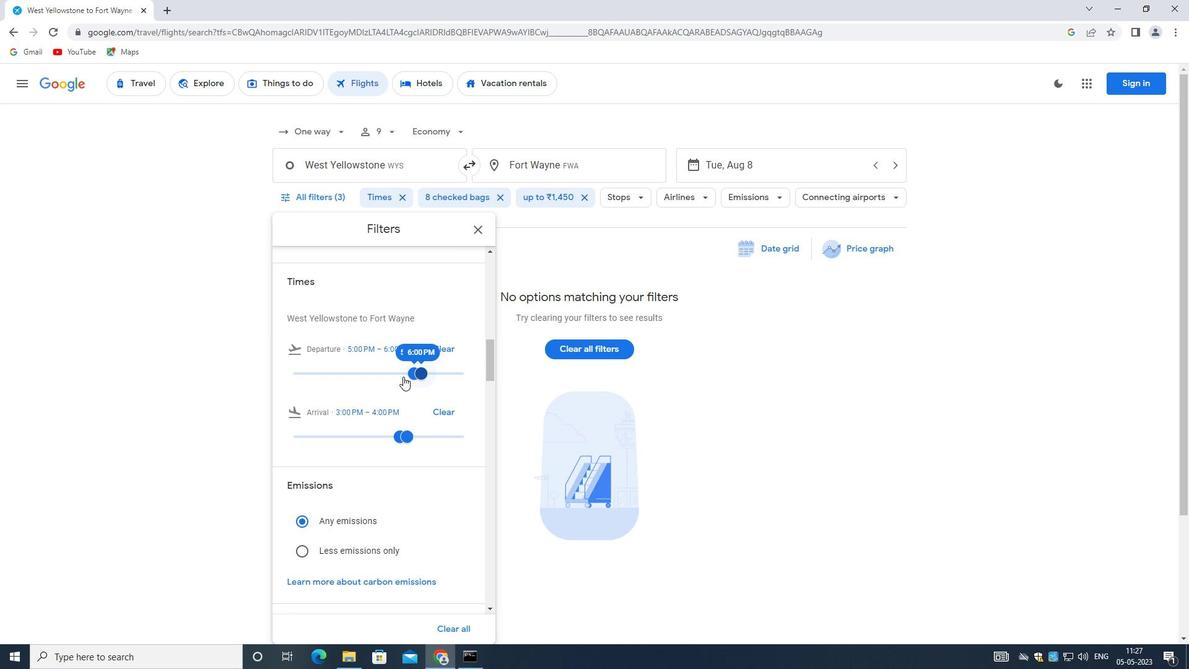 
Action: Mouse scrolled (403, 391) with delta (0, 0)
Screenshot: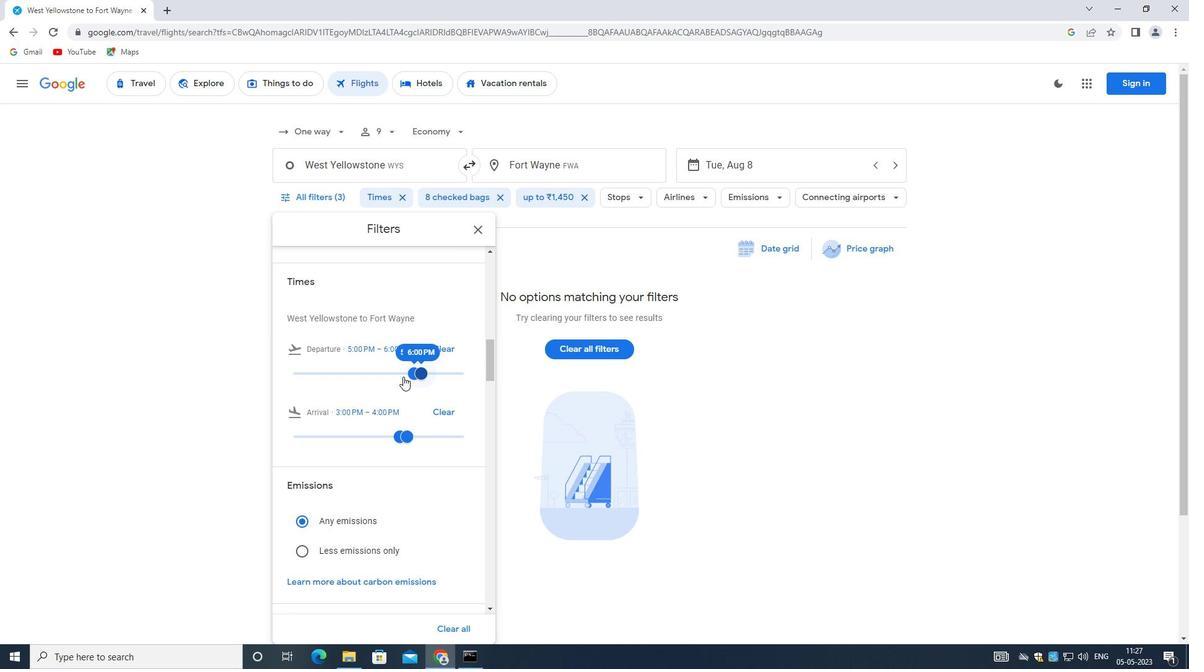 
Action: Mouse moved to (449, 416)
Screenshot: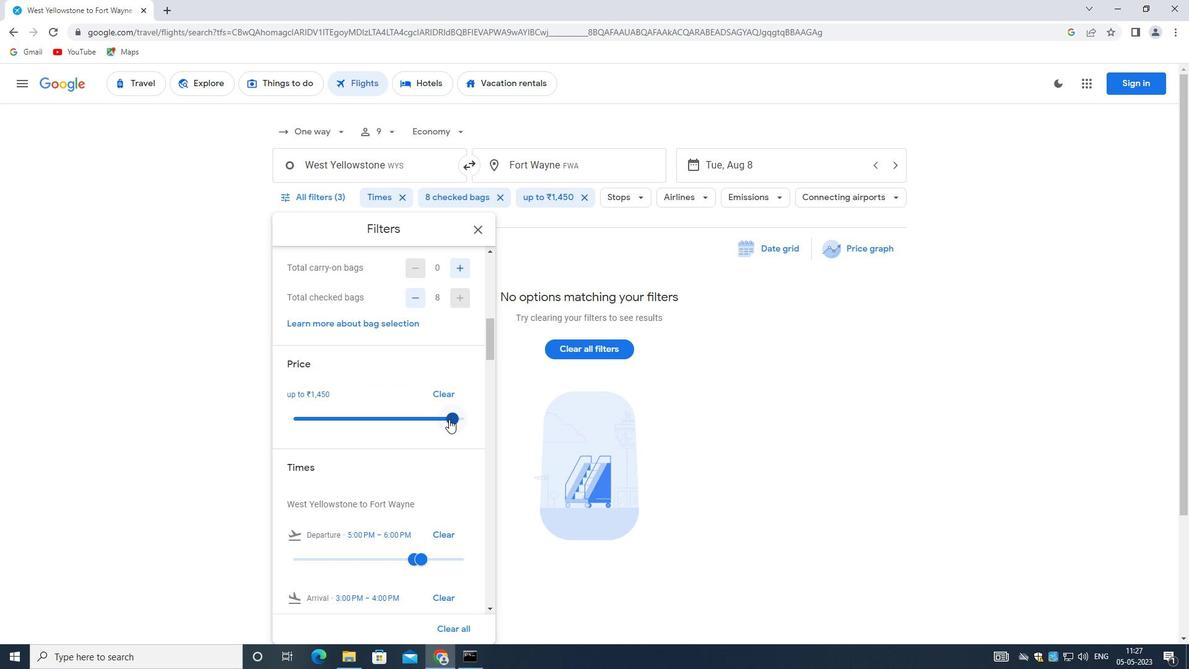 
Action: Mouse pressed left at (449, 416)
Screenshot: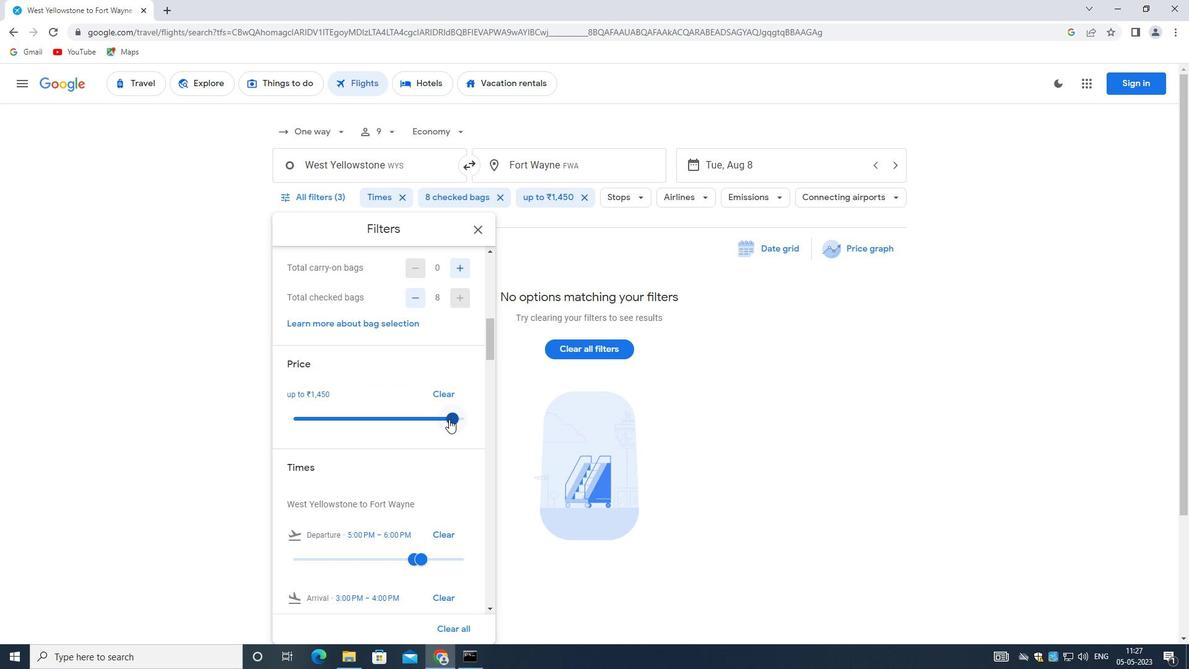 
Action: Mouse moved to (464, 416)
Screenshot: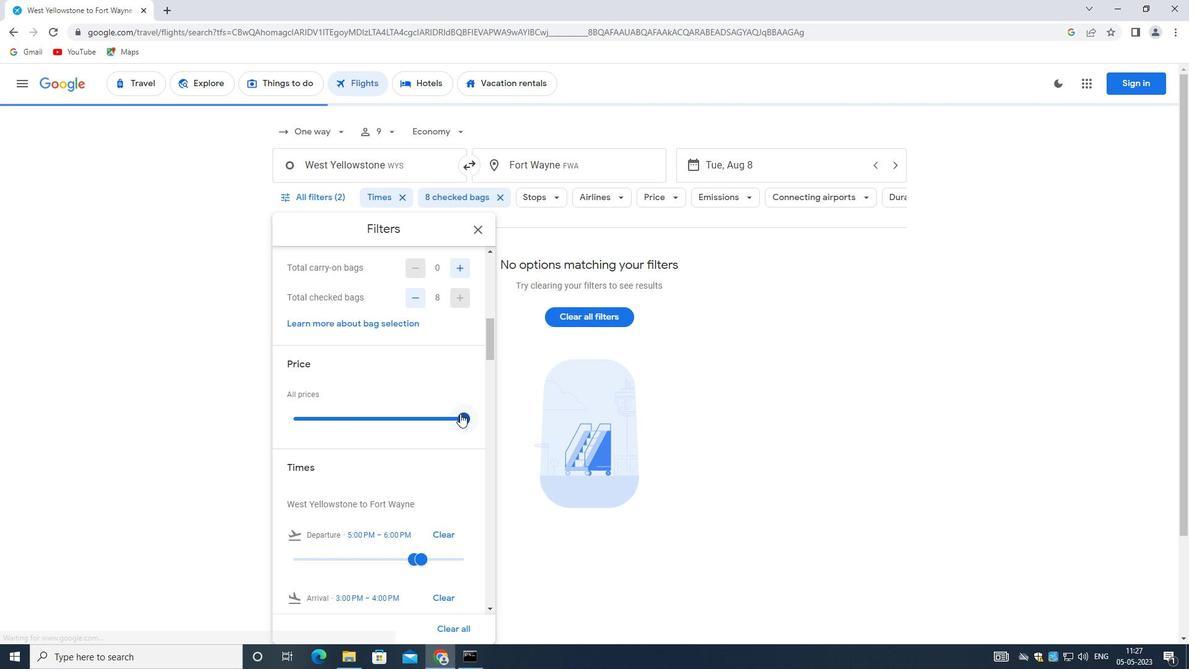 
Action: Mouse pressed left at (464, 416)
Screenshot: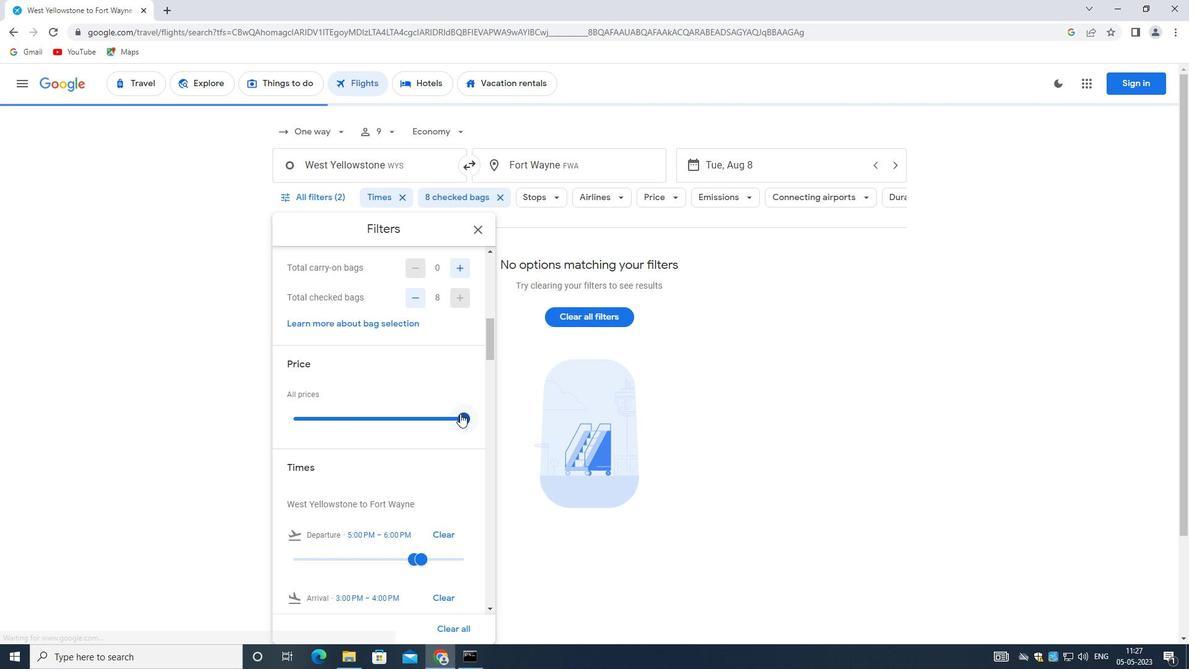 
Action: Mouse moved to (460, 417)
Screenshot: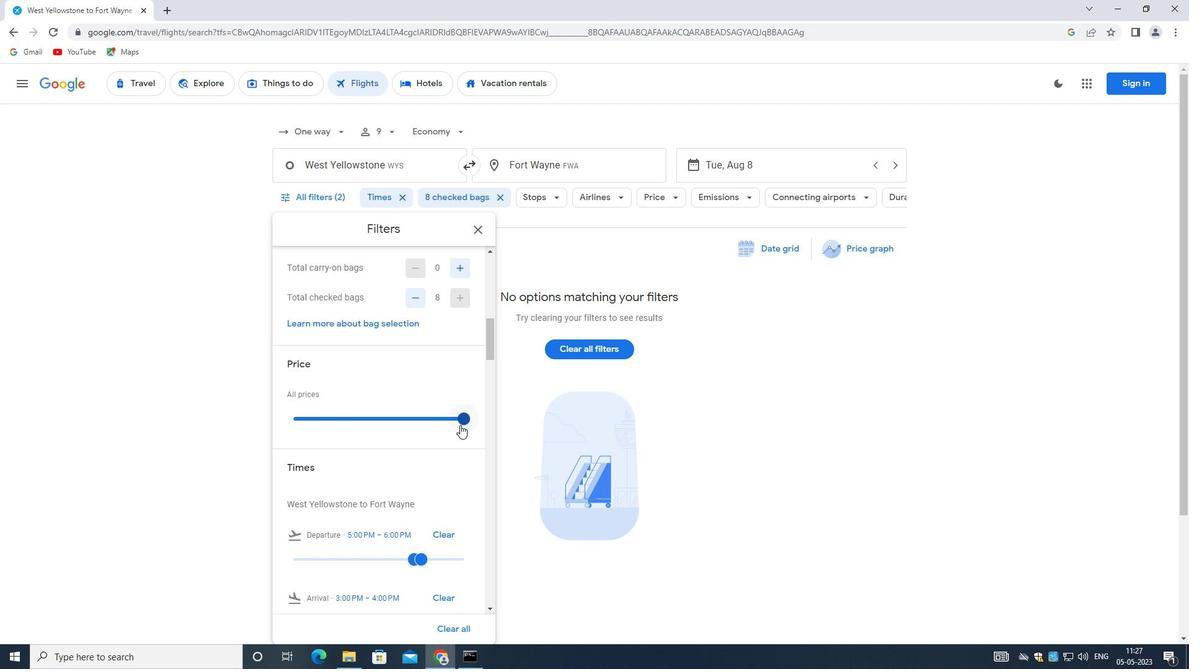 
Action: Mouse pressed left at (460, 417)
Screenshot: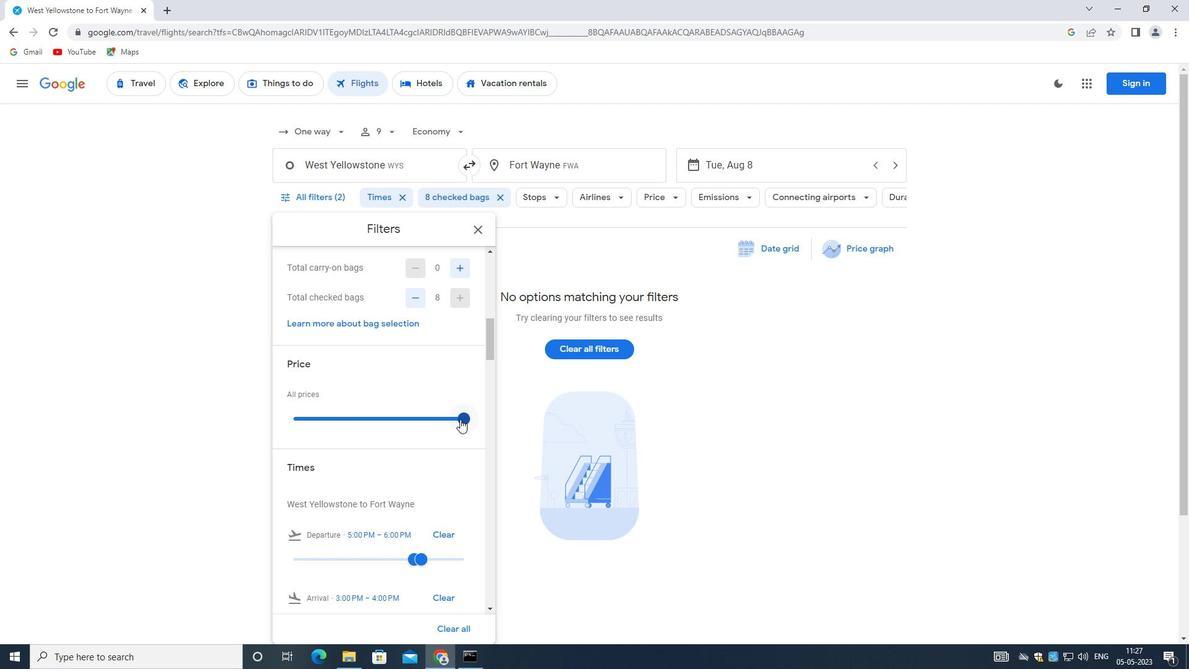 
Action: Mouse moved to (456, 451)
Screenshot: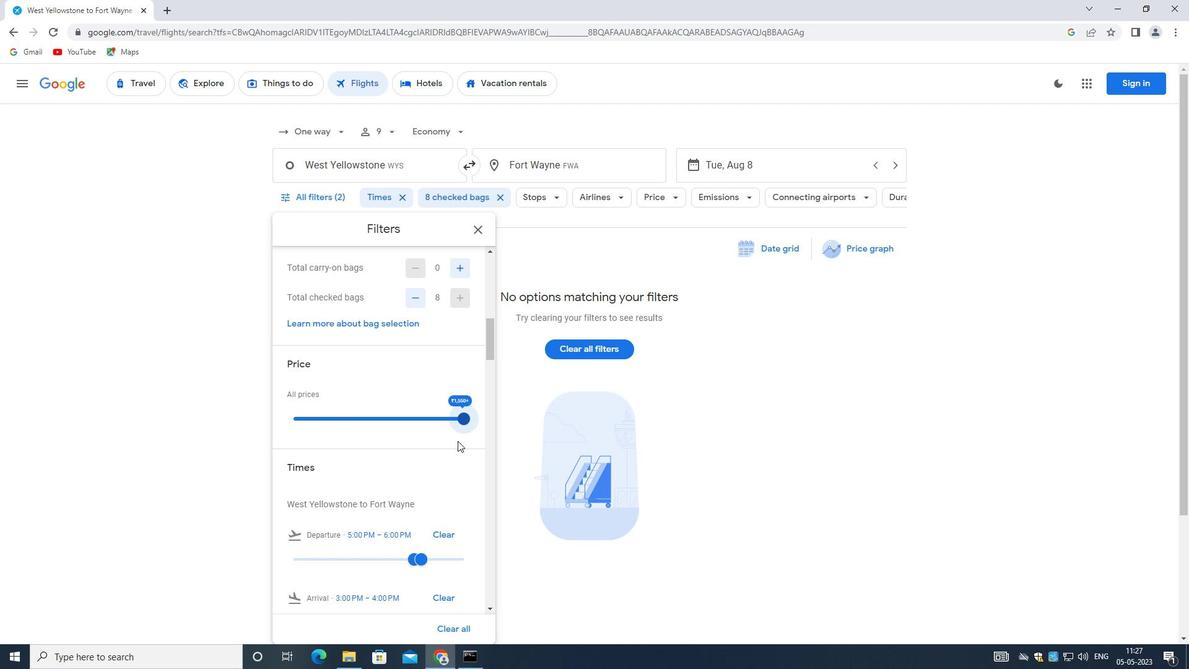 
Action: Mouse scrolled (456, 450) with delta (0, 0)
Screenshot: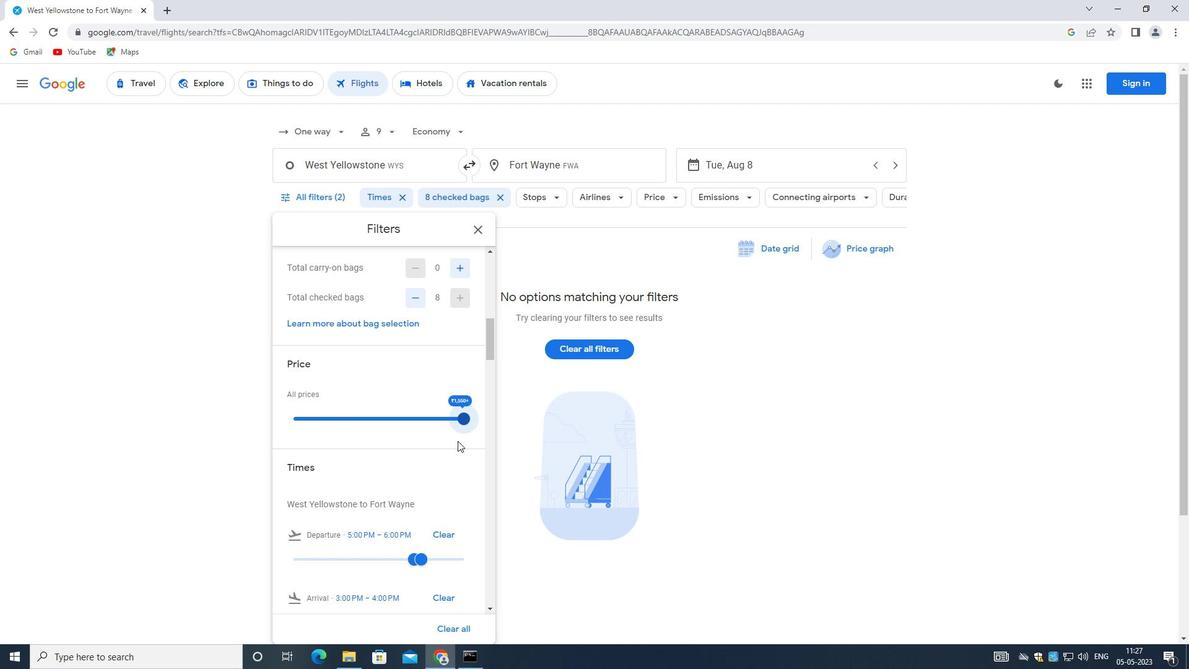 
Action: Mouse scrolled (456, 450) with delta (0, 0)
Screenshot: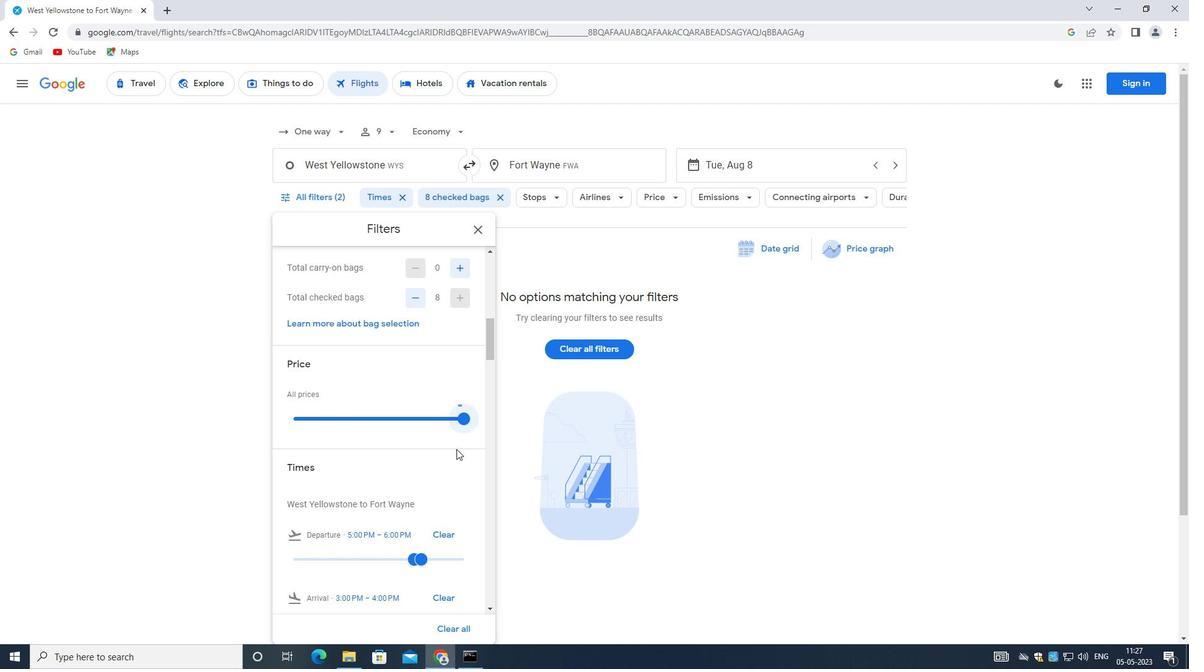 
Action: Mouse scrolled (456, 450) with delta (0, 0)
Screenshot: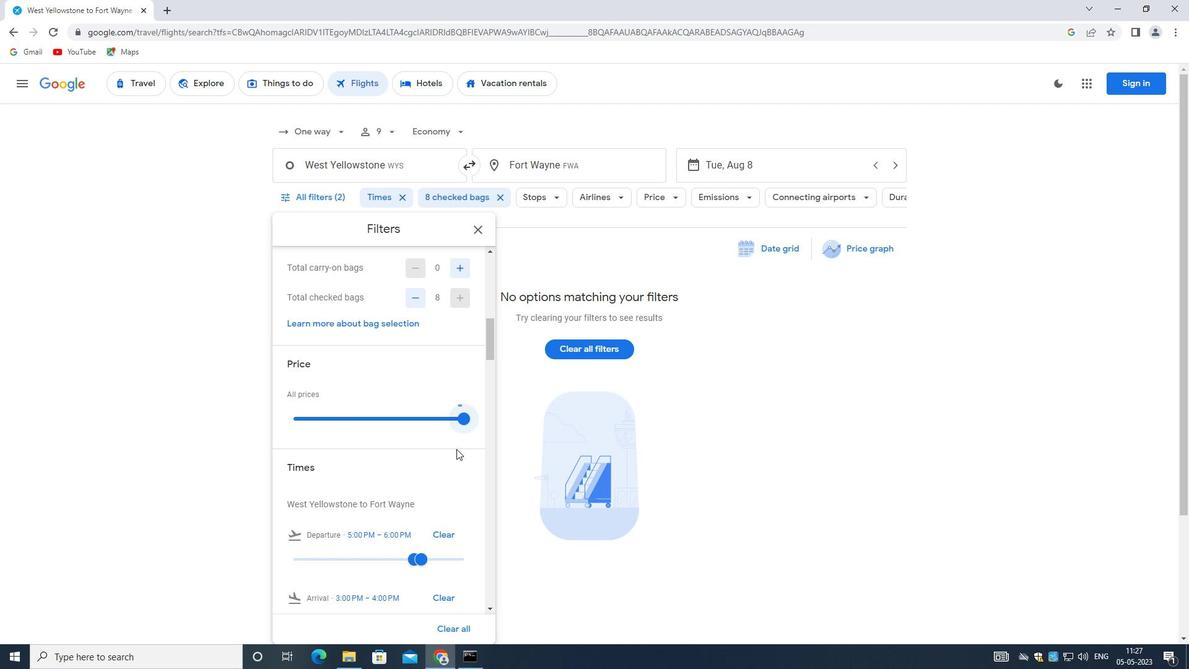 
Action: Mouse moved to (409, 435)
Screenshot: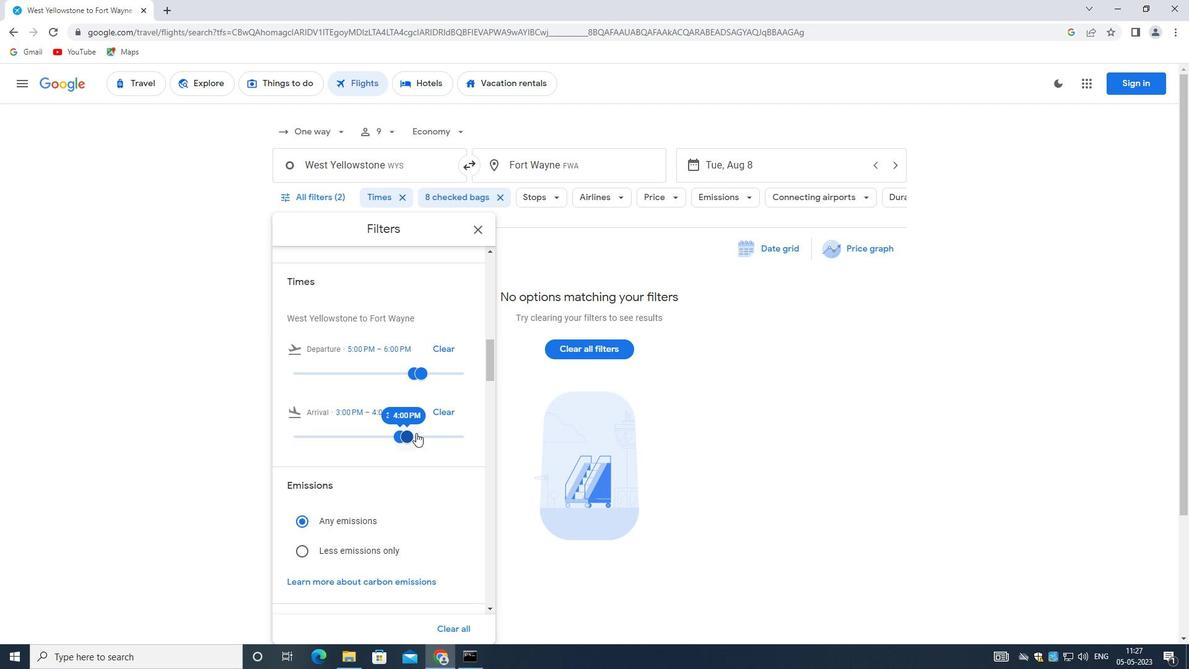 
Action: Mouse pressed left at (409, 435)
Screenshot: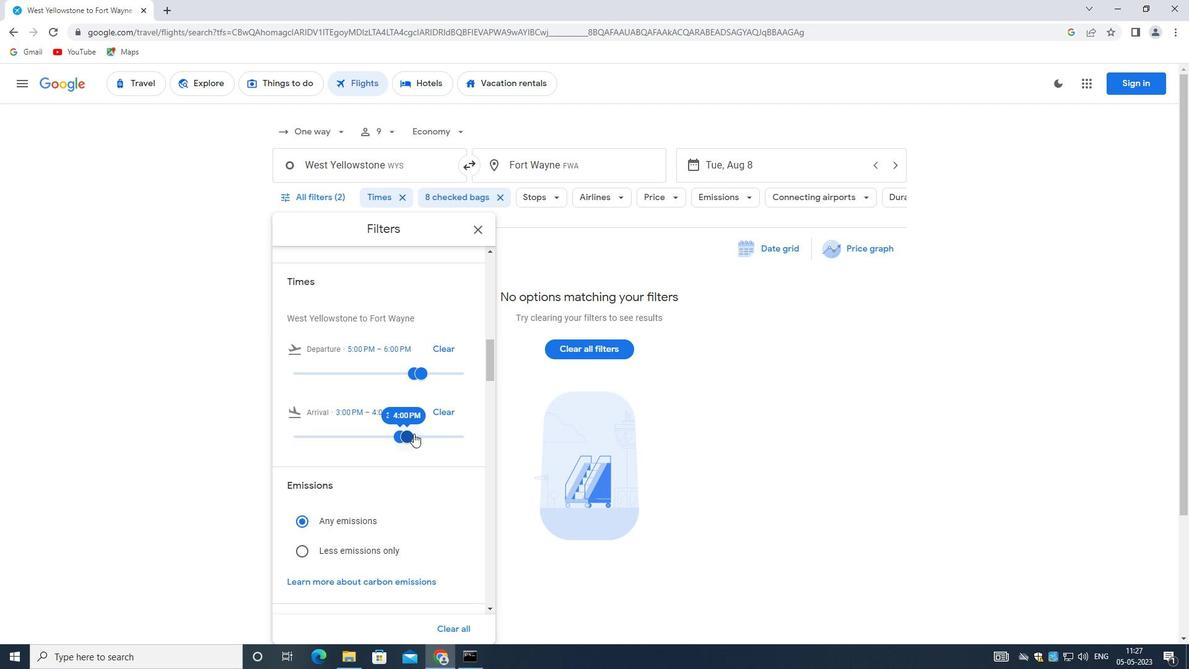 
Action: Mouse moved to (400, 436)
Screenshot: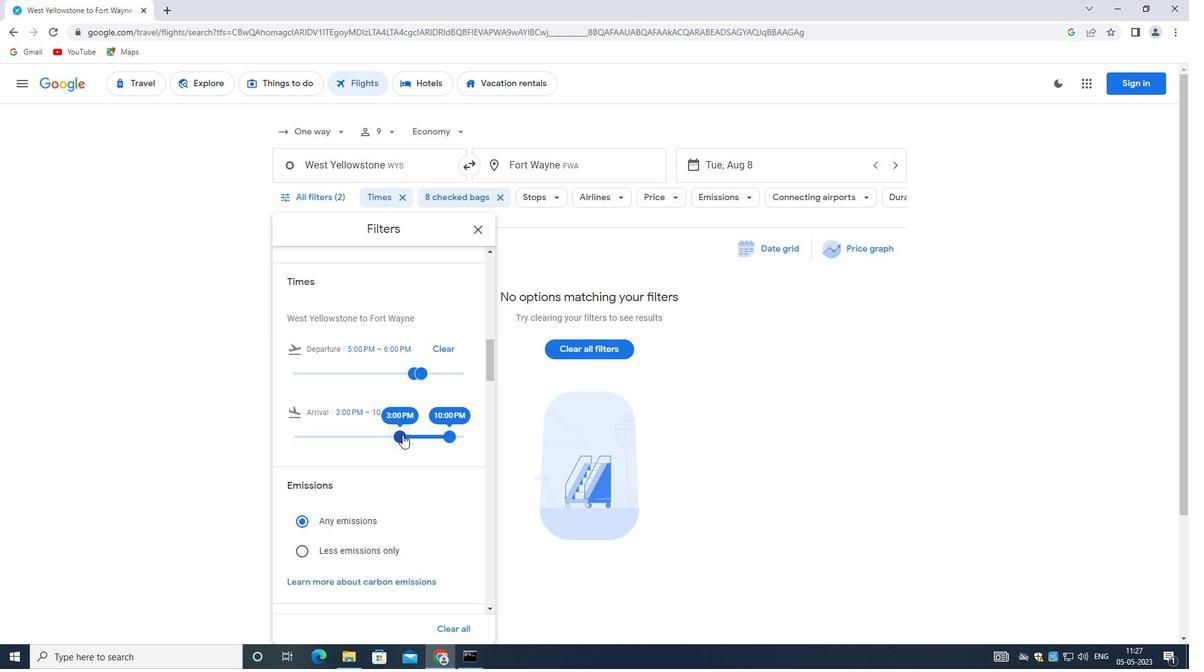 
Action: Mouse pressed left at (400, 436)
Screenshot: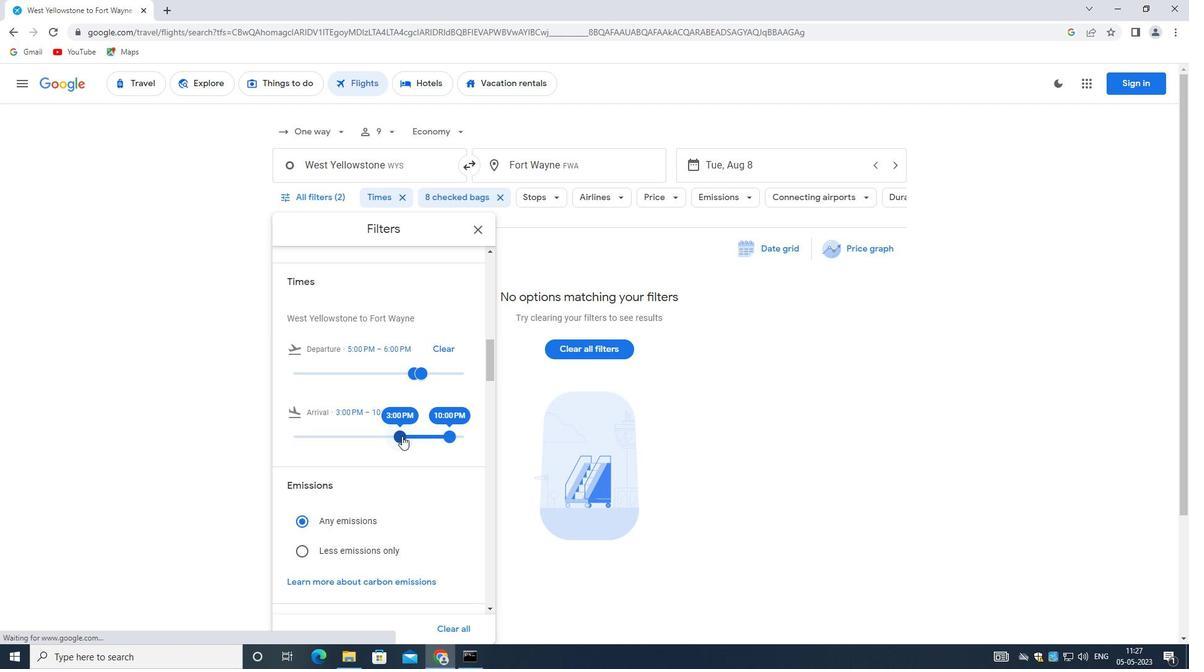 
Action: Mouse moved to (449, 432)
Screenshot: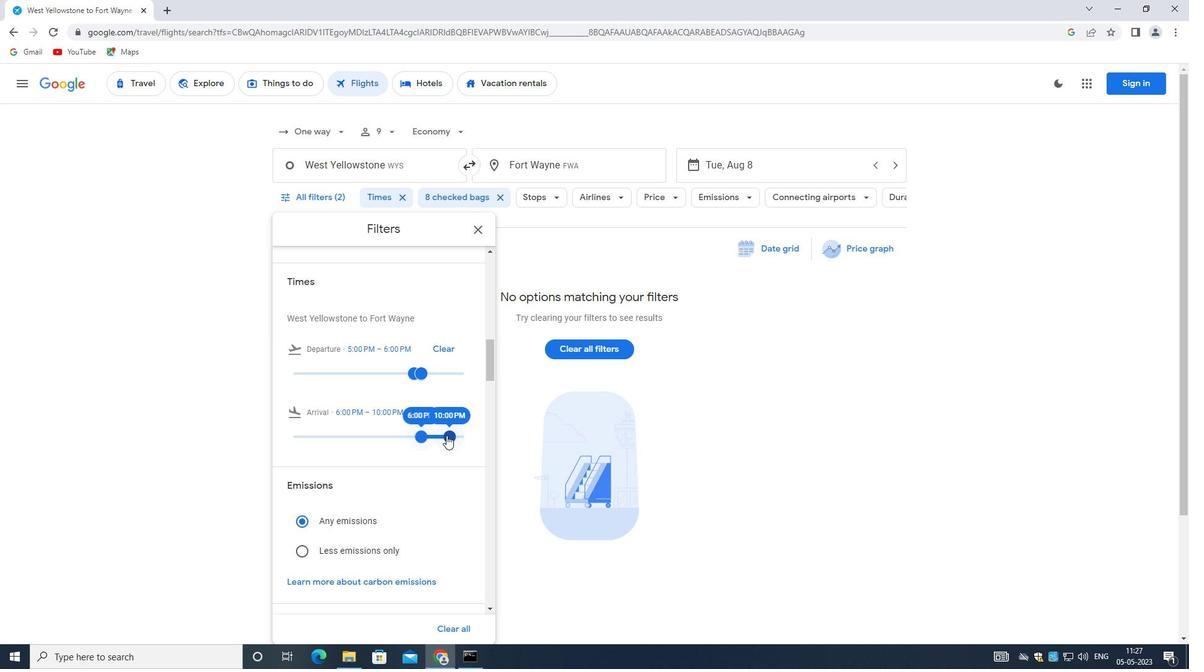 
Action: Mouse pressed left at (449, 432)
Screenshot: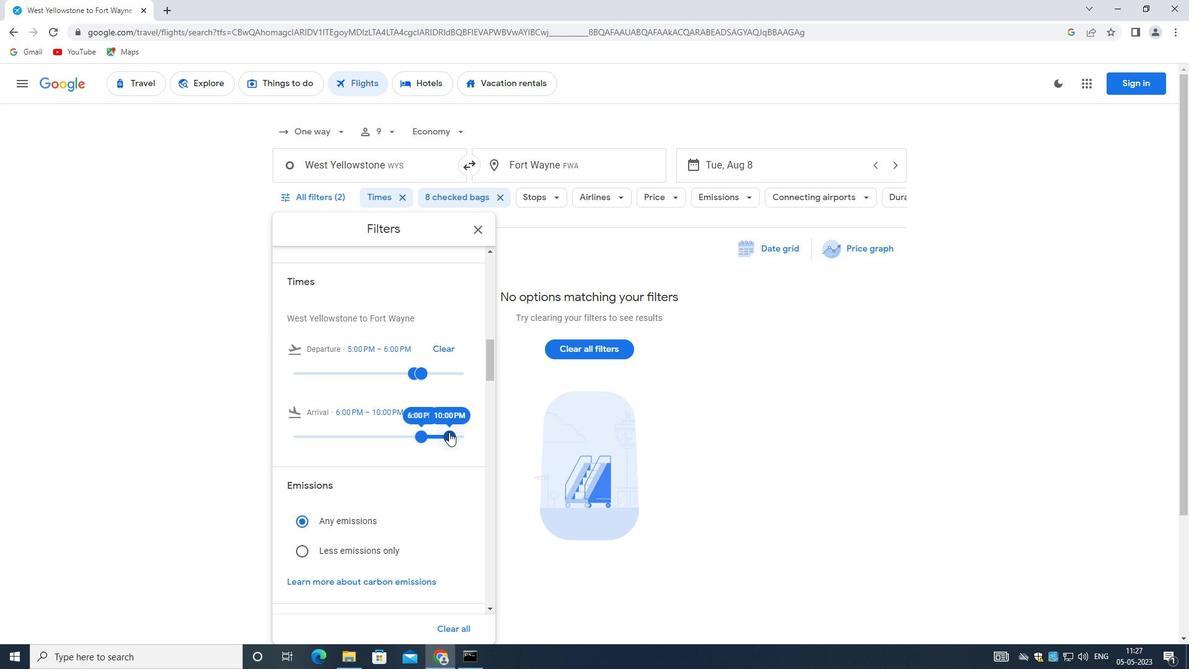 
Action: Mouse moved to (373, 353)
Screenshot: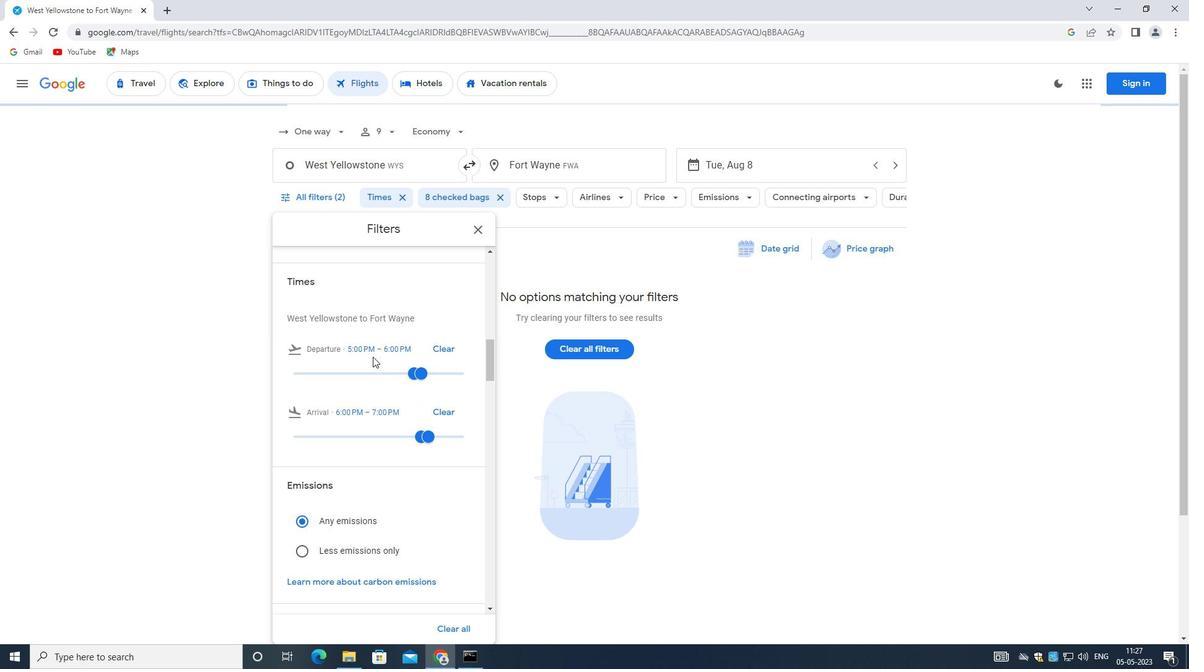 
Action: Mouse scrolled (373, 353) with delta (0, 0)
Screenshot: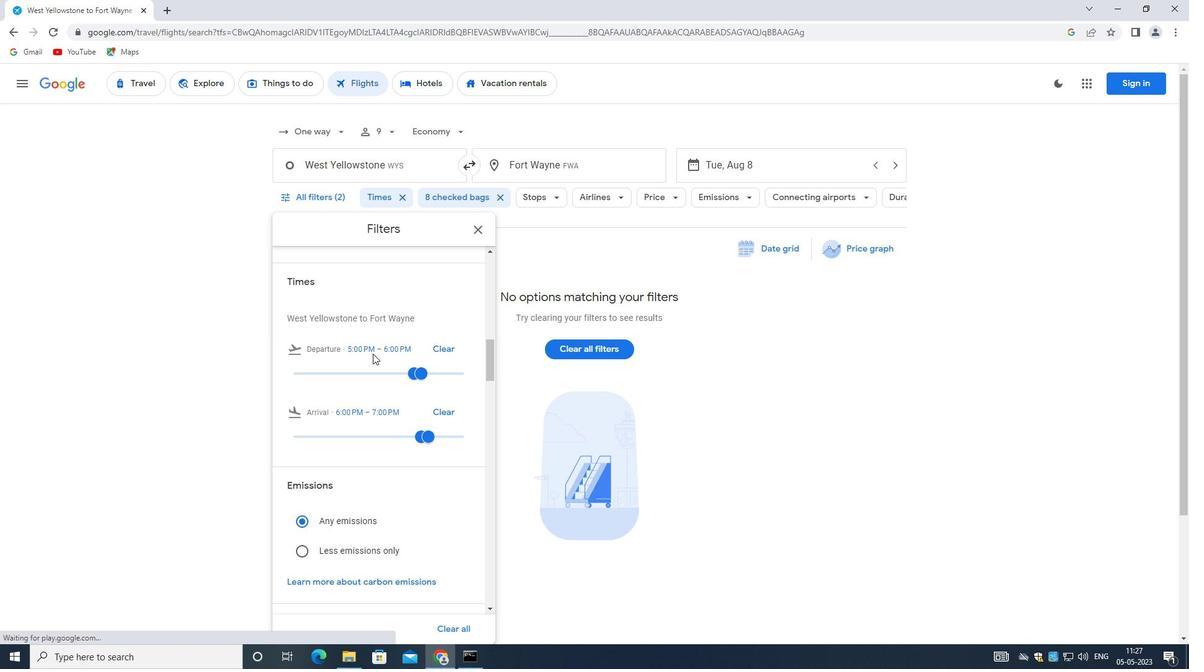 
Action: Mouse scrolled (373, 353) with delta (0, 0)
Screenshot: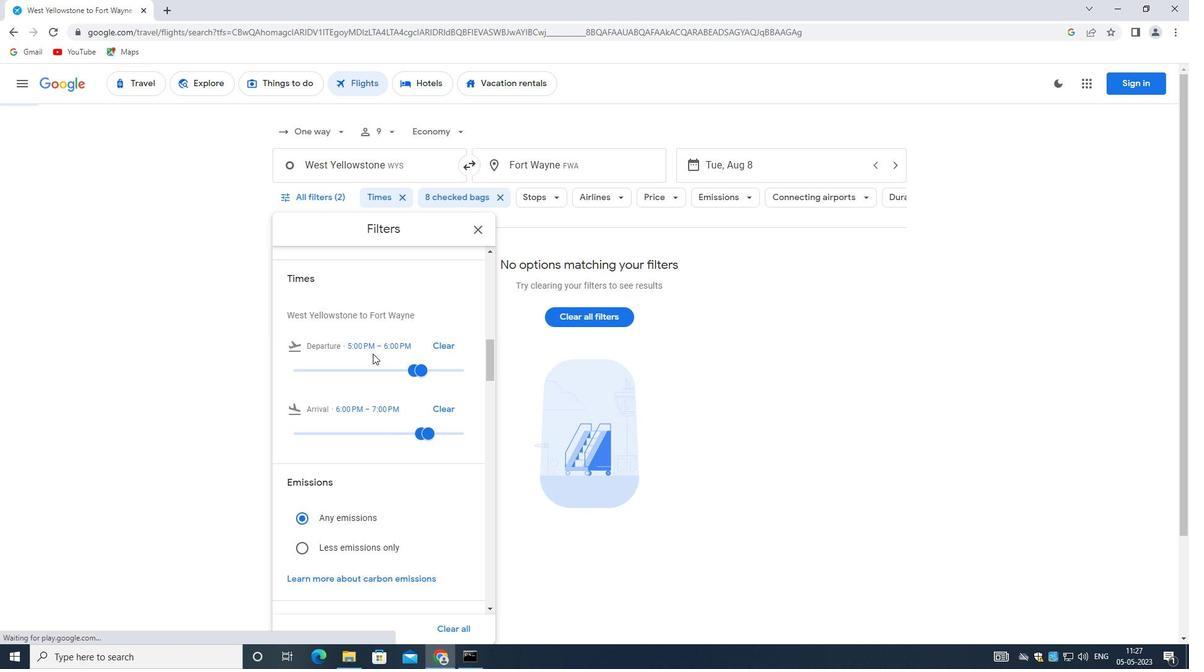 
Action: Mouse scrolled (373, 353) with delta (0, 0)
Screenshot: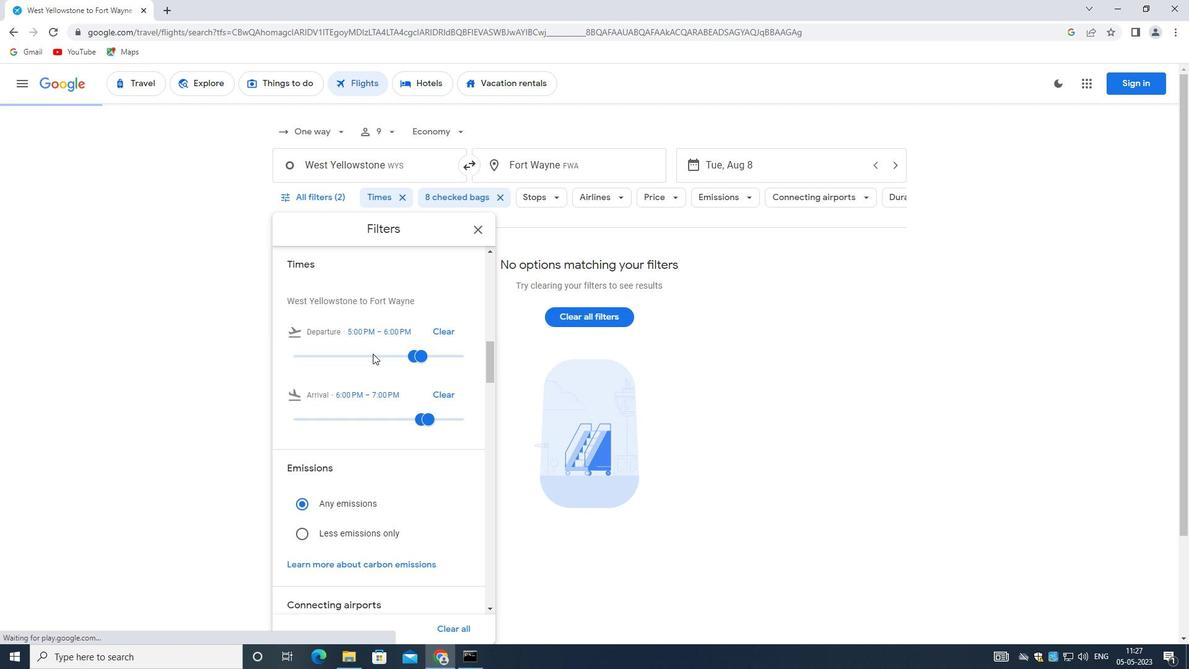 
Action: Mouse moved to (373, 357)
Screenshot: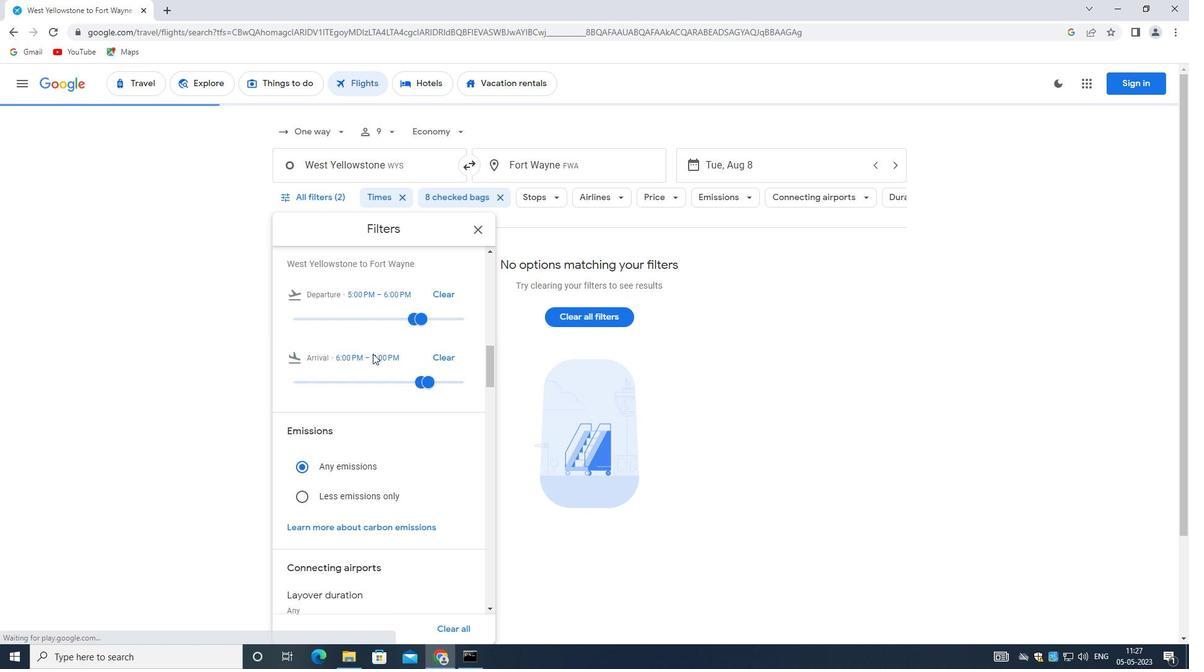 
Action: Mouse scrolled (373, 356) with delta (0, 0)
Screenshot: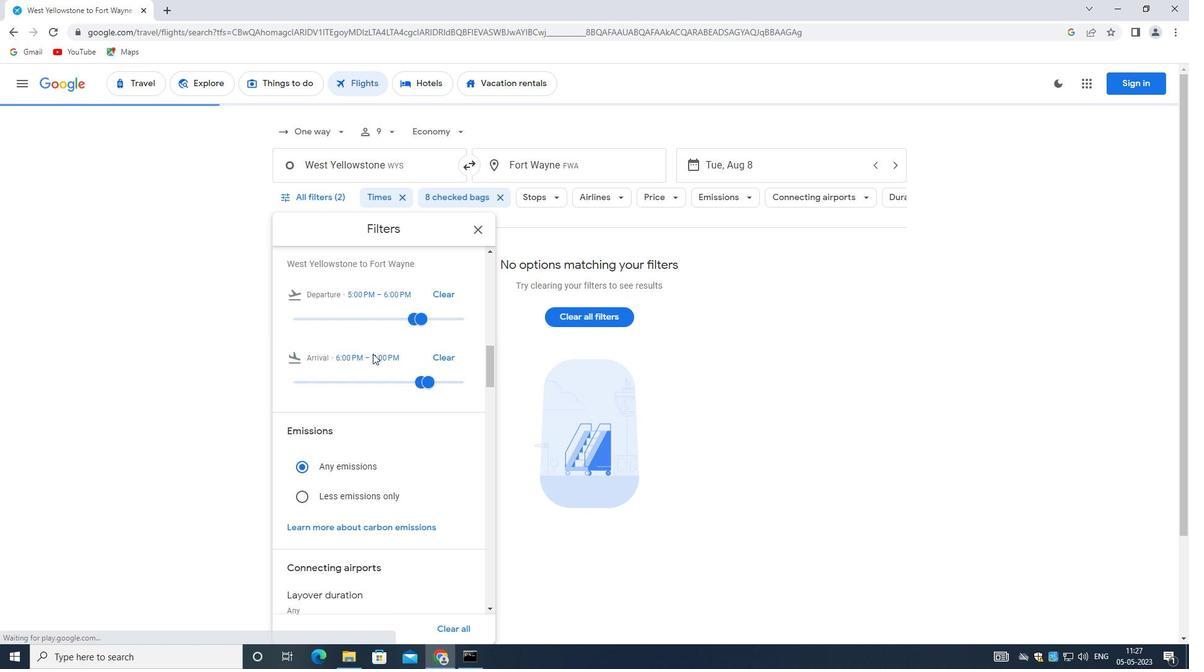 
Action: Mouse moved to (373, 361)
Screenshot: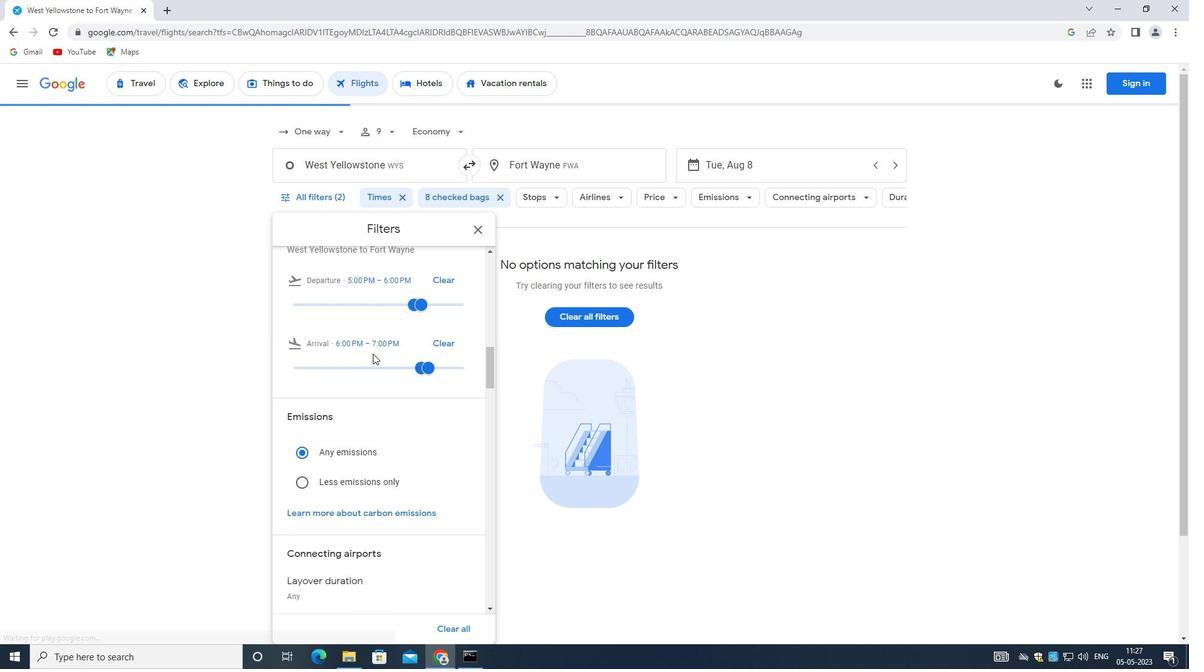 
Action: Mouse scrolled (373, 360) with delta (0, 0)
Screenshot: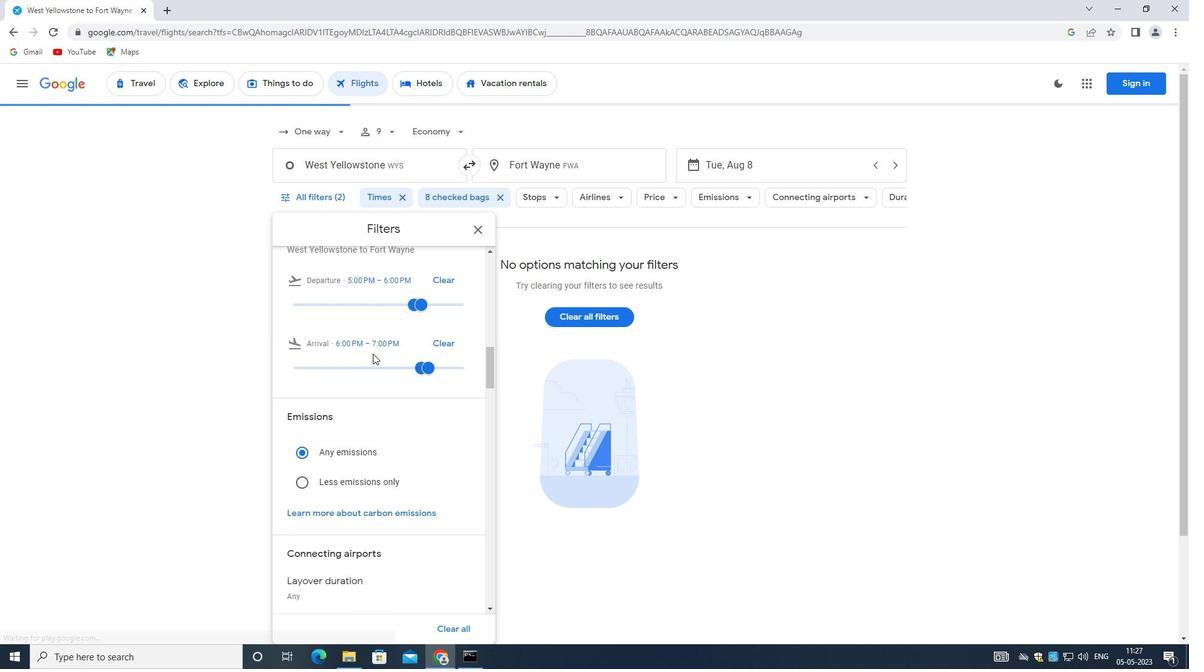 
Action: Mouse moved to (375, 365)
Screenshot: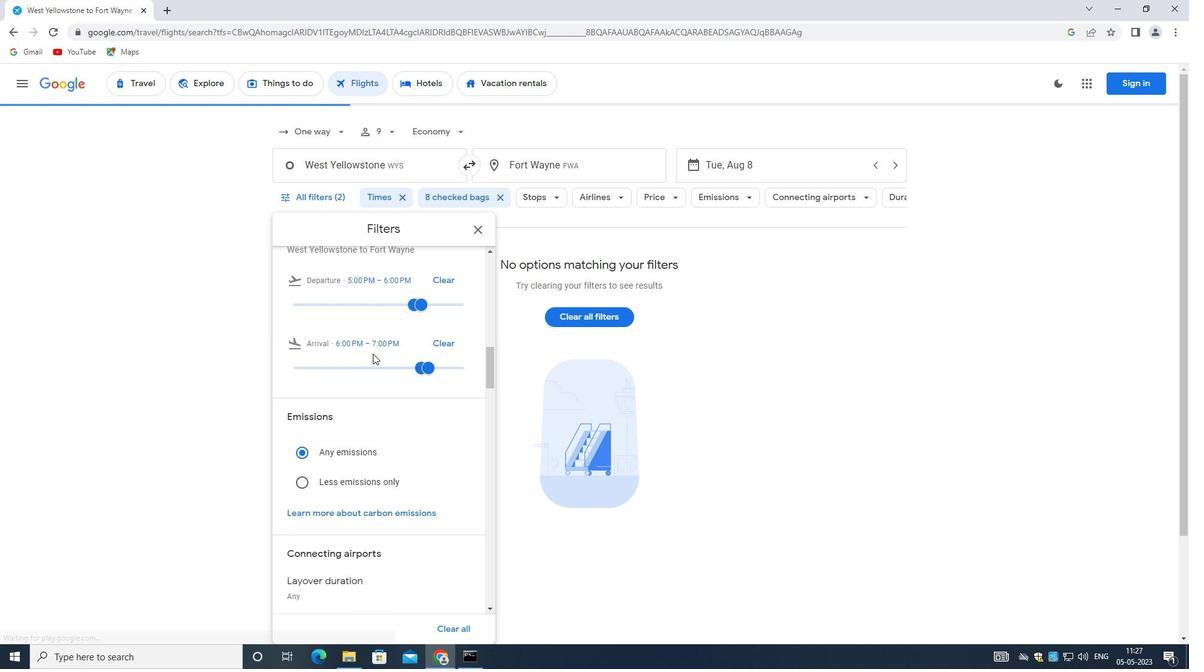 
Action: Mouse scrolled (375, 364) with delta (0, 0)
Screenshot: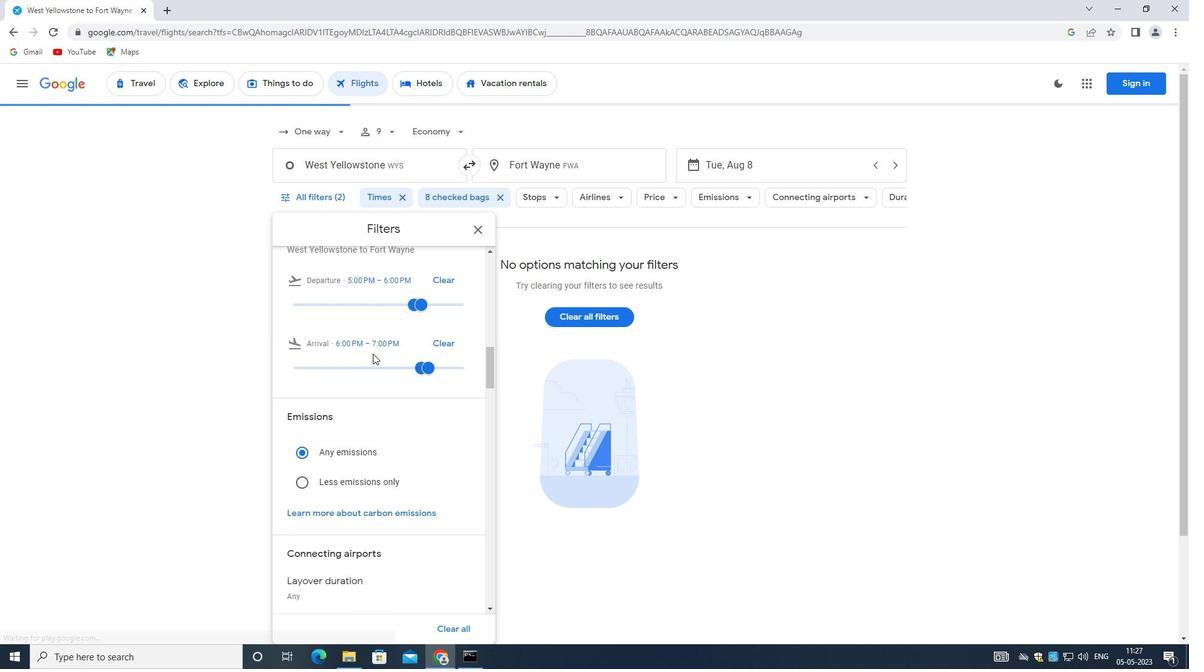 
Action: Mouse moved to (386, 384)
Screenshot: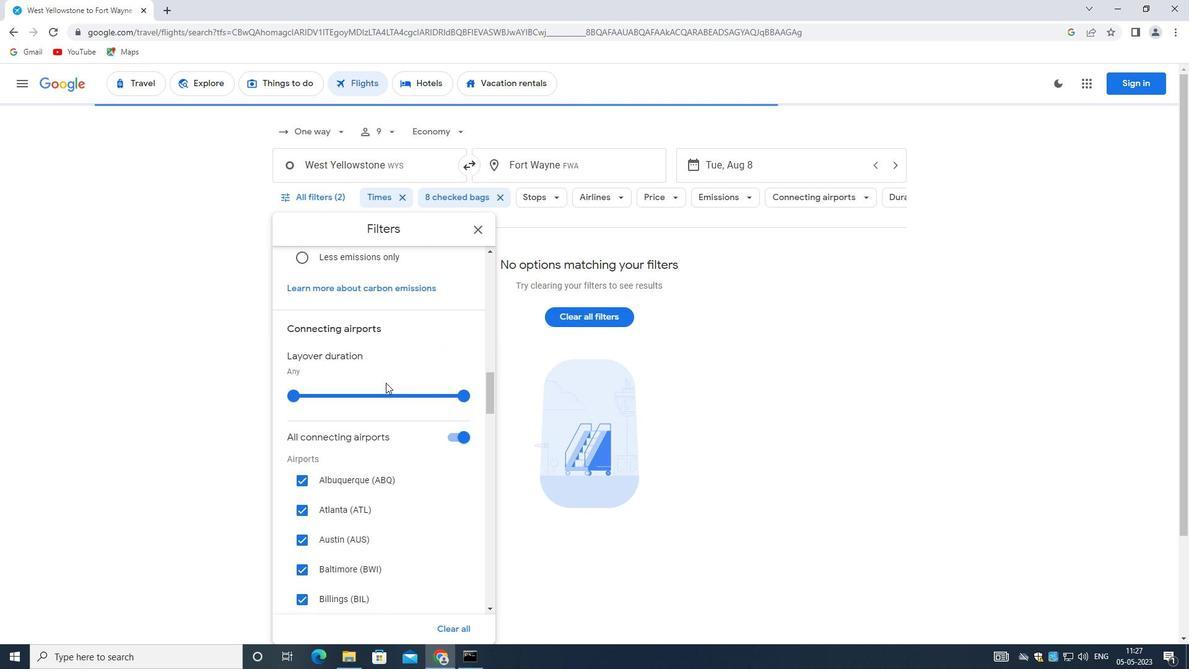 
Action: Mouse scrolled (386, 384) with delta (0, 0)
Screenshot: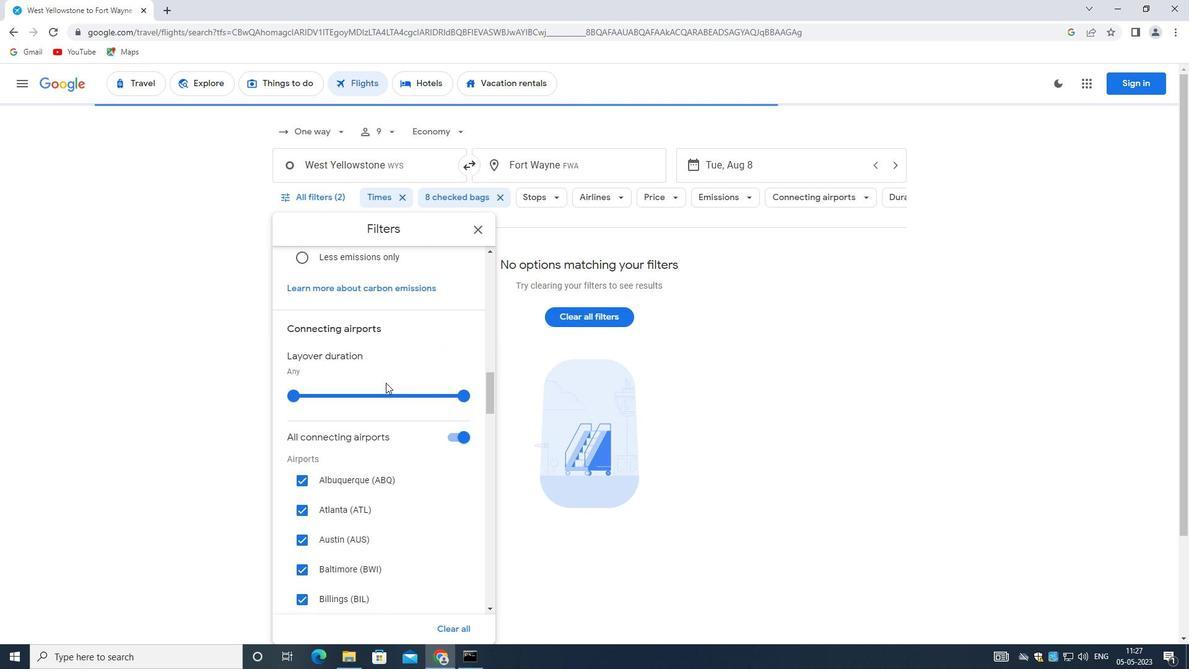 
Action: Mouse moved to (386, 386)
Screenshot: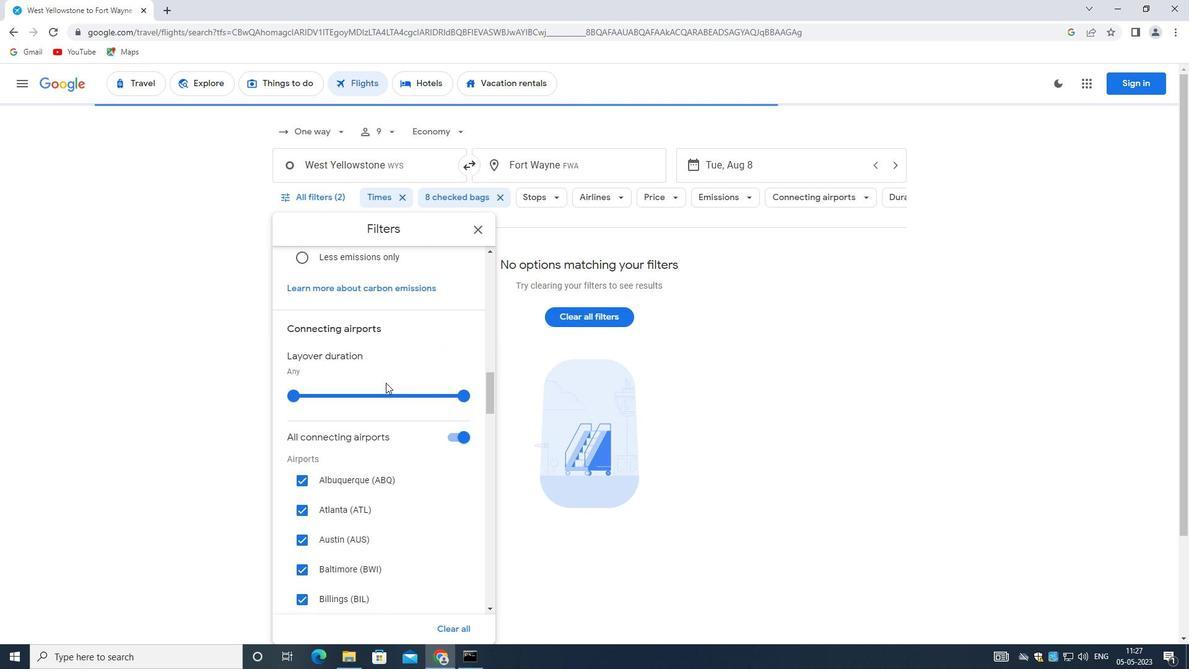 
Action: Mouse scrolled (386, 386) with delta (0, 0)
Screenshot: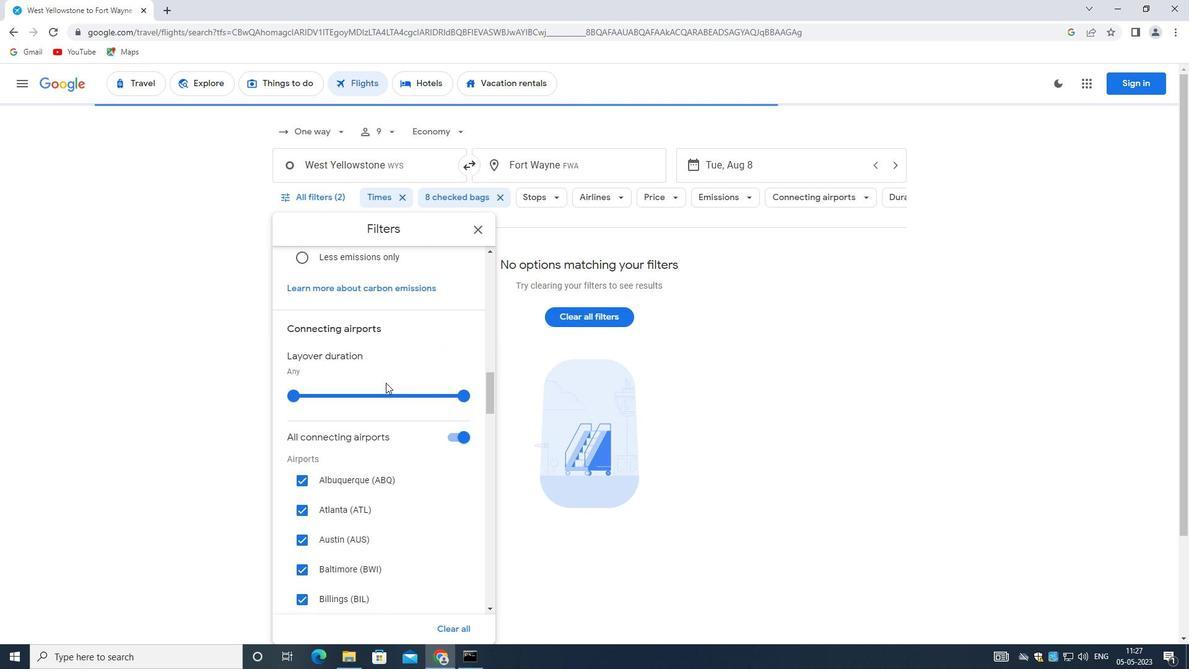 
Action: Mouse scrolled (386, 386) with delta (0, 0)
Screenshot: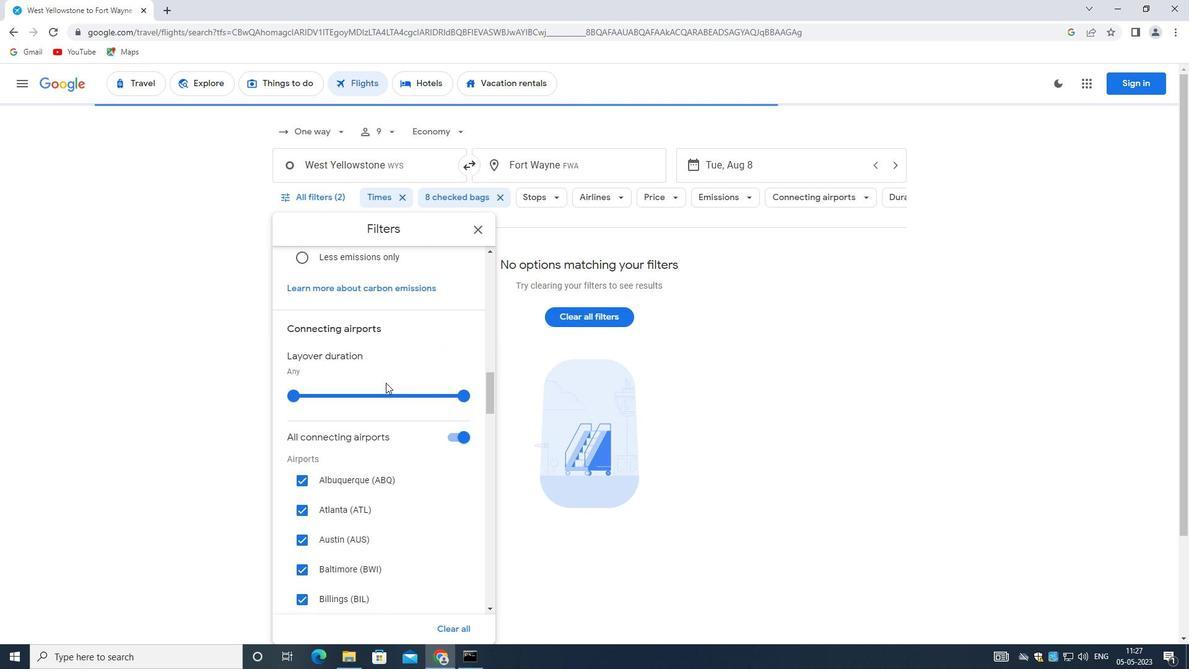 
Action: Mouse scrolled (386, 386) with delta (0, 0)
Screenshot: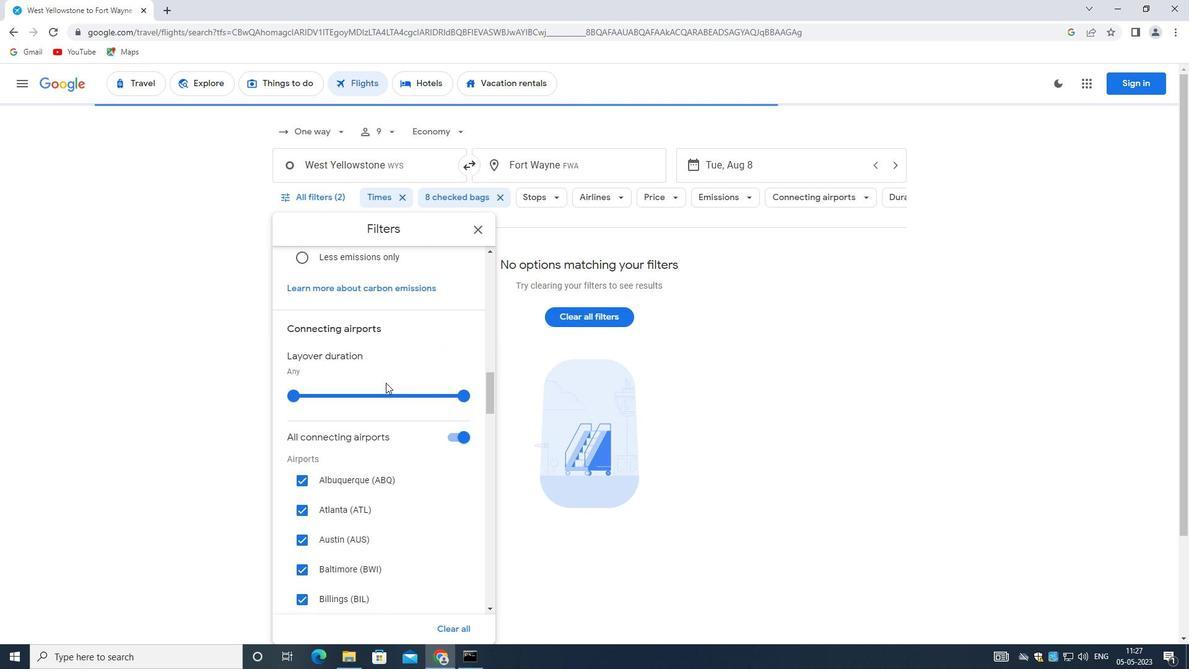 
Action: Mouse moved to (386, 386)
Screenshot: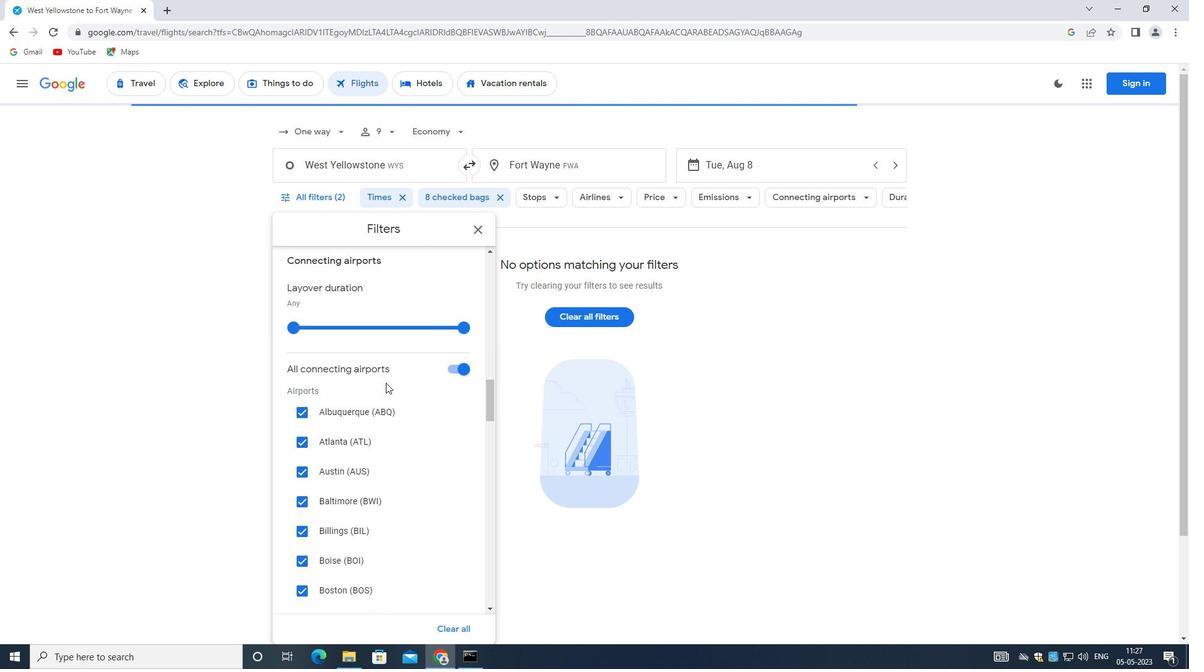 
Action: Mouse scrolled (386, 386) with delta (0, 0)
Screenshot: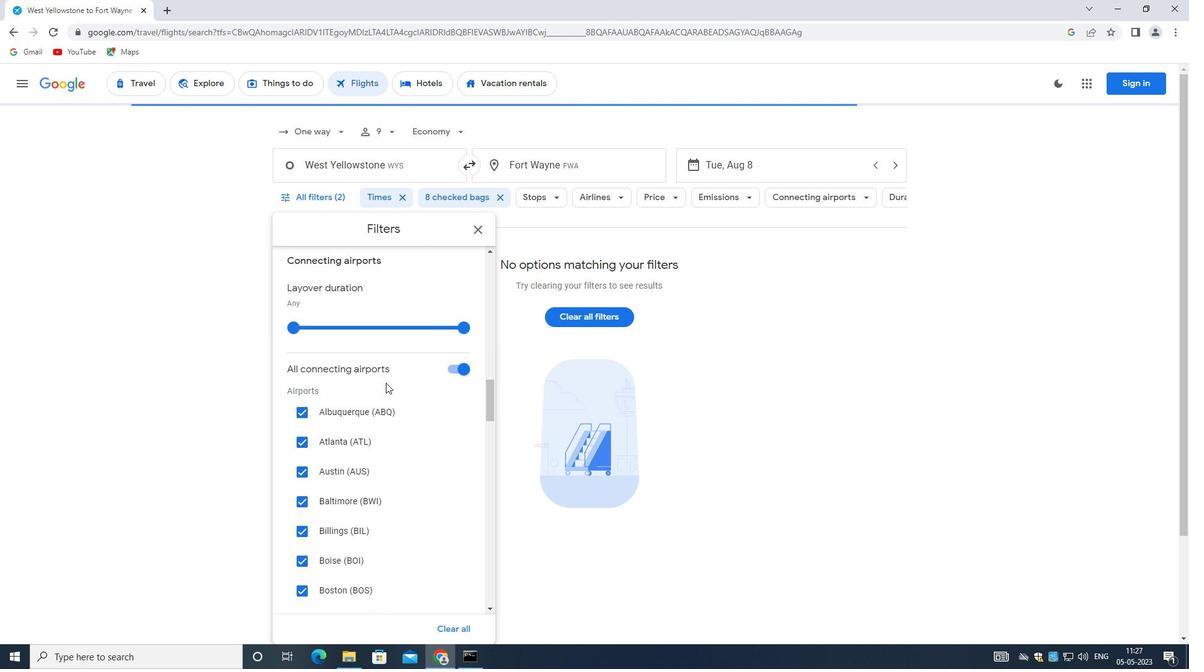 
Action: Mouse moved to (386, 387)
Screenshot: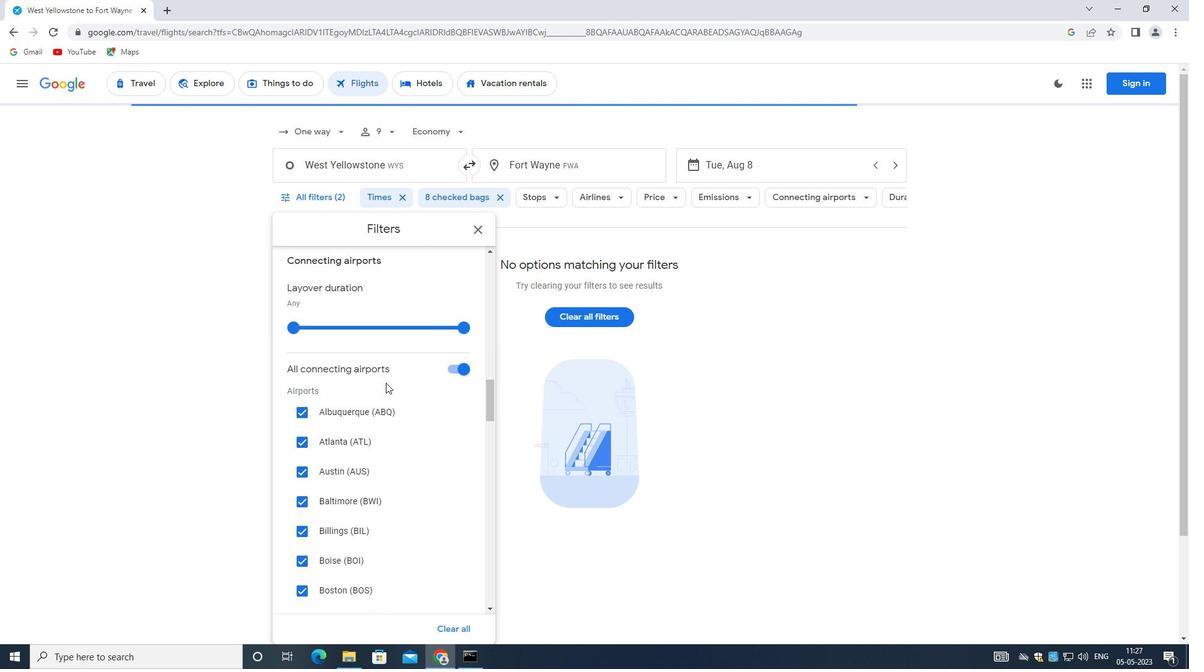 
Action: Mouse scrolled (386, 386) with delta (0, 0)
Screenshot: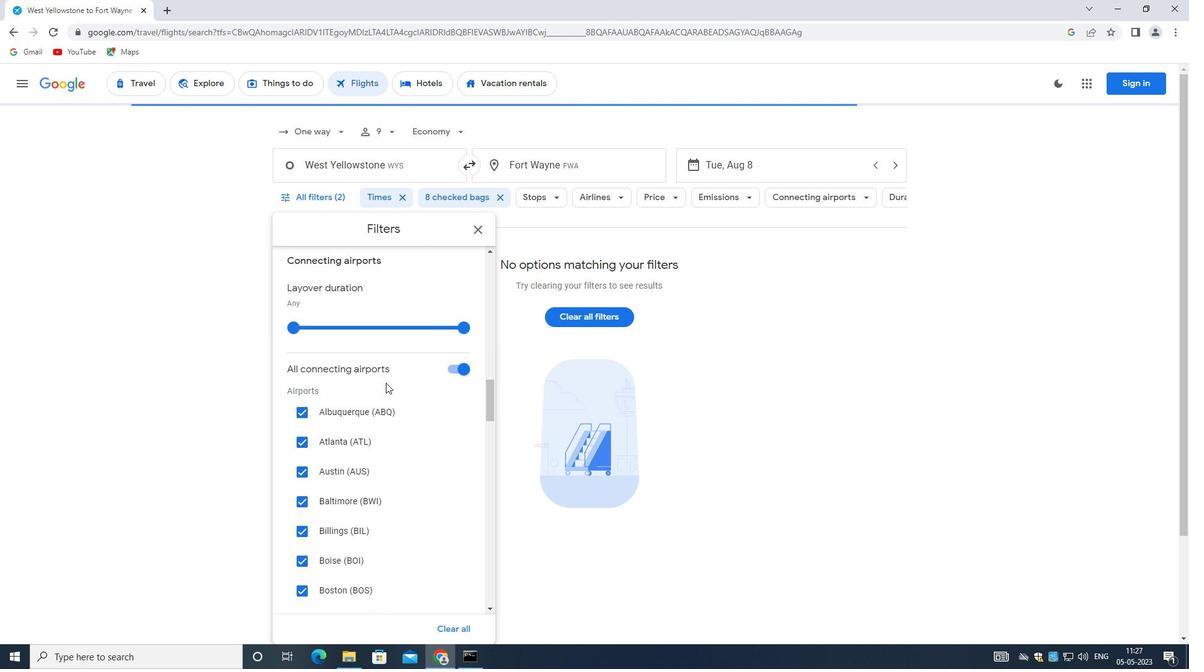 
Action: Mouse moved to (386, 392)
Screenshot: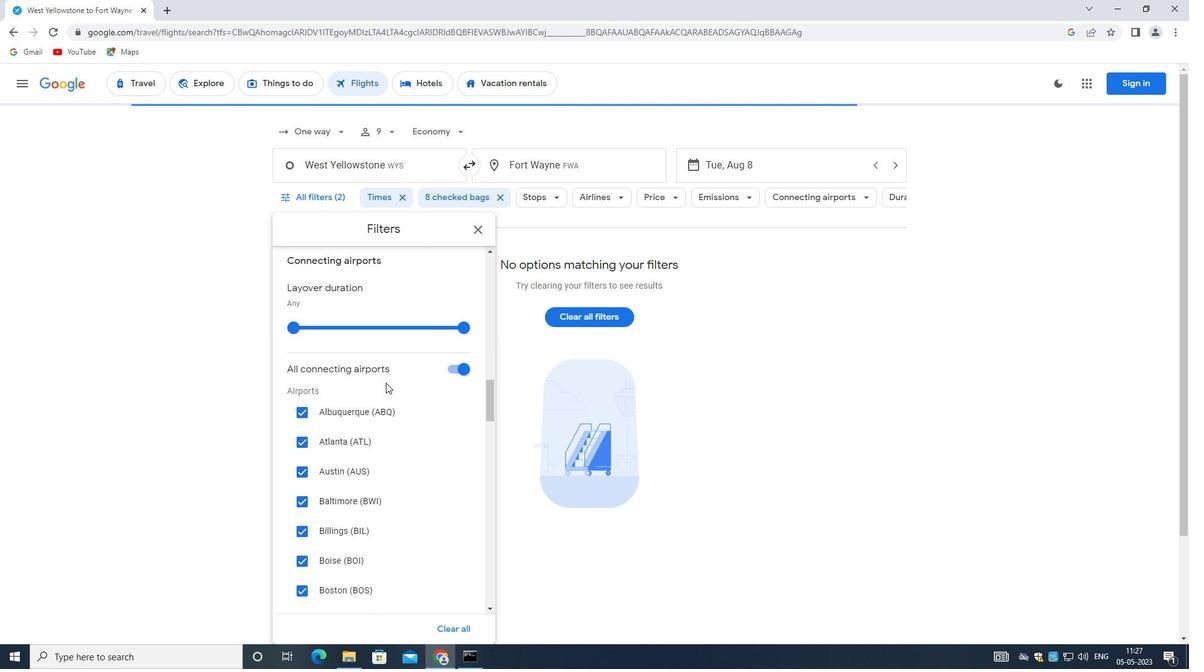 
Action: Mouse scrolled (386, 391) with delta (0, 0)
Screenshot: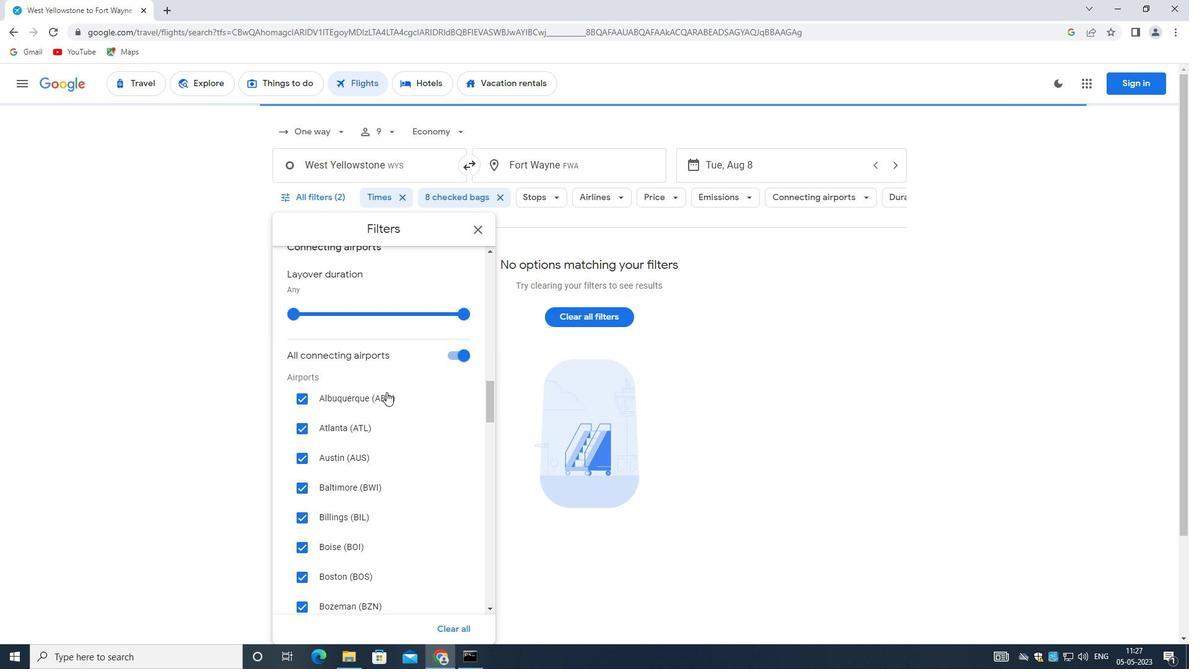 
Action: Mouse scrolled (386, 391) with delta (0, 0)
Screenshot: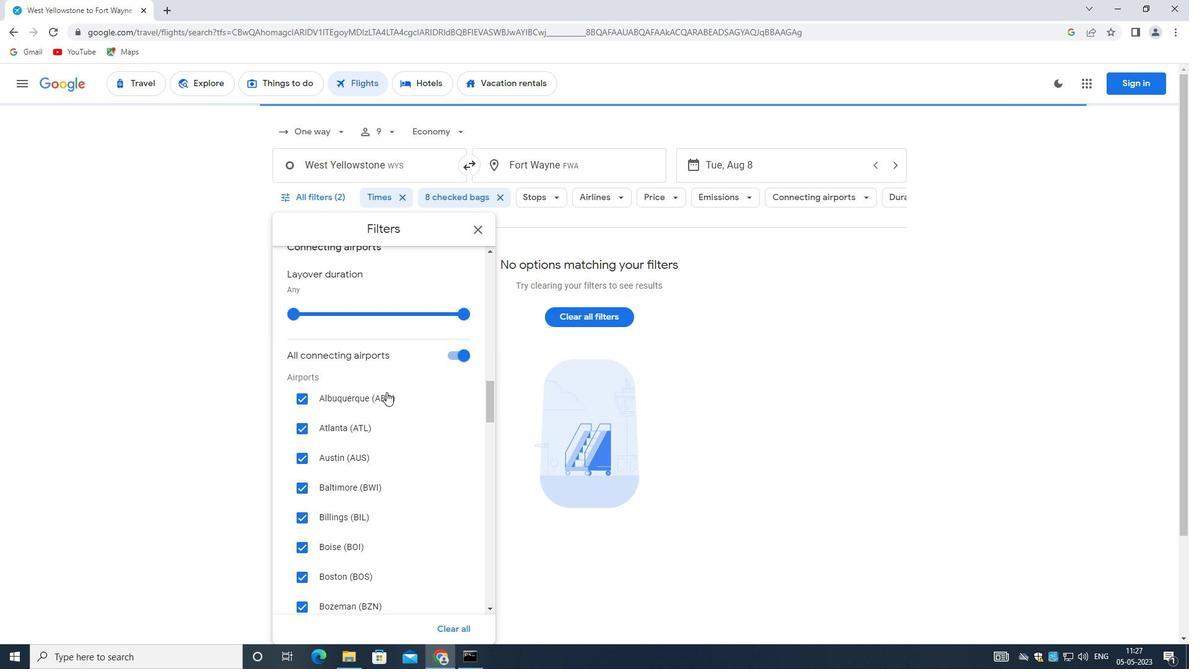
Action: Mouse scrolled (386, 391) with delta (0, 0)
Screenshot: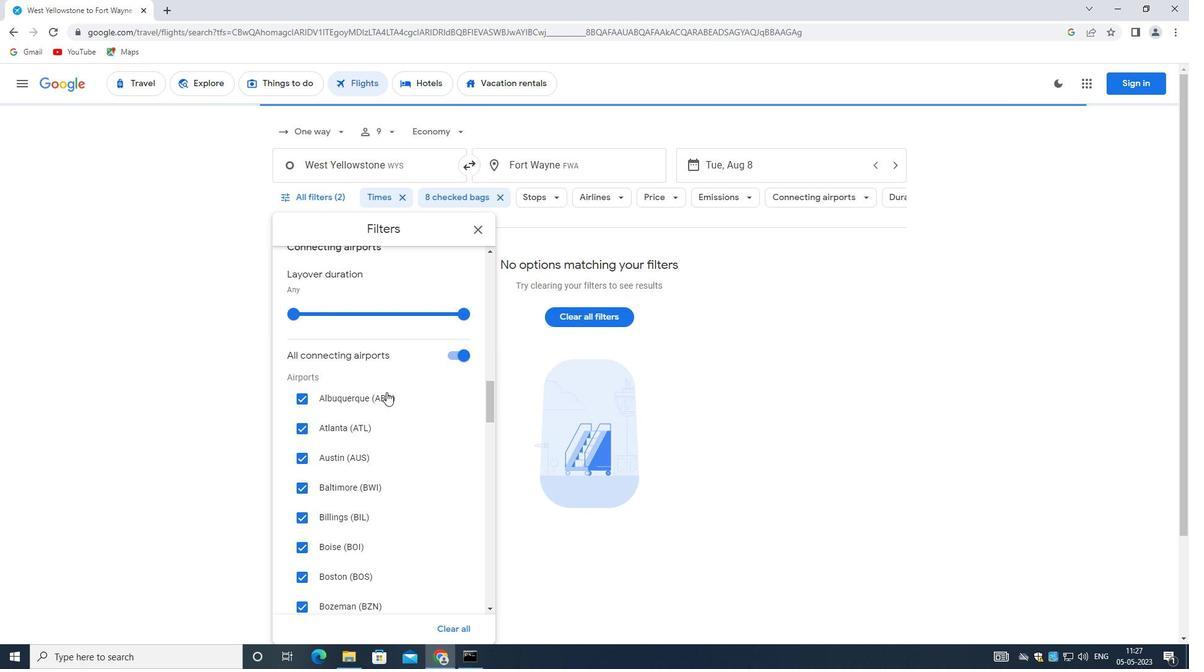
Action: Mouse scrolled (386, 391) with delta (0, 0)
Screenshot: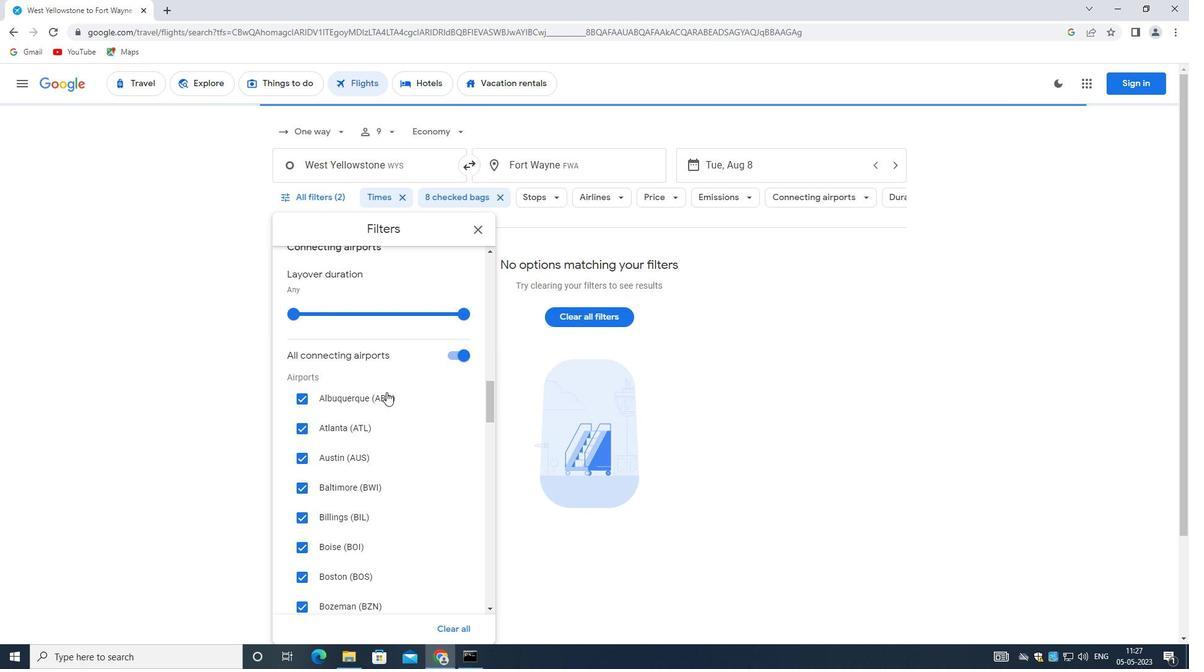 
Action: Mouse scrolled (386, 391) with delta (0, 0)
Screenshot: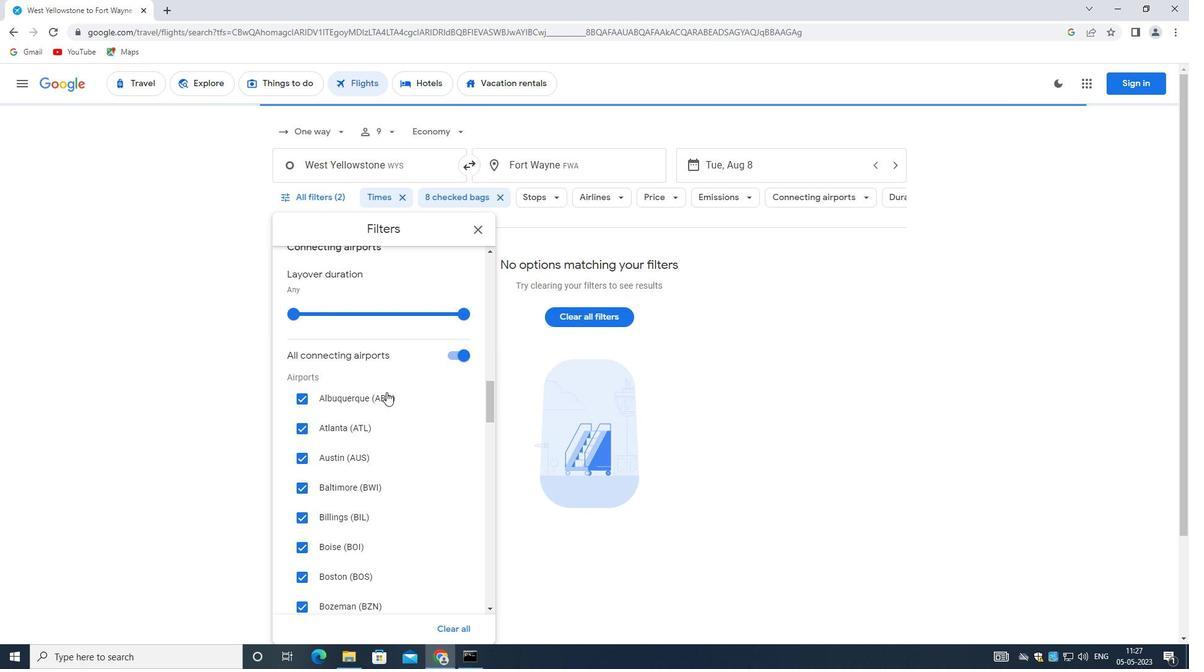 
Action: Mouse moved to (383, 395)
Screenshot: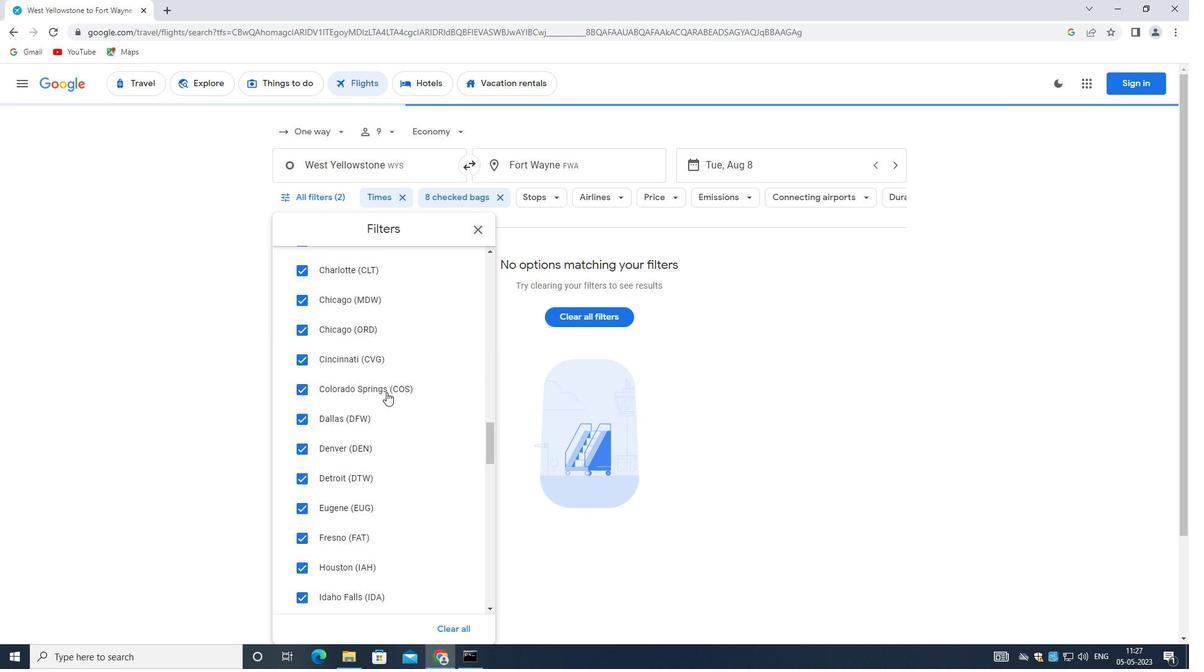 
Action: Mouse scrolled (383, 394) with delta (0, 0)
Screenshot: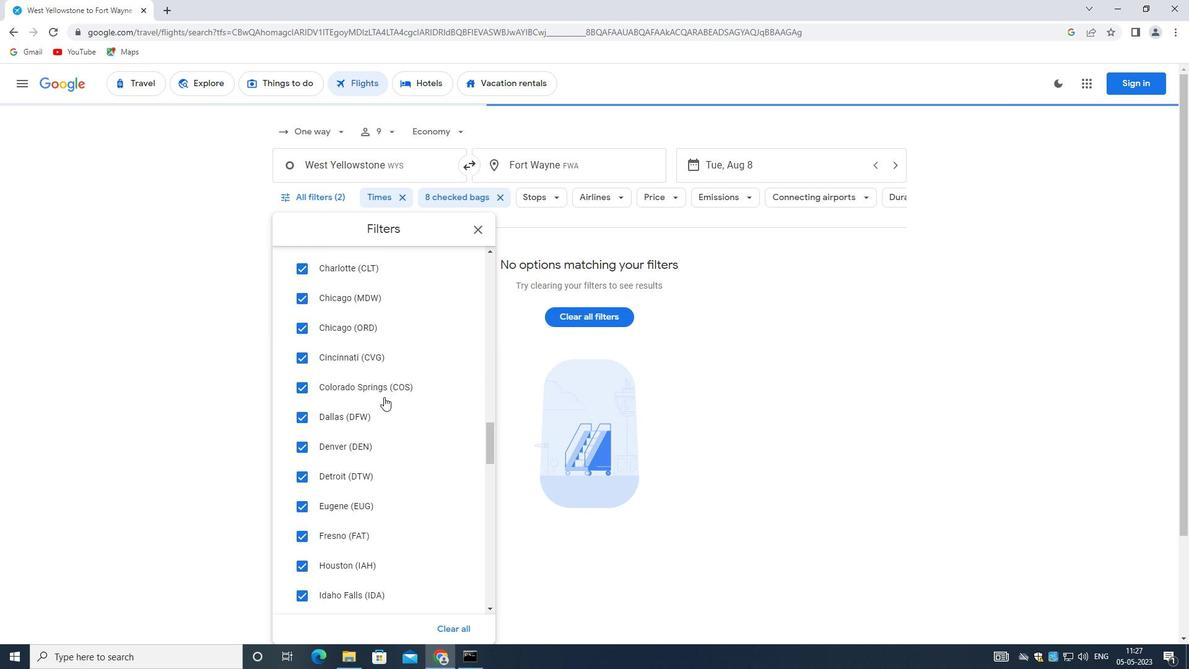 
Action: Mouse scrolled (383, 394) with delta (0, 0)
Screenshot: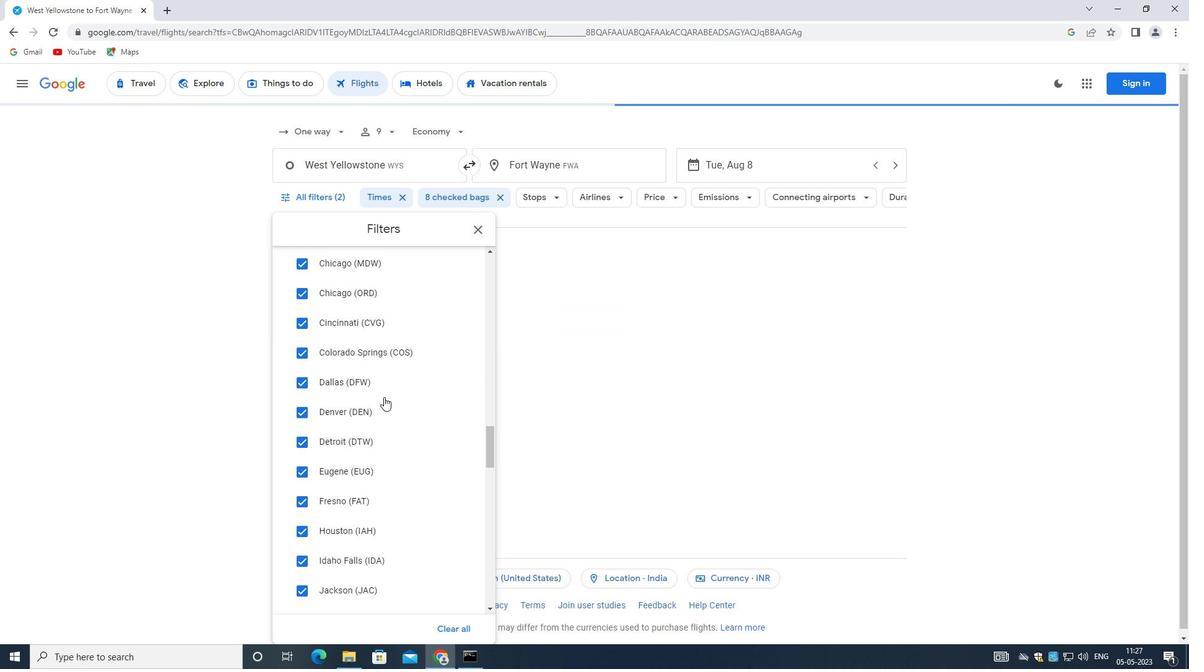
Action: Mouse scrolled (383, 394) with delta (0, 0)
Screenshot: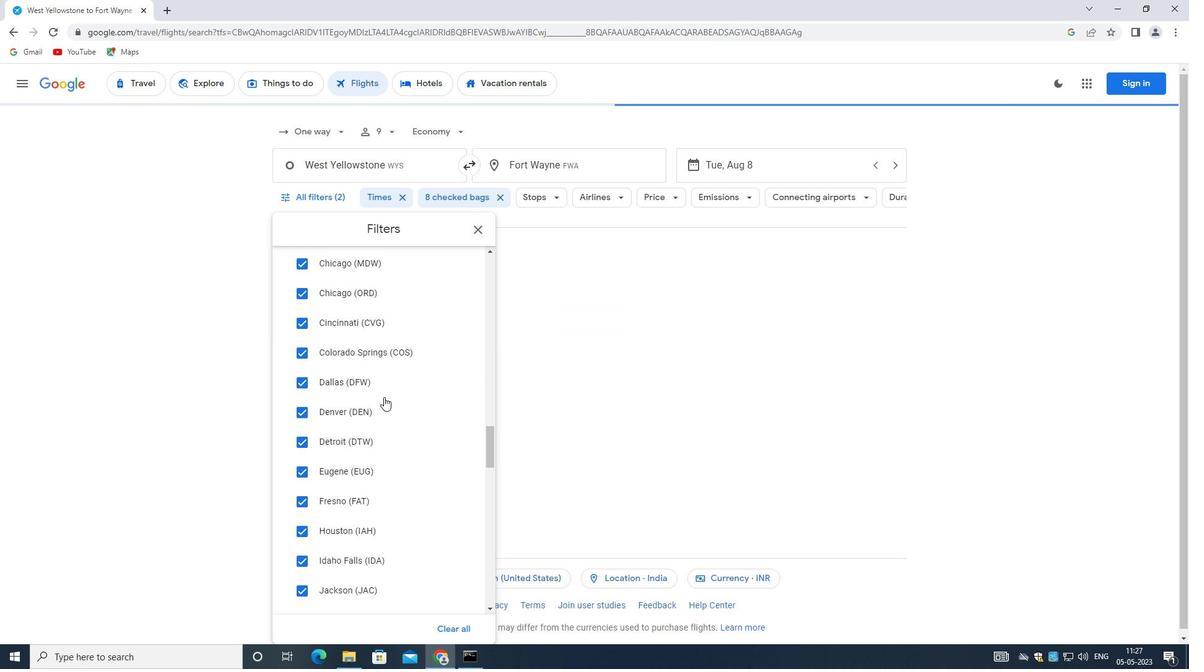 
Action: Mouse scrolled (383, 394) with delta (0, 0)
Screenshot: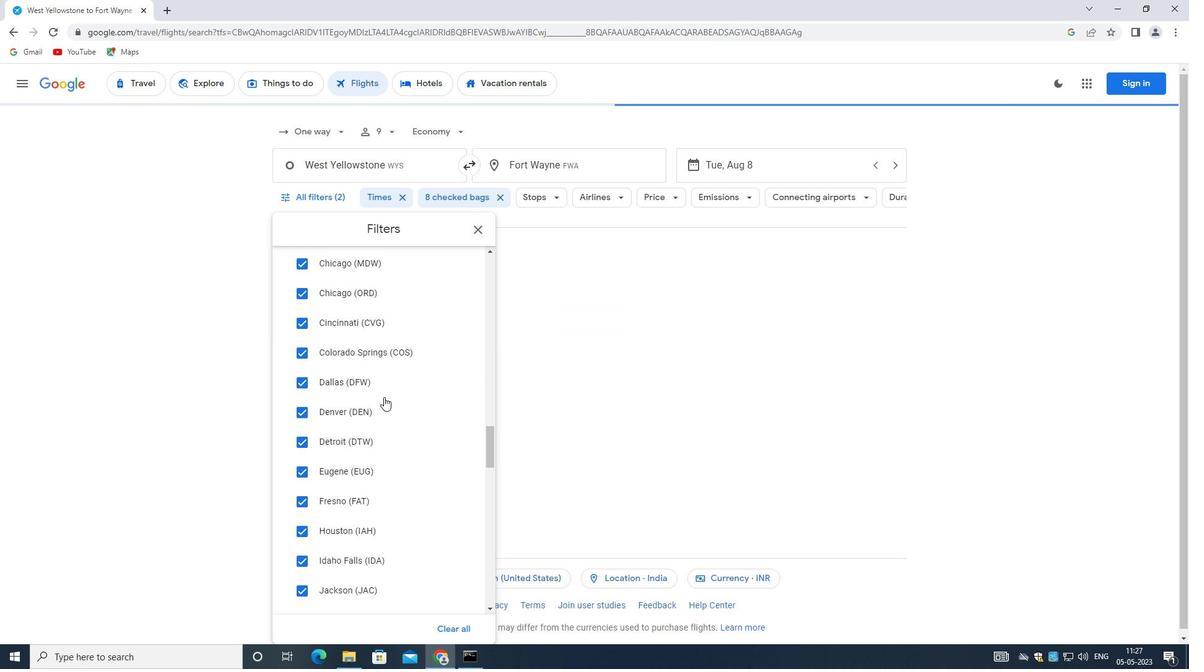 
Action: Mouse moved to (381, 395)
Screenshot: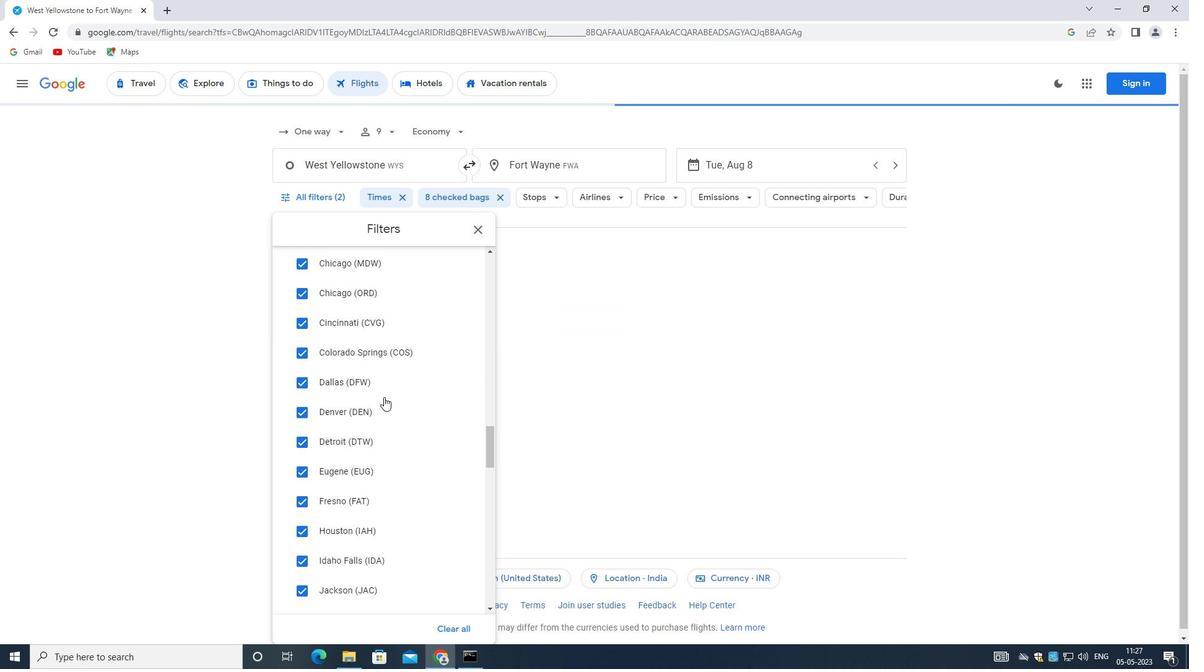 
Action: Mouse scrolled (381, 394) with delta (0, 0)
Screenshot: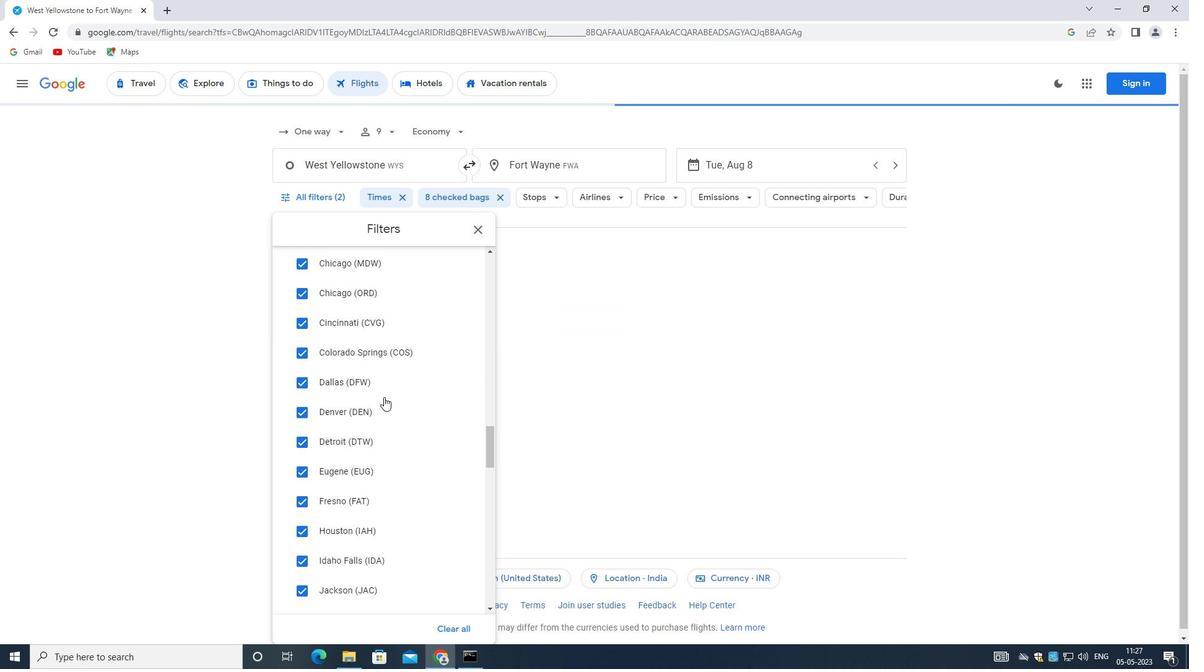 
Action: Mouse moved to (364, 404)
Screenshot: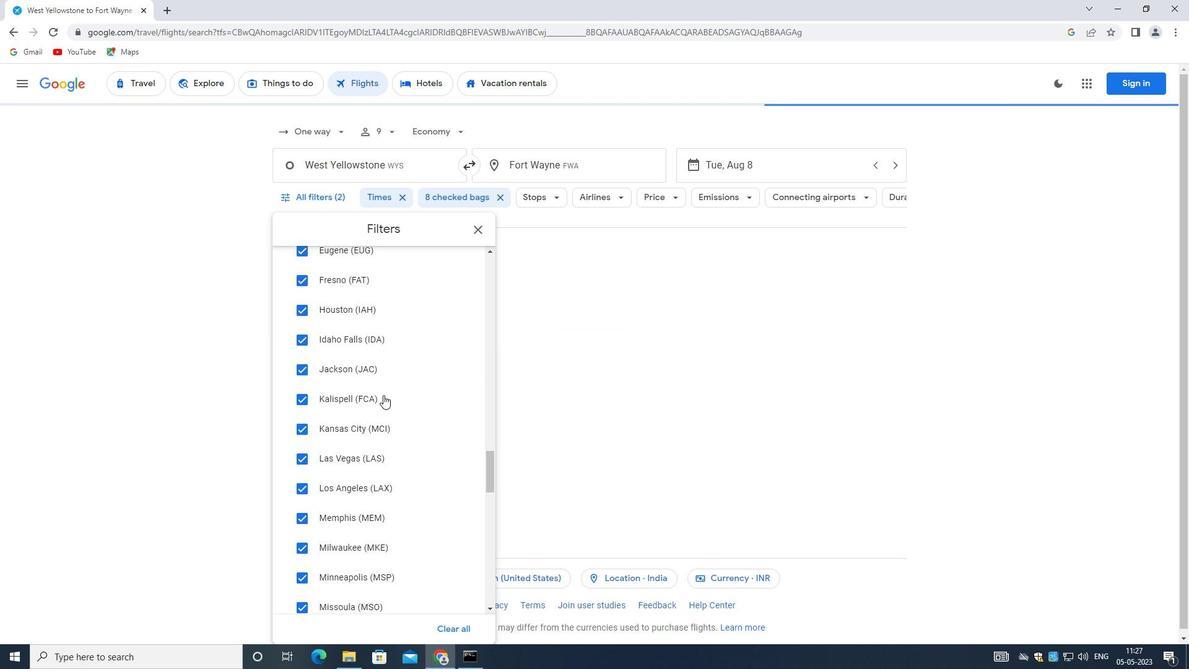
Action: Mouse scrolled (364, 403) with delta (0, 0)
Screenshot: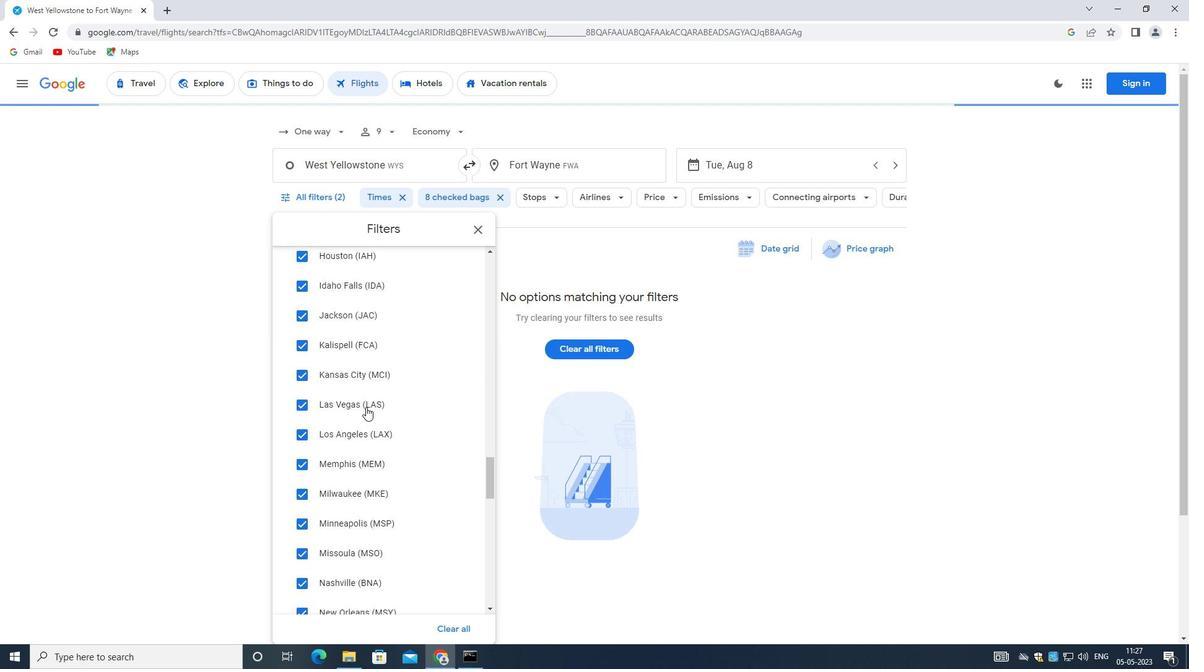 
Action: Mouse scrolled (364, 403) with delta (0, 0)
Screenshot: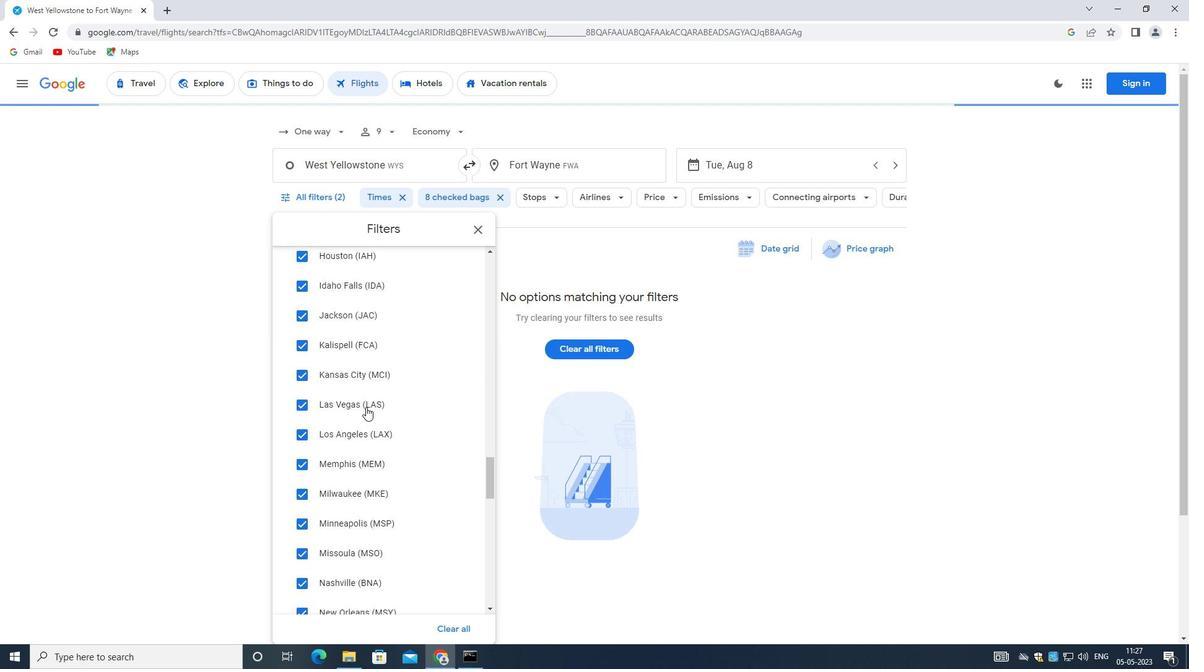 
Action: Mouse scrolled (364, 403) with delta (0, 0)
Screenshot: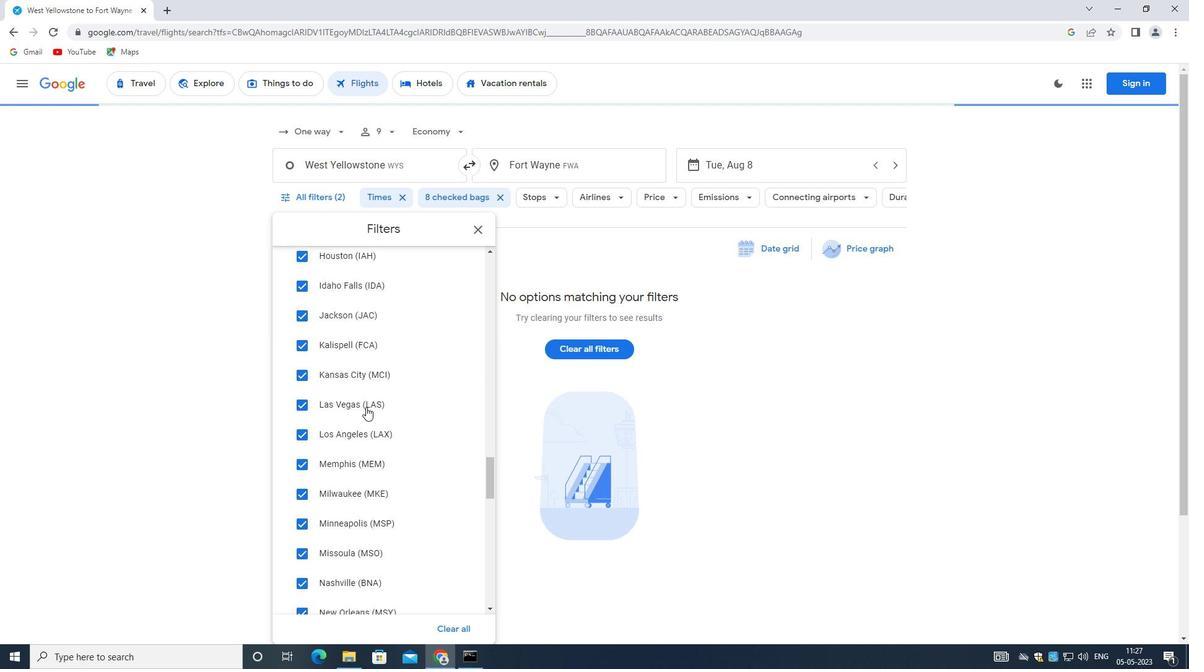 
Action: Mouse scrolled (364, 403) with delta (0, 0)
Screenshot: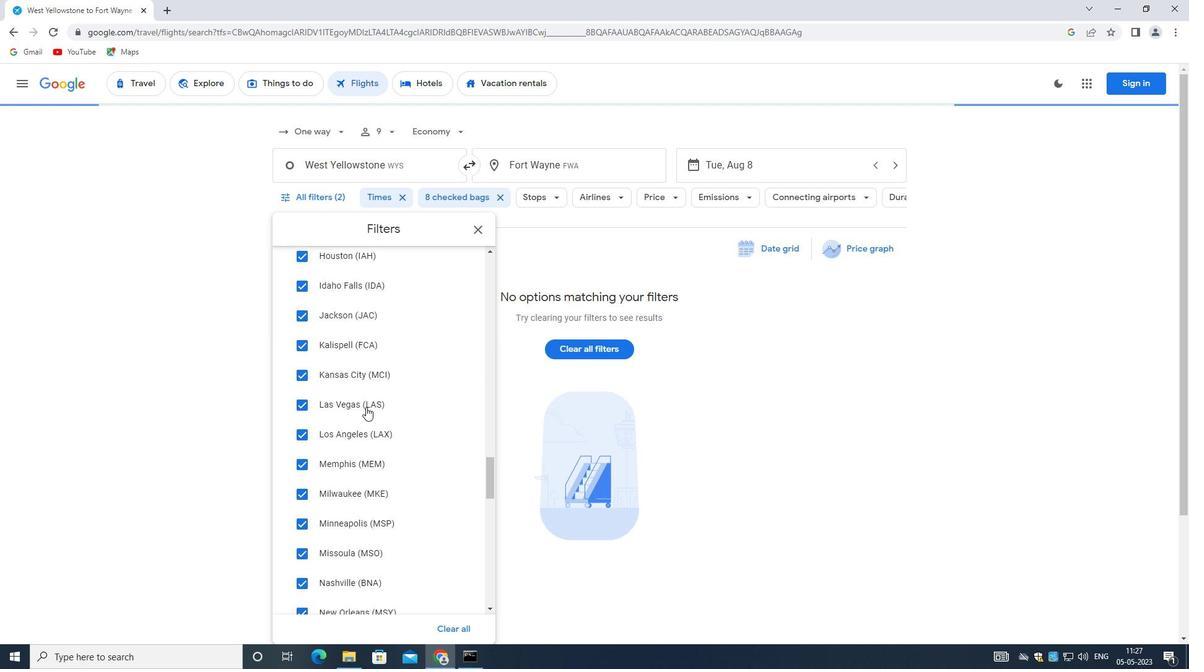 
Action: Mouse moved to (362, 405)
Screenshot: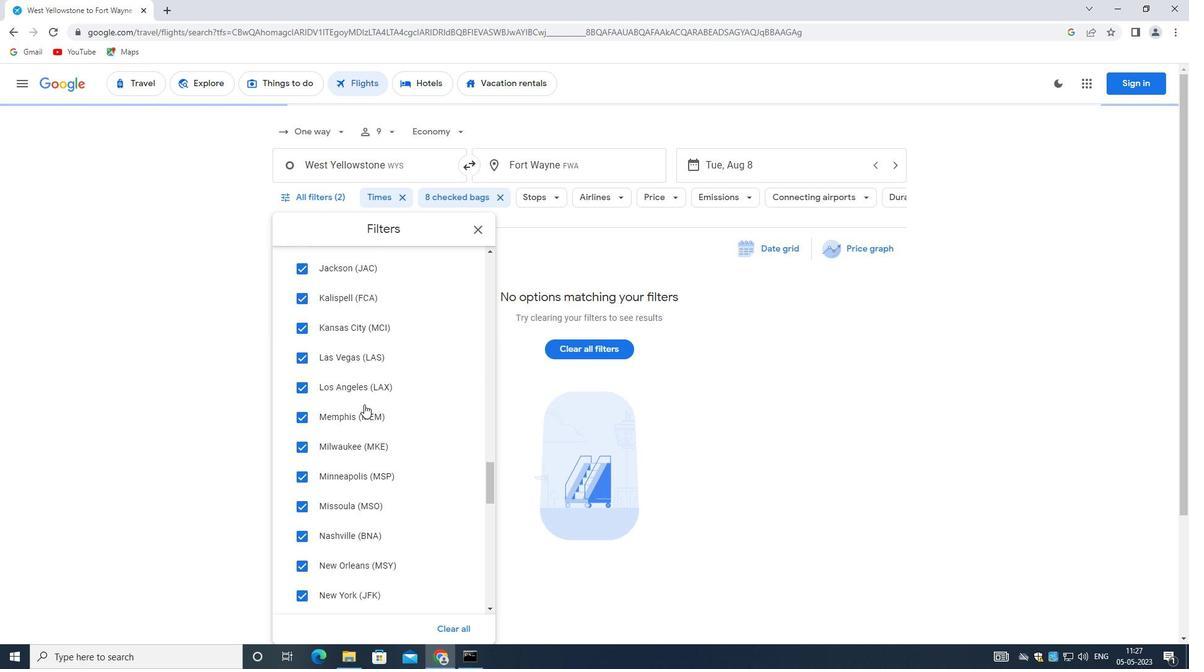 
Action: Mouse scrolled (362, 404) with delta (0, 0)
Screenshot: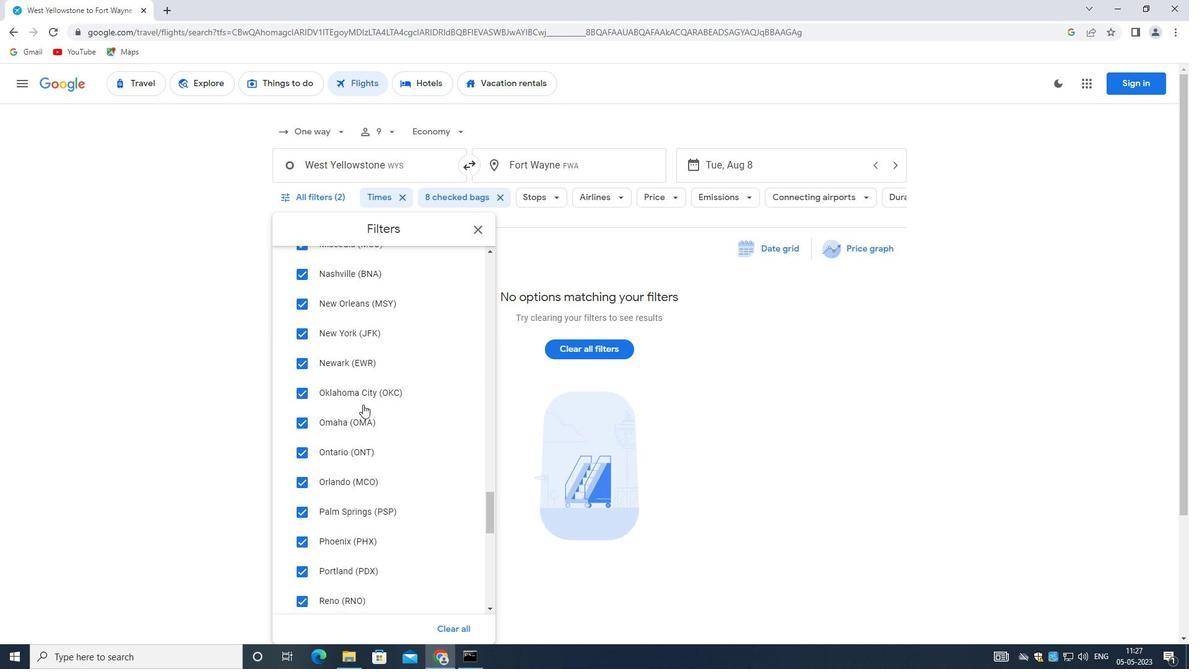 
Action: Mouse moved to (362, 405)
Screenshot: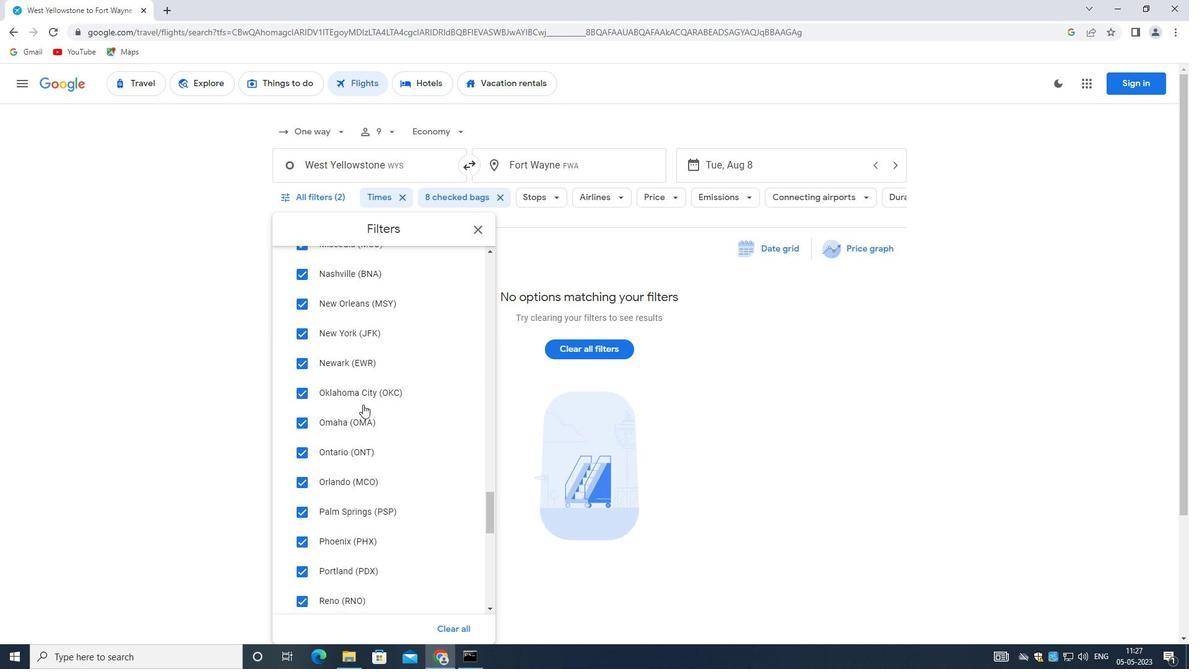 
Action: Mouse scrolled (362, 403) with delta (0, -1)
Screenshot: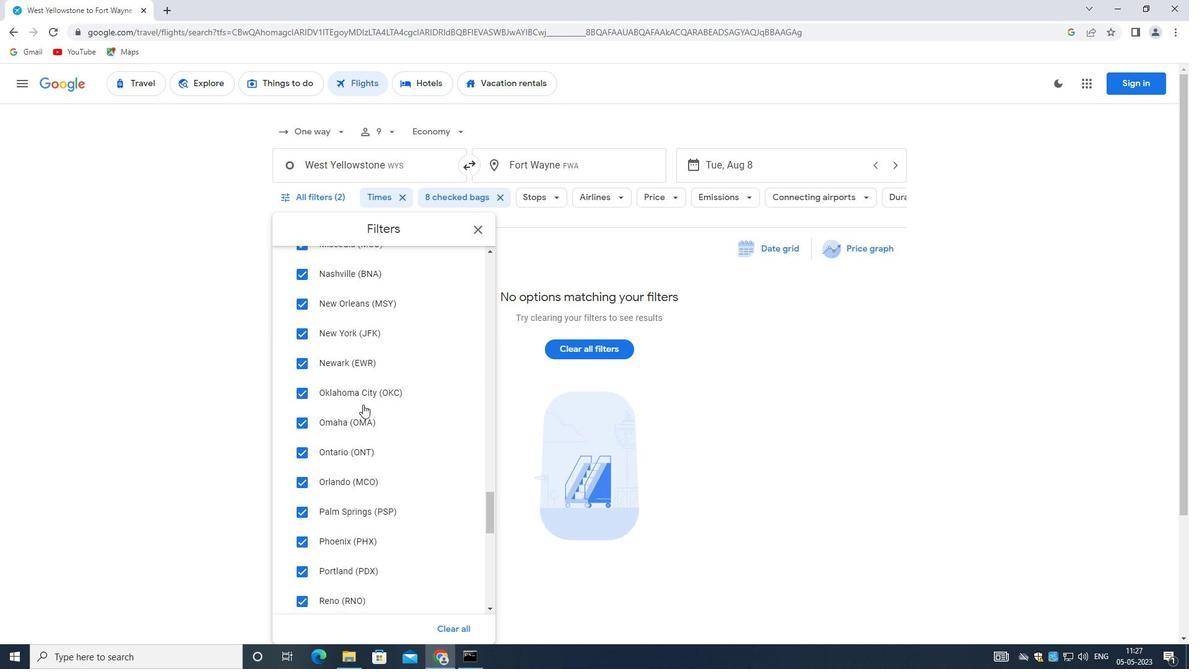 
Action: Mouse scrolled (362, 404) with delta (0, 0)
Screenshot: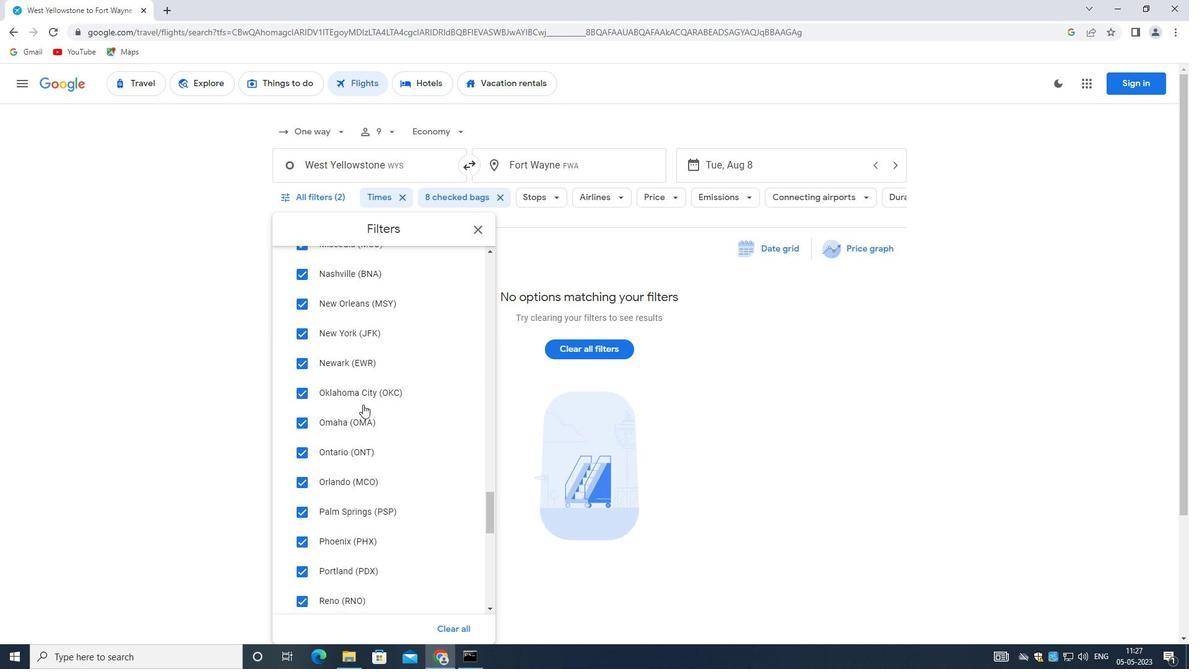 
Action: Mouse scrolled (362, 404) with delta (0, 0)
Screenshot: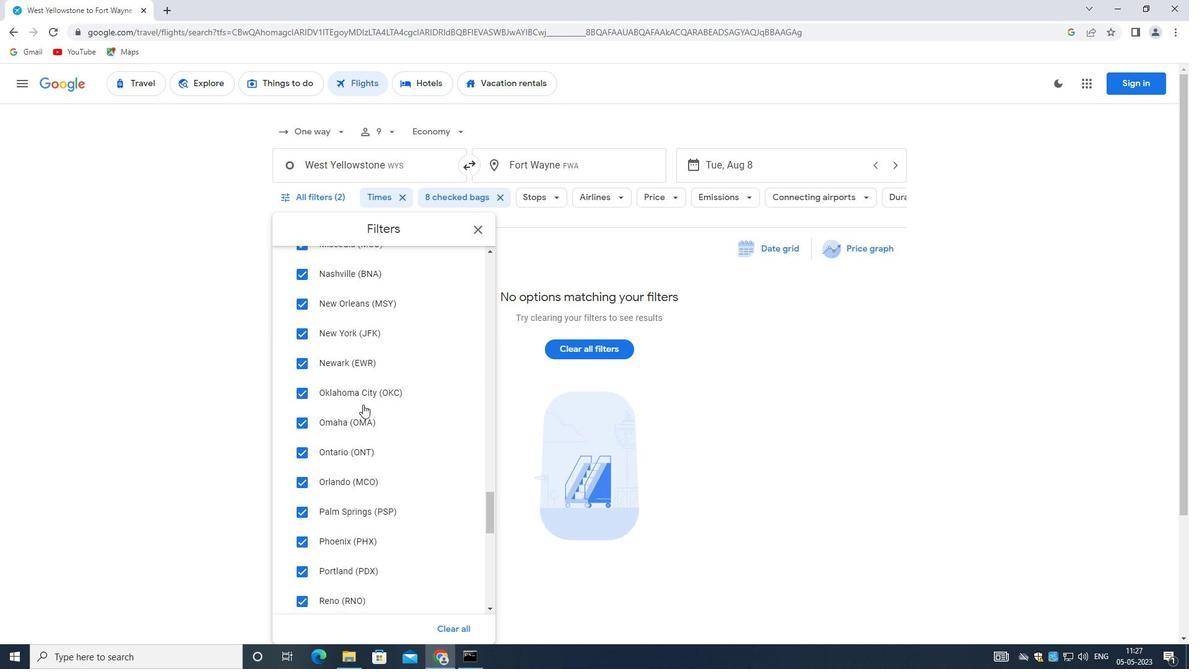 
Action: Mouse moved to (361, 406)
Screenshot: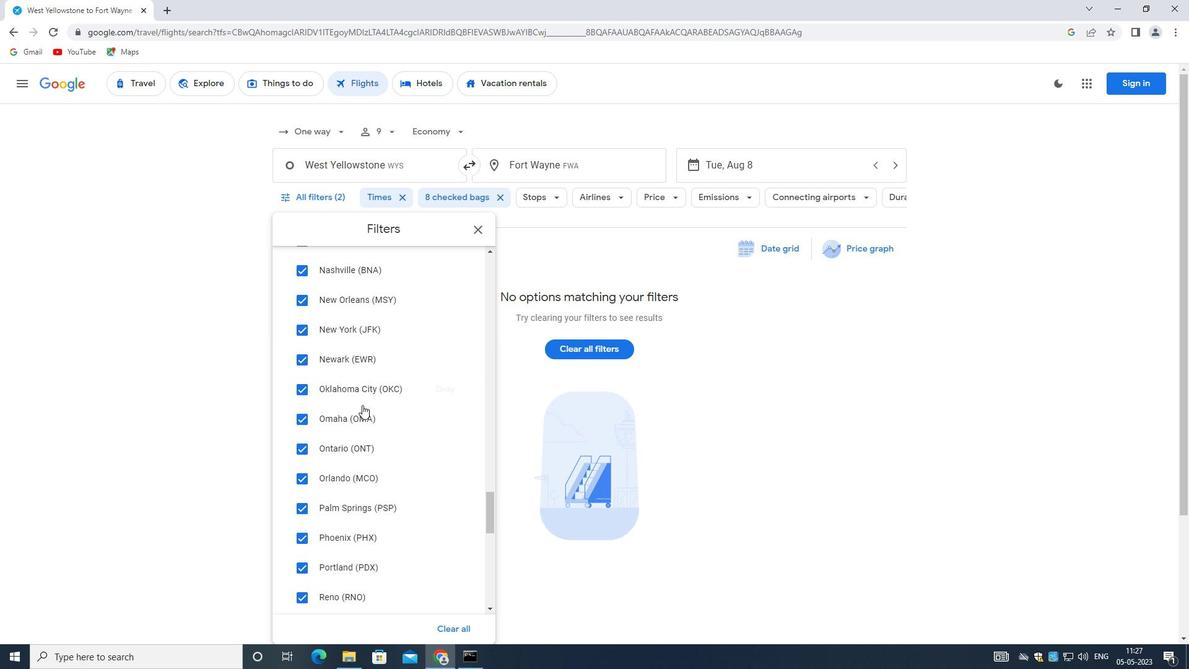 
Action: Mouse scrolled (361, 405) with delta (0, 0)
Screenshot: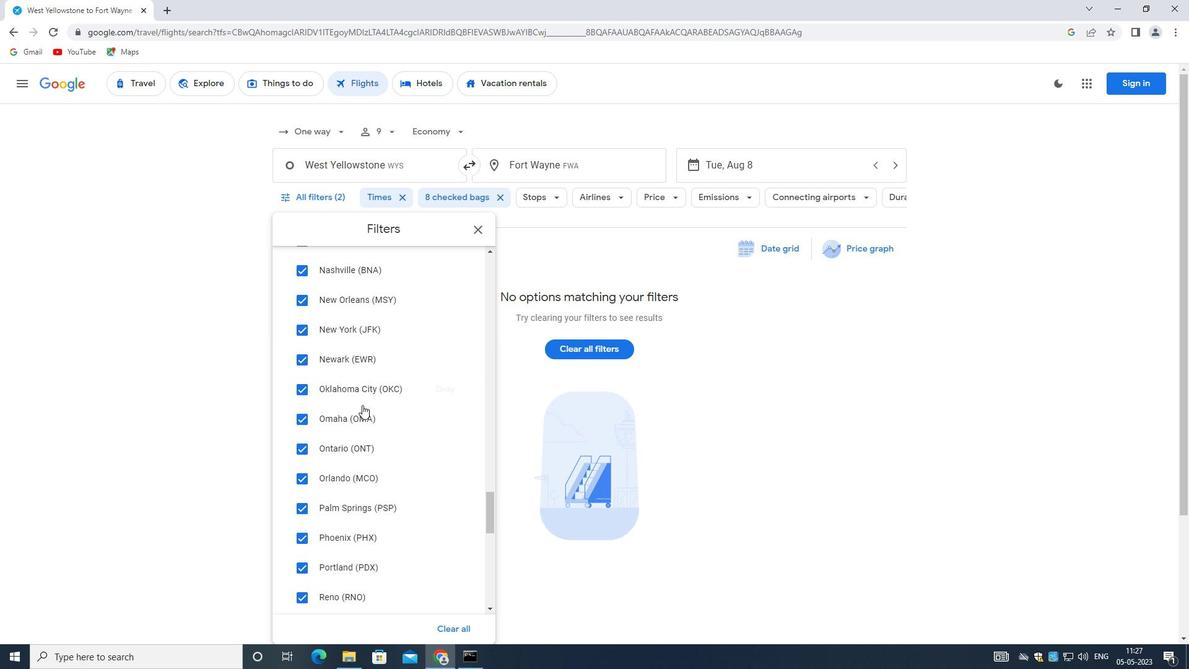 
Action: Mouse moved to (358, 415)
Screenshot: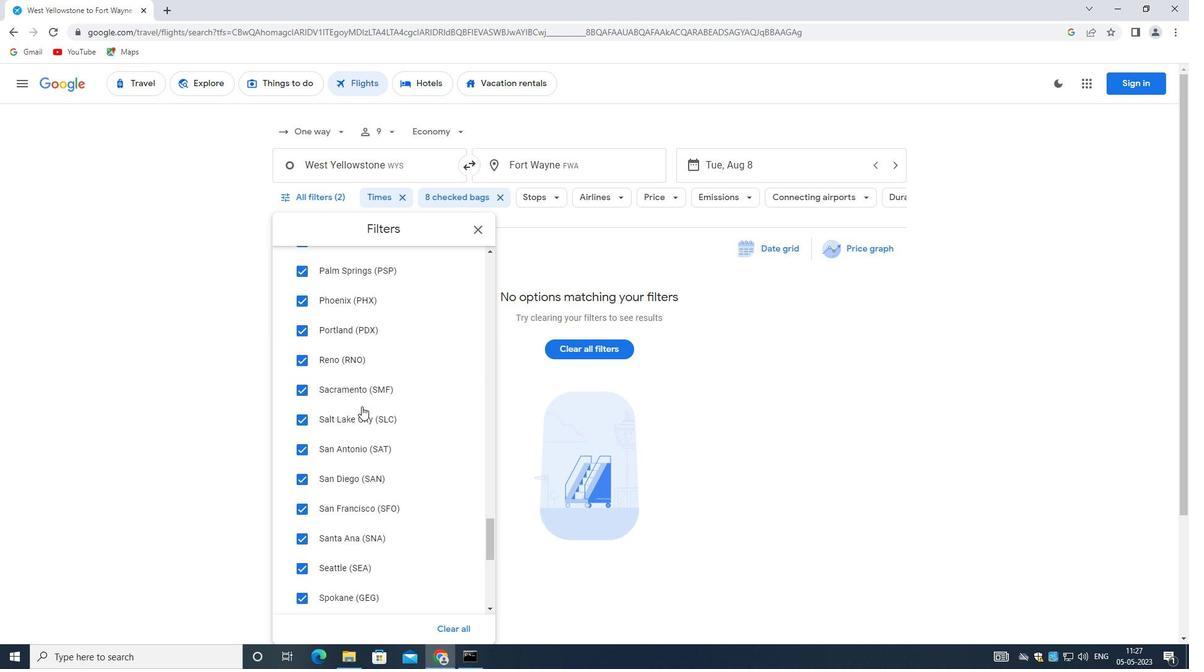 
Action: Mouse scrolled (358, 414) with delta (0, 0)
Screenshot: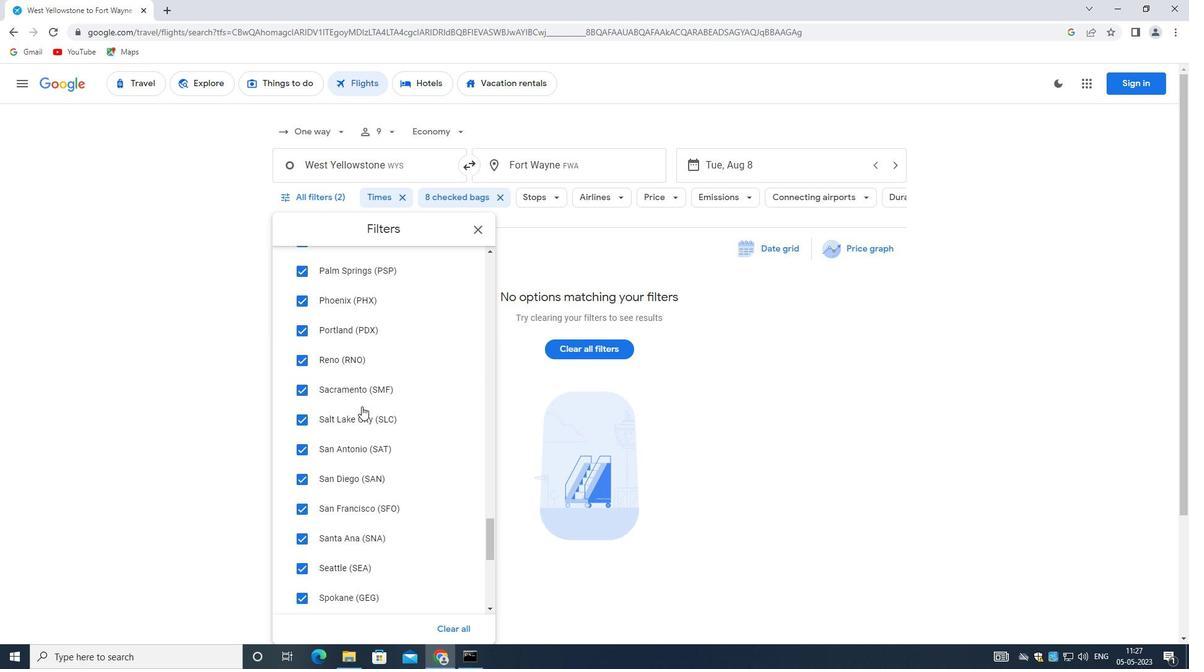 
Action: Mouse scrolled (358, 414) with delta (0, 0)
Screenshot: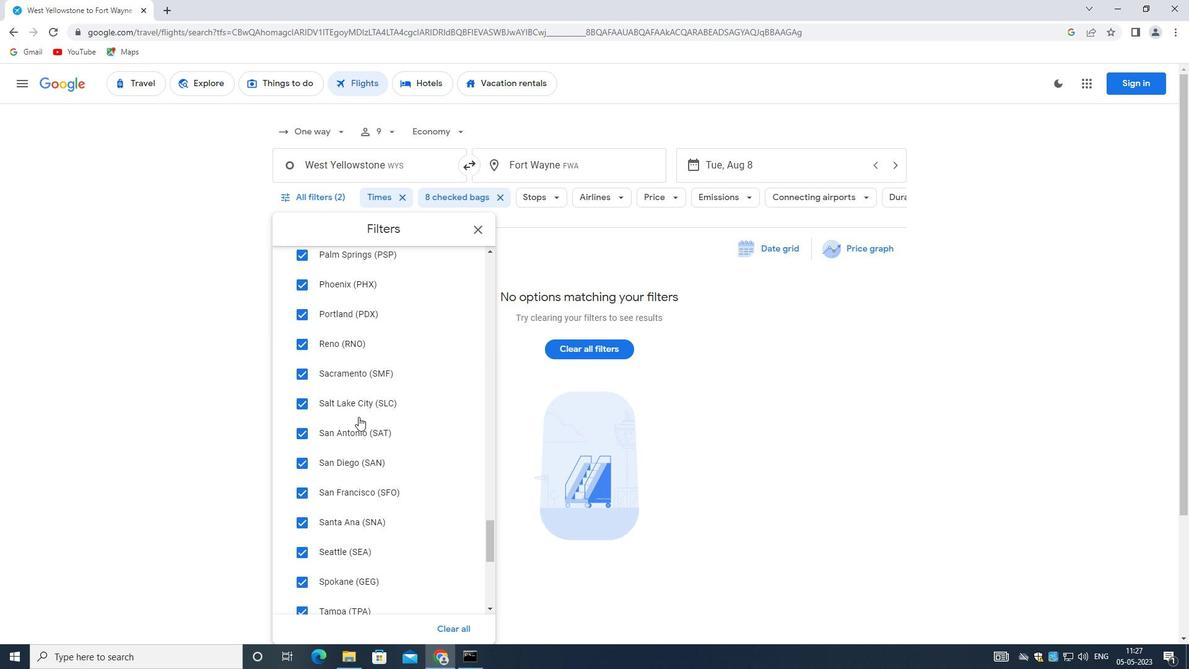 
Action: Mouse scrolled (358, 414) with delta (0, 0)
Screenshot: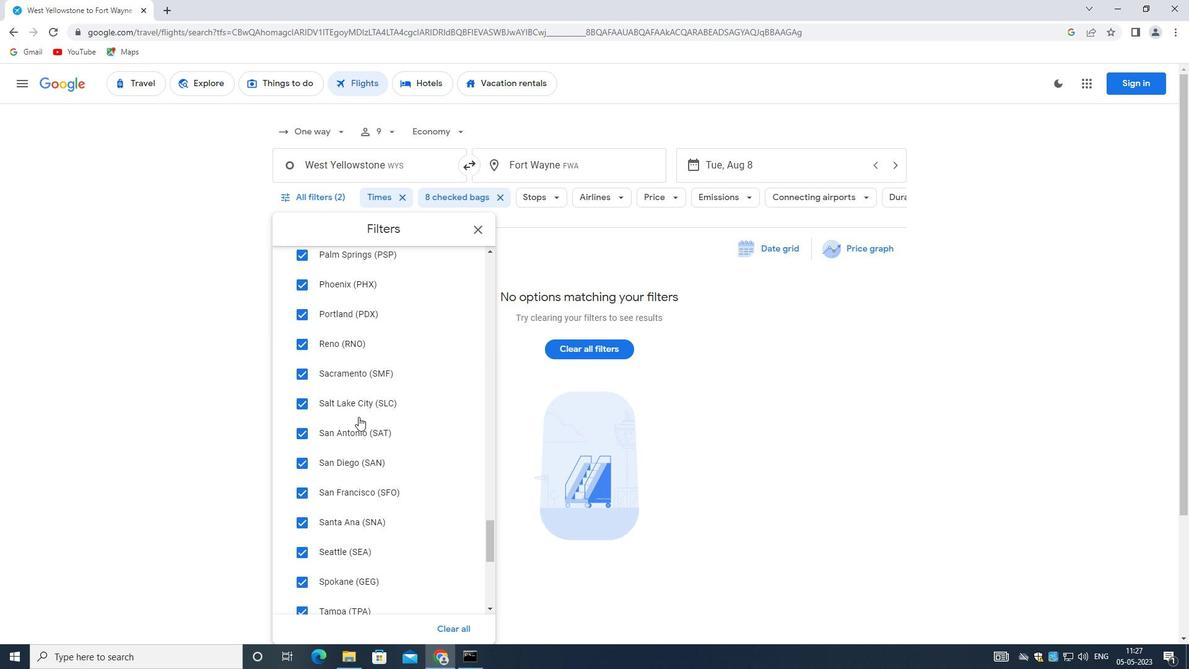 
Action: Mouse scrolled (358, 414) with delta (0, 0)
Screenshot: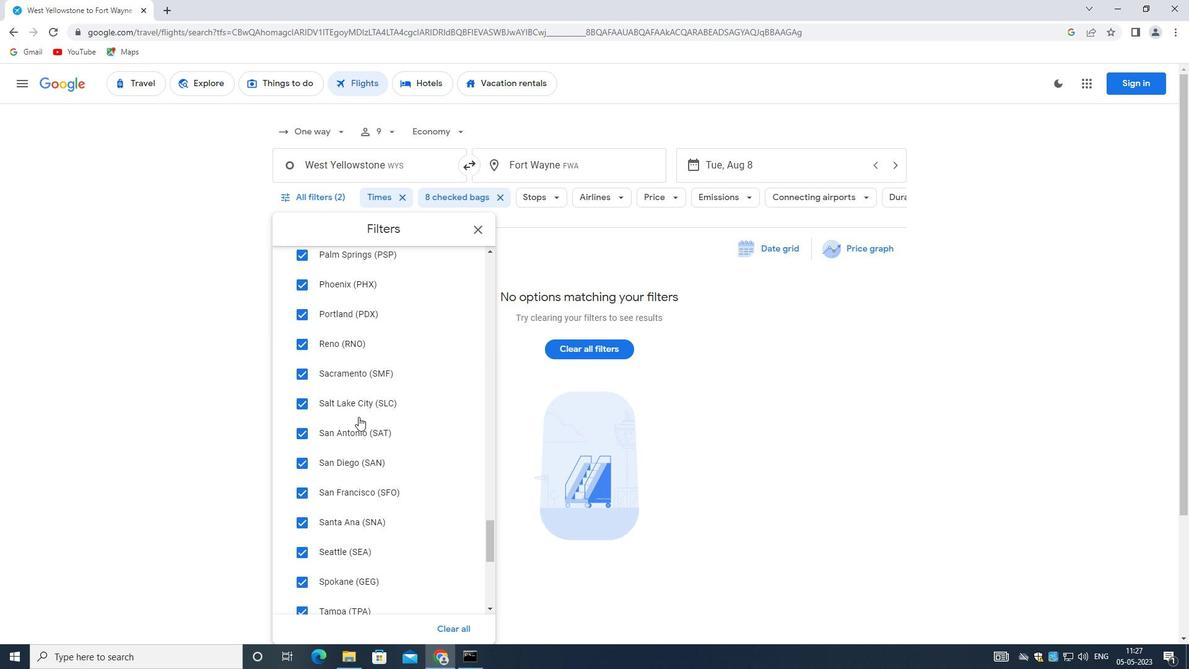 
Action: Mouse moved to (356, 414)
Screenshot: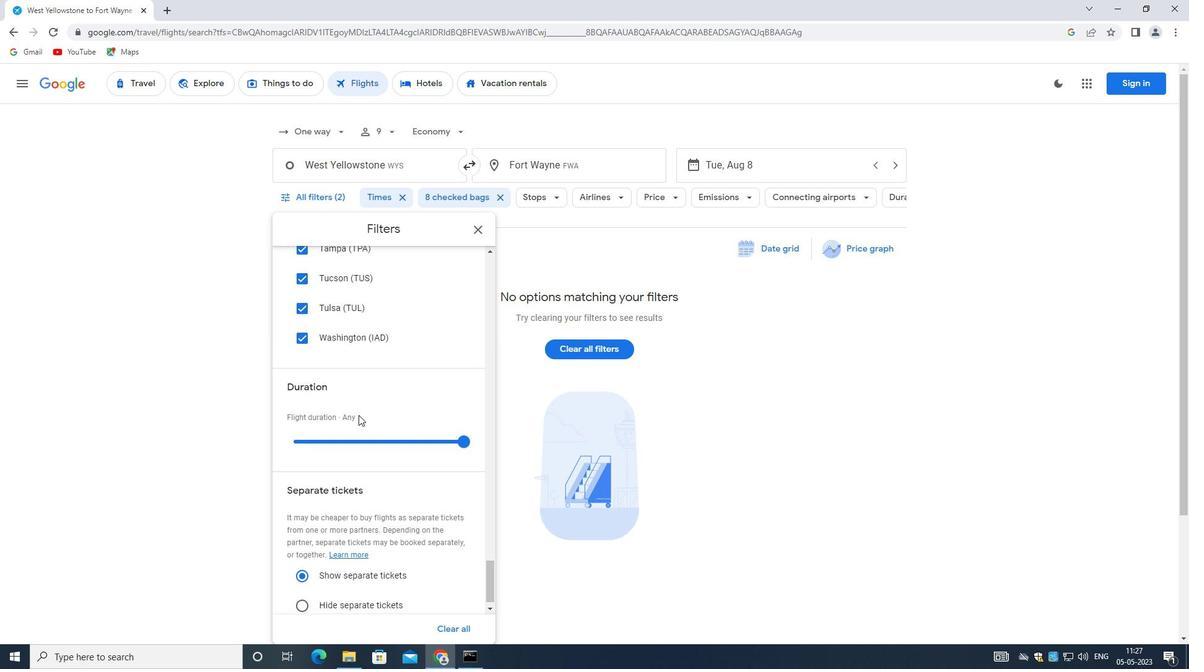 
Action: Mouse scrolled (356, 413) with delta (0, 0)
Screenshot: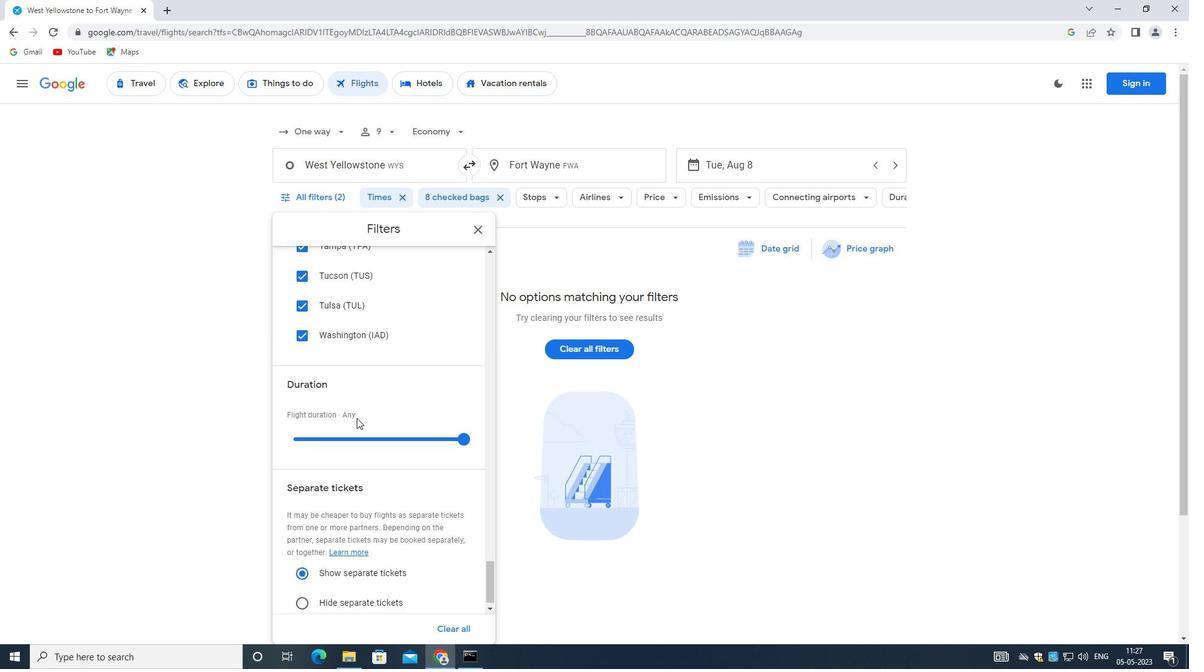 
Action: Mouse scrolled (356, 413) with delta (0, 0)
Screenshot: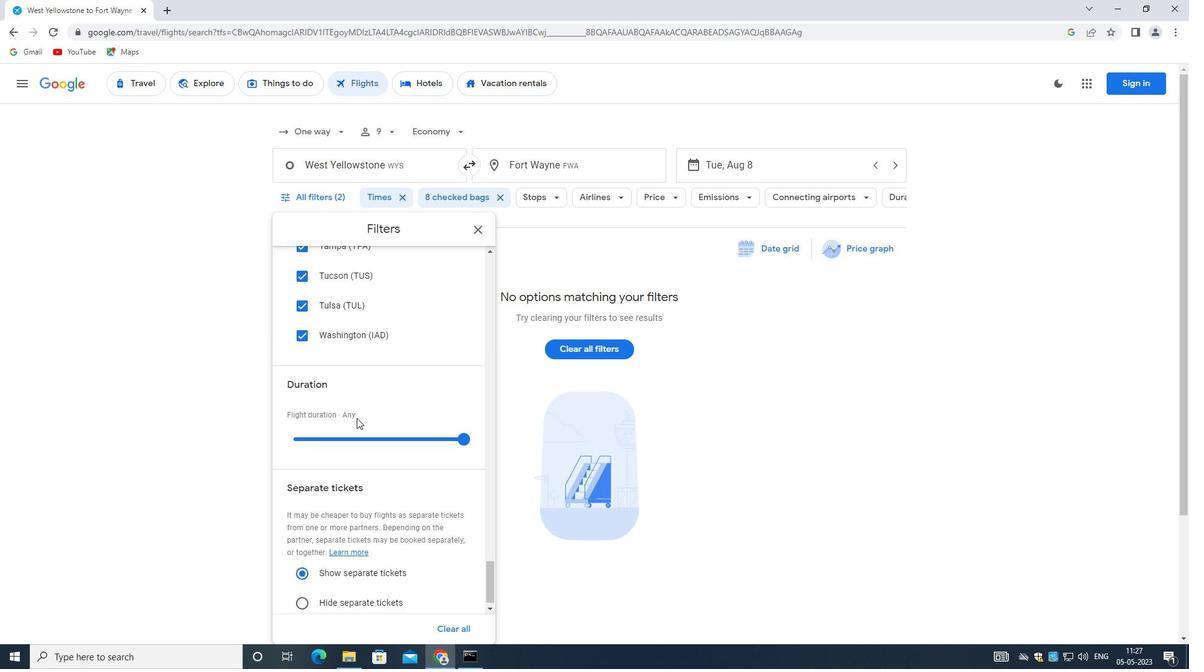 
Action: Mouse moved to (356, 413)
Screenshot: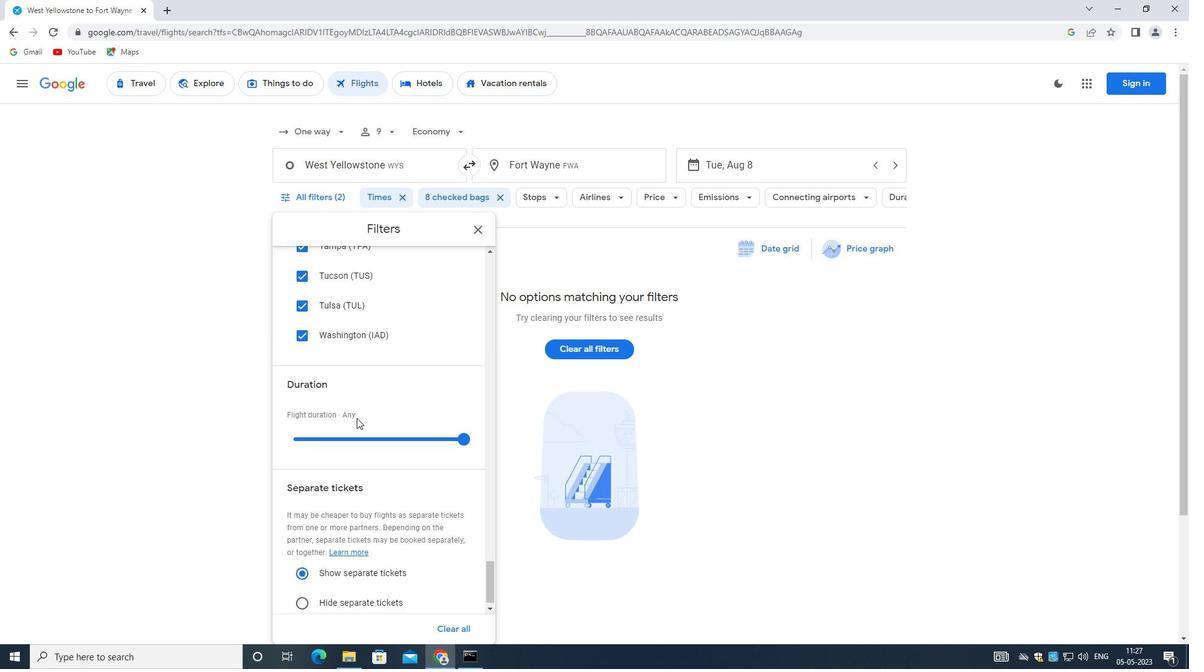 
Action: Mouse scrolled (356, 413) with delta (0, 0)
Screenshot: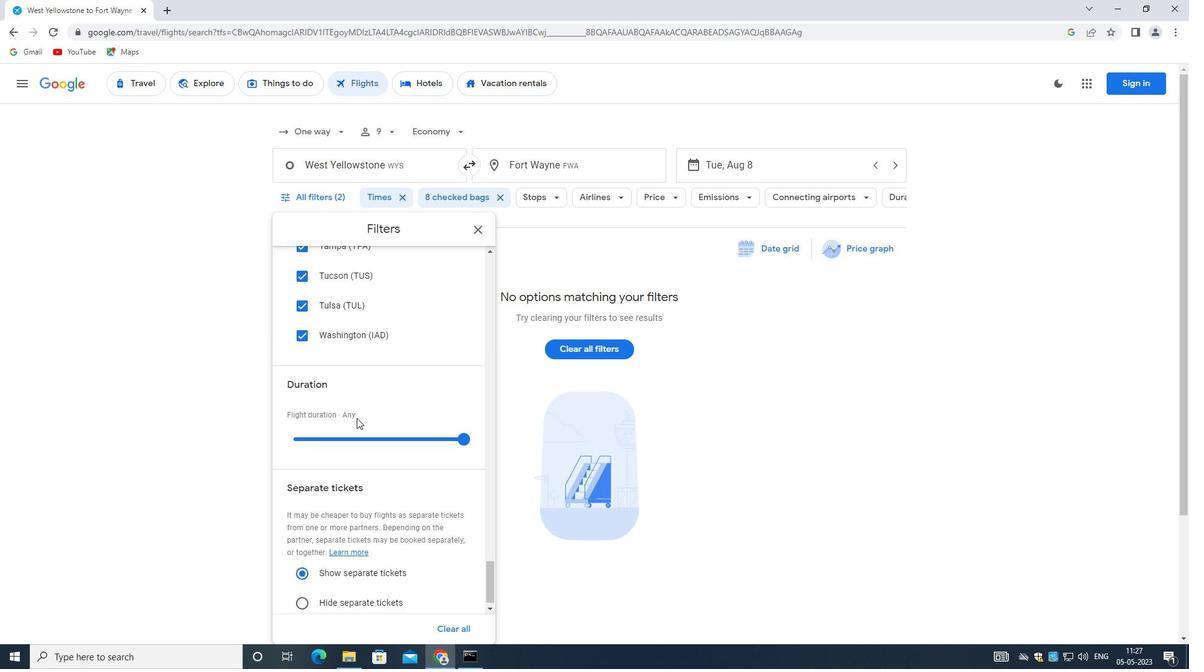 
Action: Mouse scrolled (356, 413) with delta (0, 0)
Screenshot: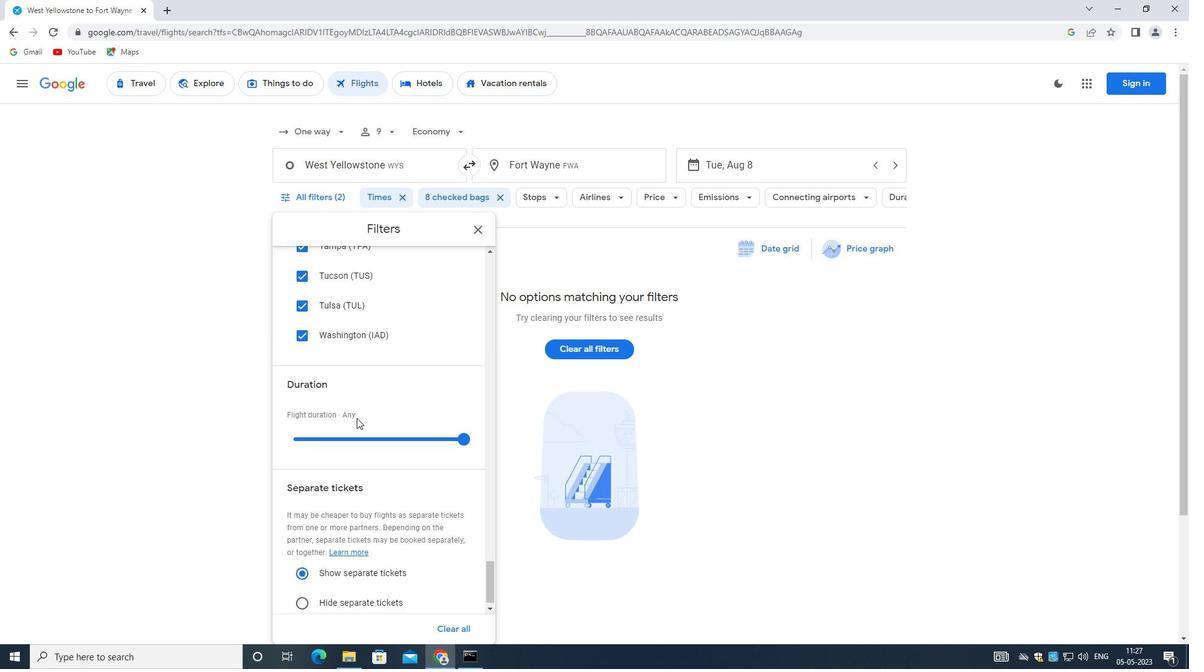 
Action: Mouse scrolled (356, 413) with delta (0, 0)
Screenshot: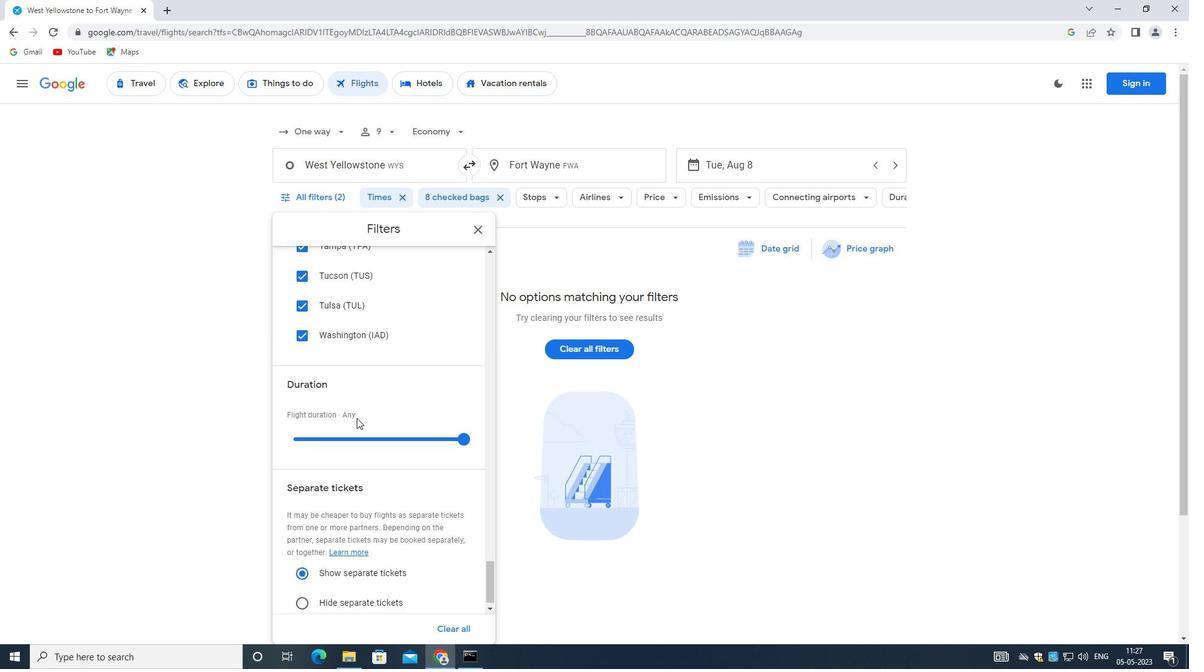 
Action: Mouse scrolled (356, 413) with delta (0, 0)
Screenshot: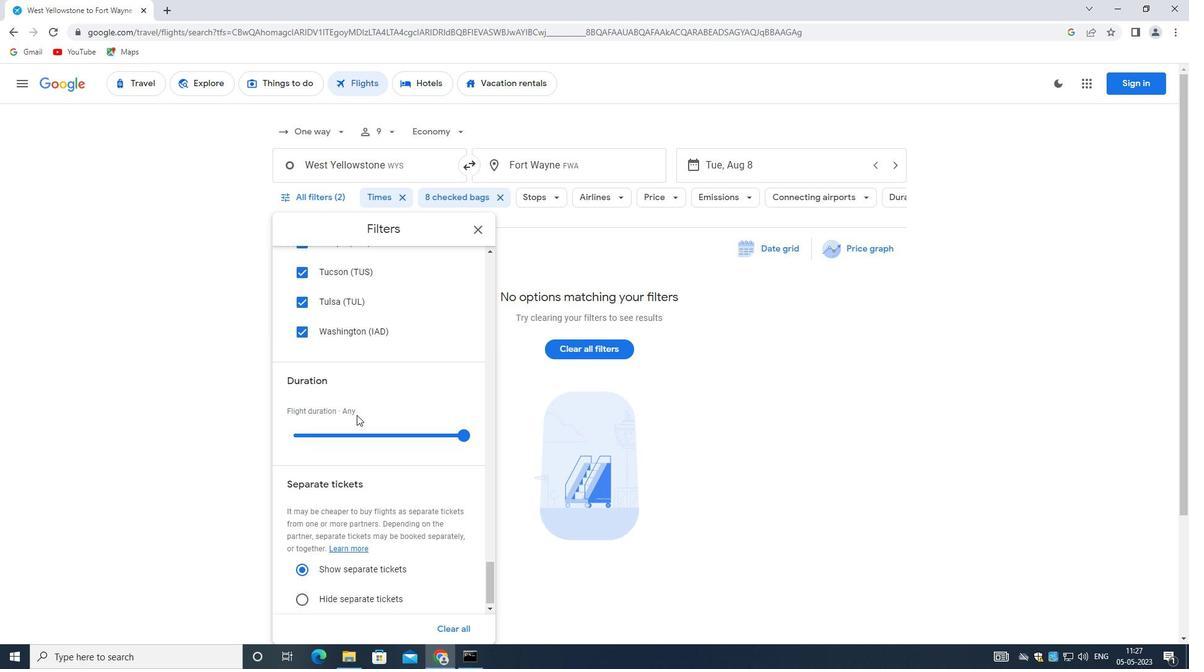
Action: Mouse moved to (355, 413)
Screenshot: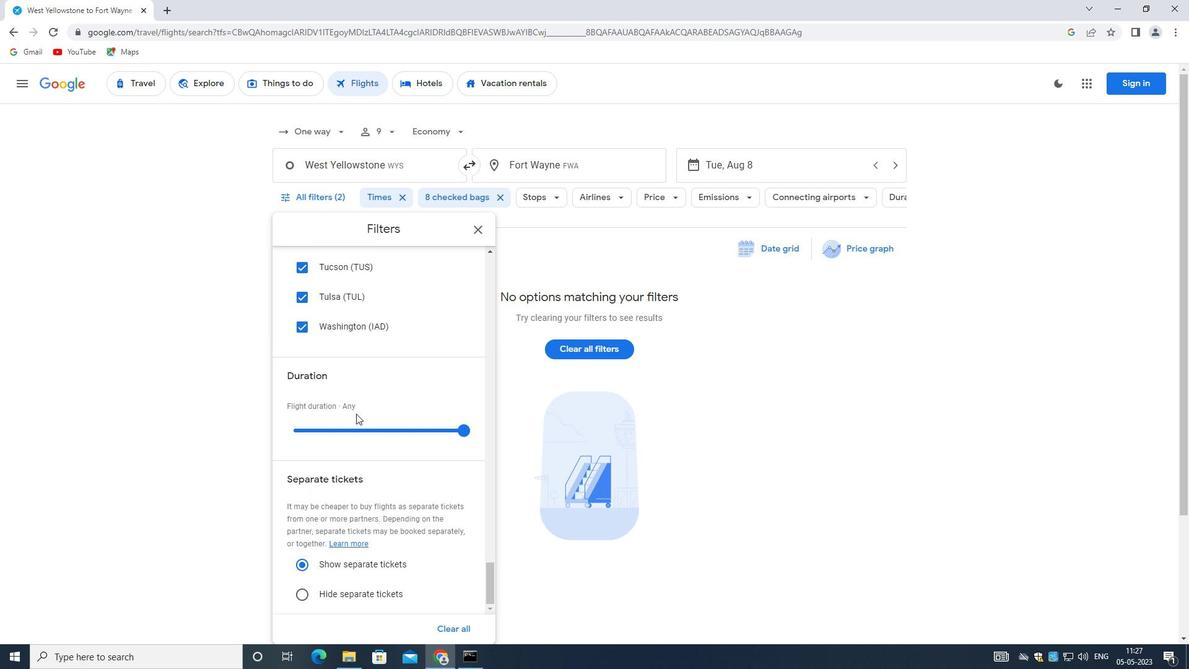 
Action: Mouse scrolled (355, 412) with delta (0, 0)
Screenshot: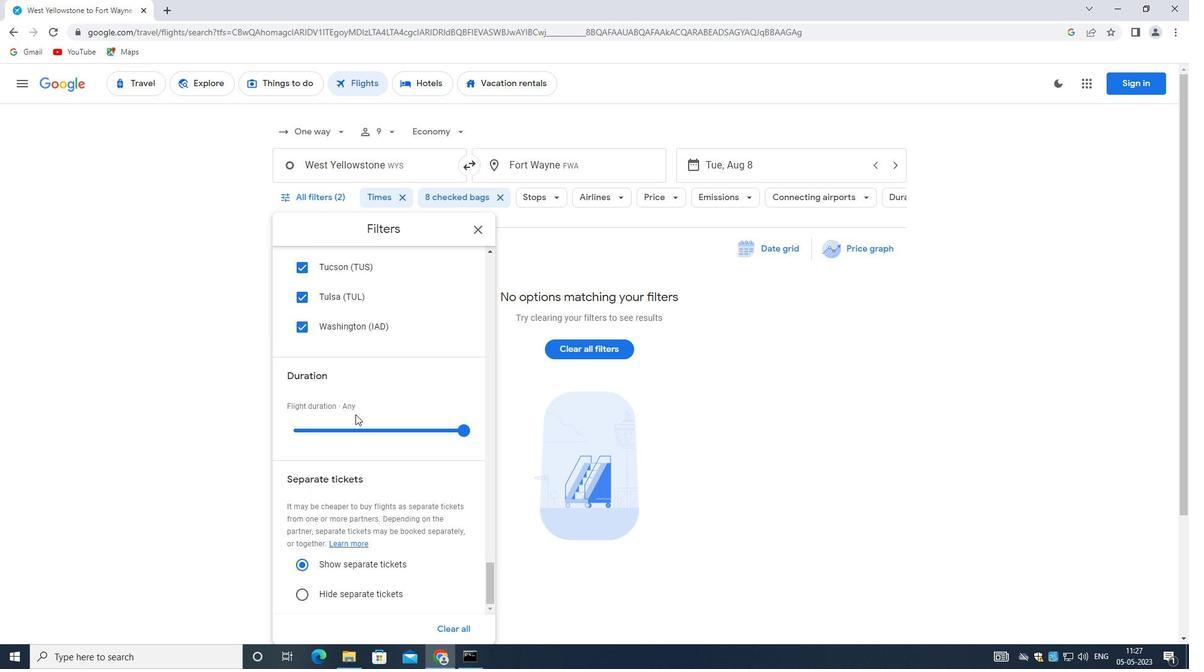 
Action: Mouse scrolled (355, 412) with delta (0, 0)
Screenshot: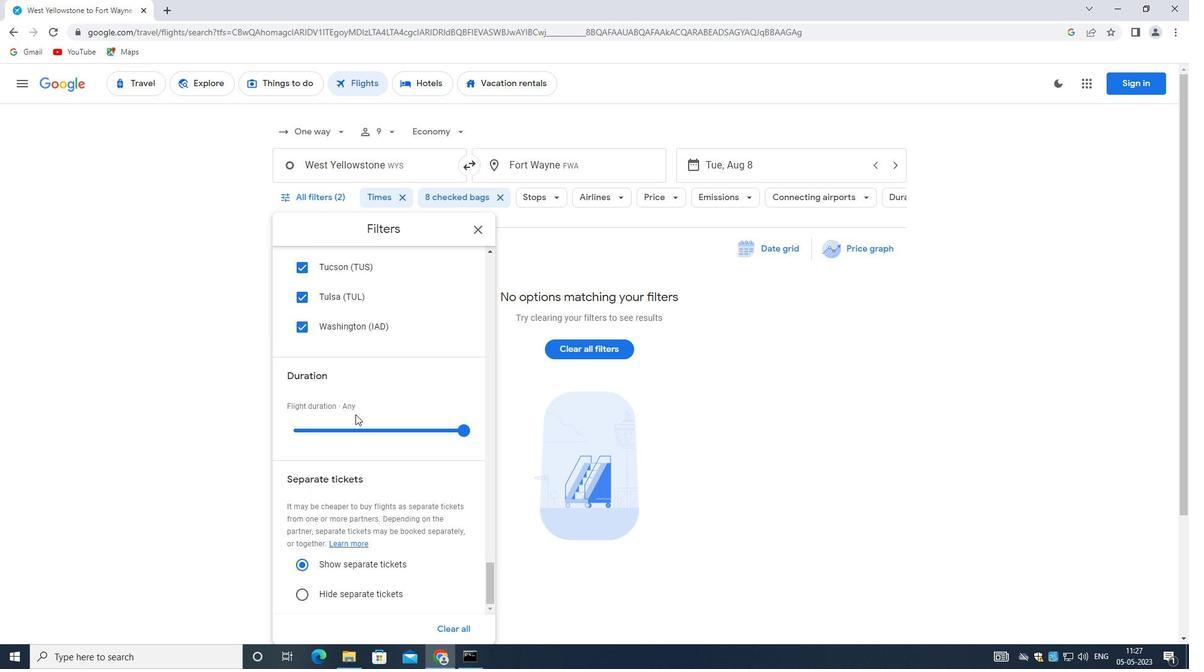 
Action: Mouse scrolled (355, 412) with delta (0, 0)
Screenshot: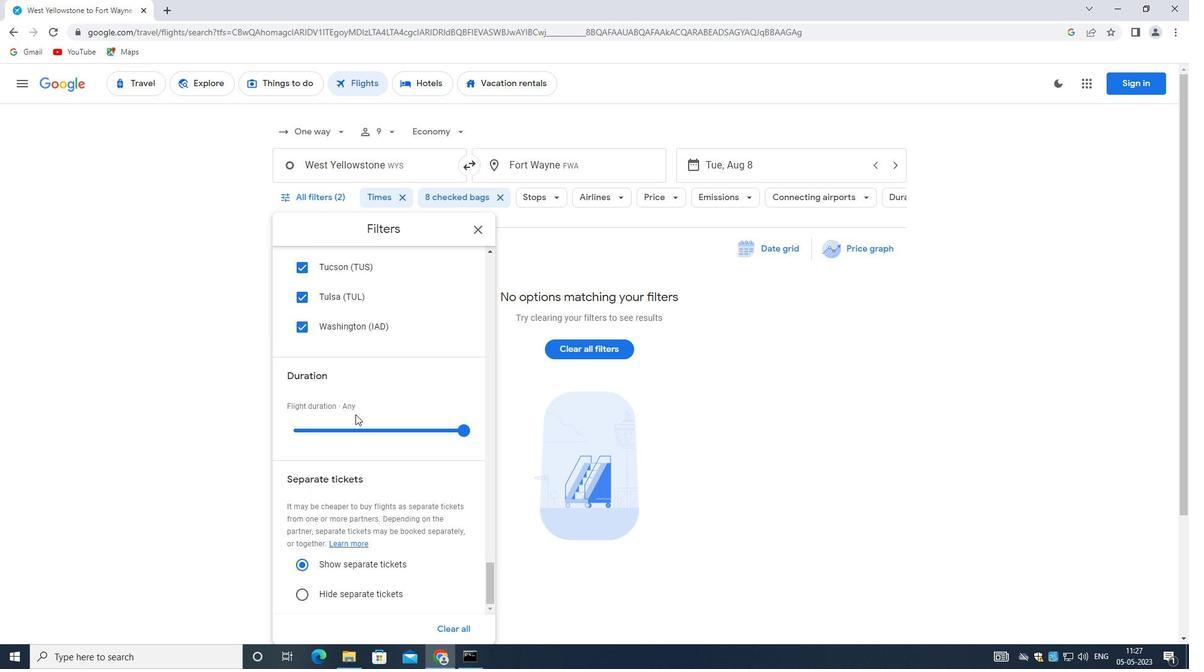 
Action: Mouse scrolled (355, 412) with delta (0, 0)
Screenshot: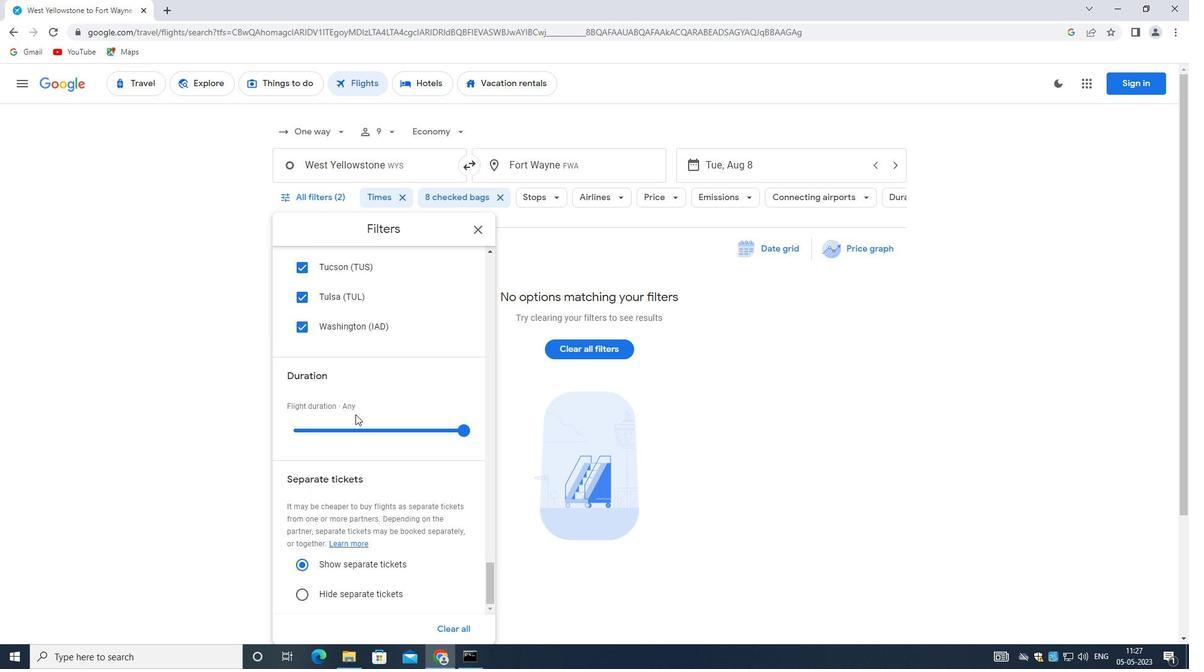 
Action: Mouse scrolled (355, 412) with delta (0, -1)
Screenshot: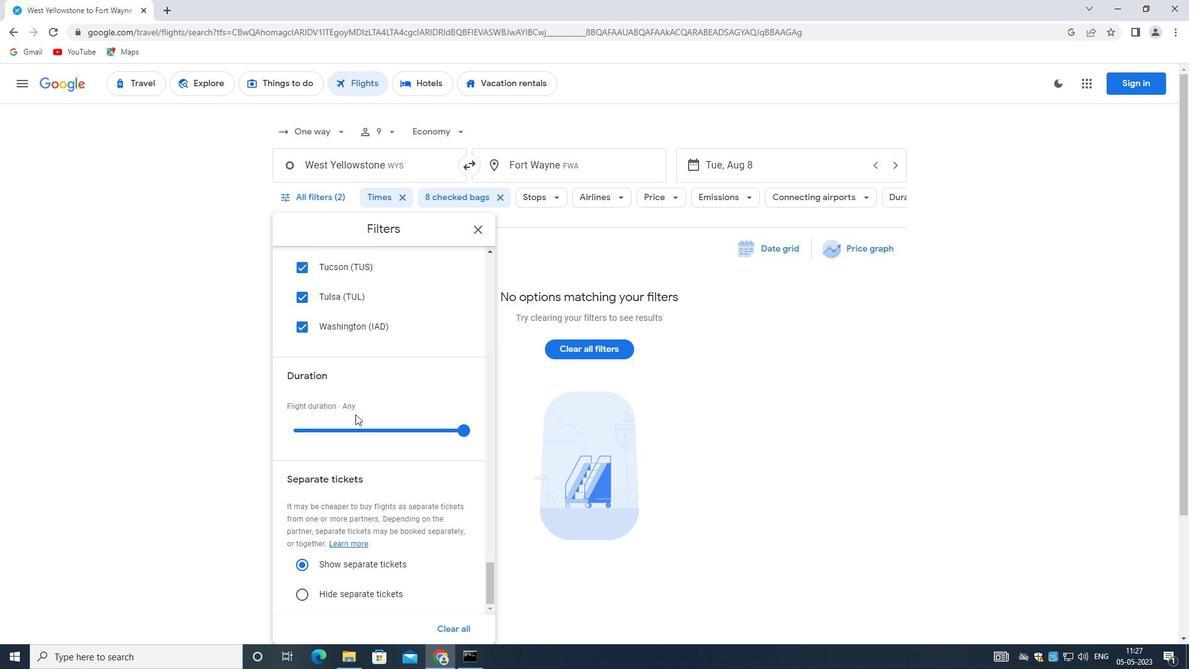 
Action: Mouse scrolled (355, 412) with delta (0, 0)
Screenshot: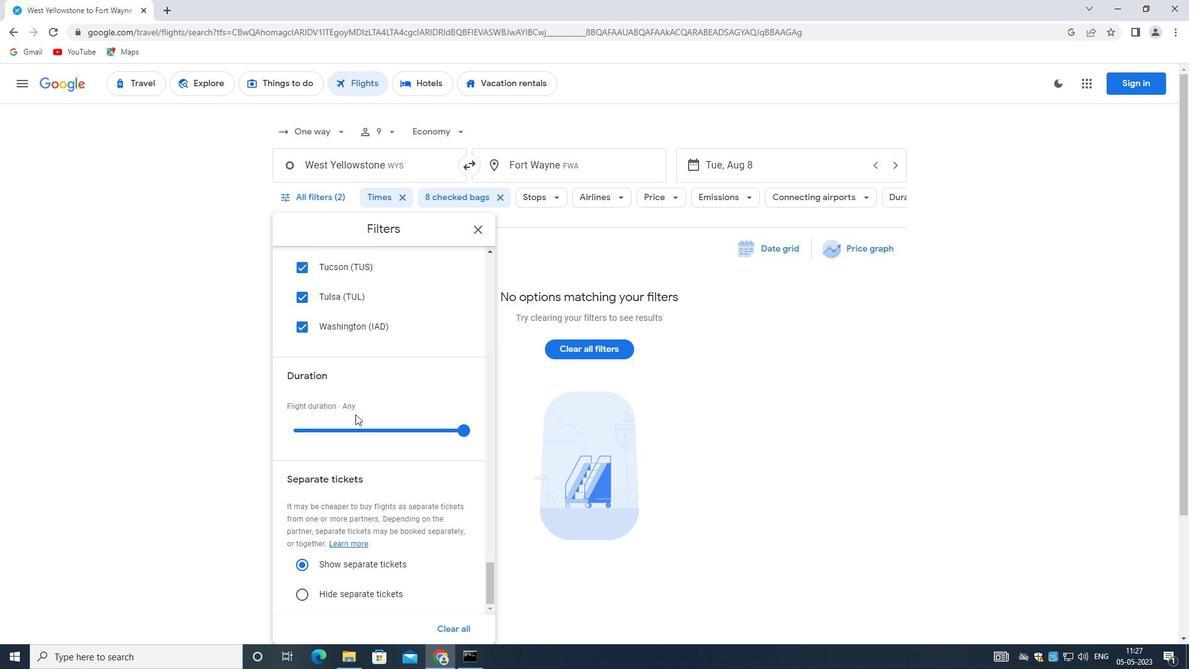 
Action: Mouse moved to (353, 425)
Screenshot: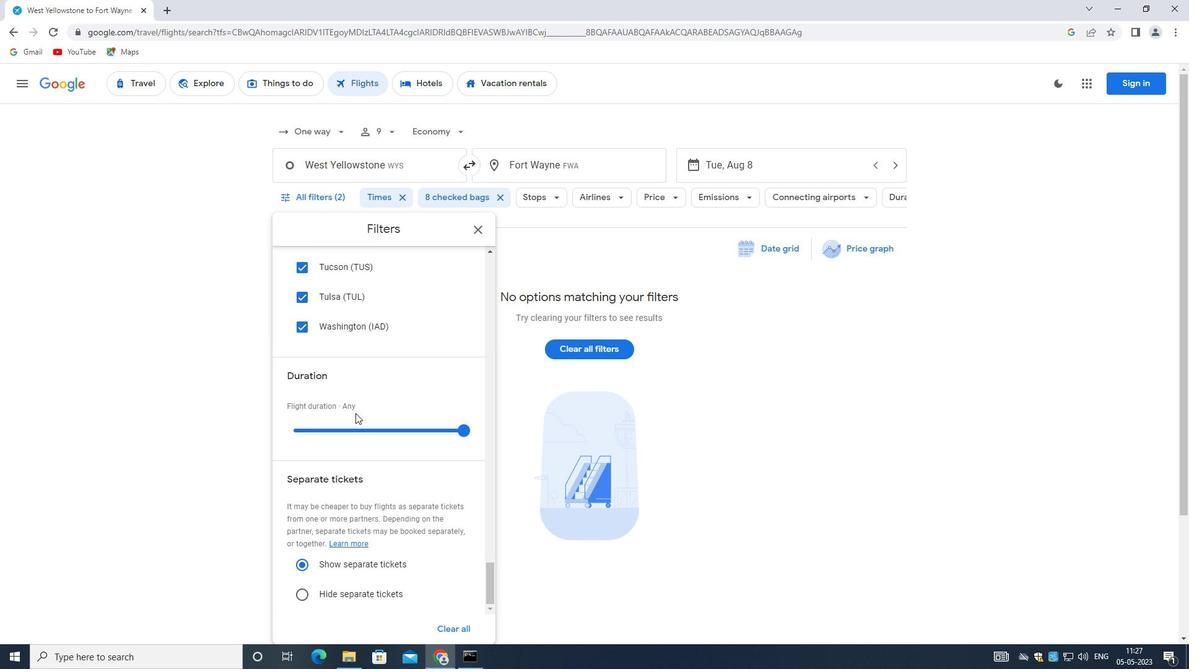 
